 Task: Find connections with filter location Erwitte with filter topic #Venturecapitalwith filter profile language German with filter current company Pocket FM with filter school New Horizon Public School with filter industry Telecommunications with filter service category Corporate Law with filter keywords title Crane Operator
Action: Mouse moved to (617, 79)
Screenshot: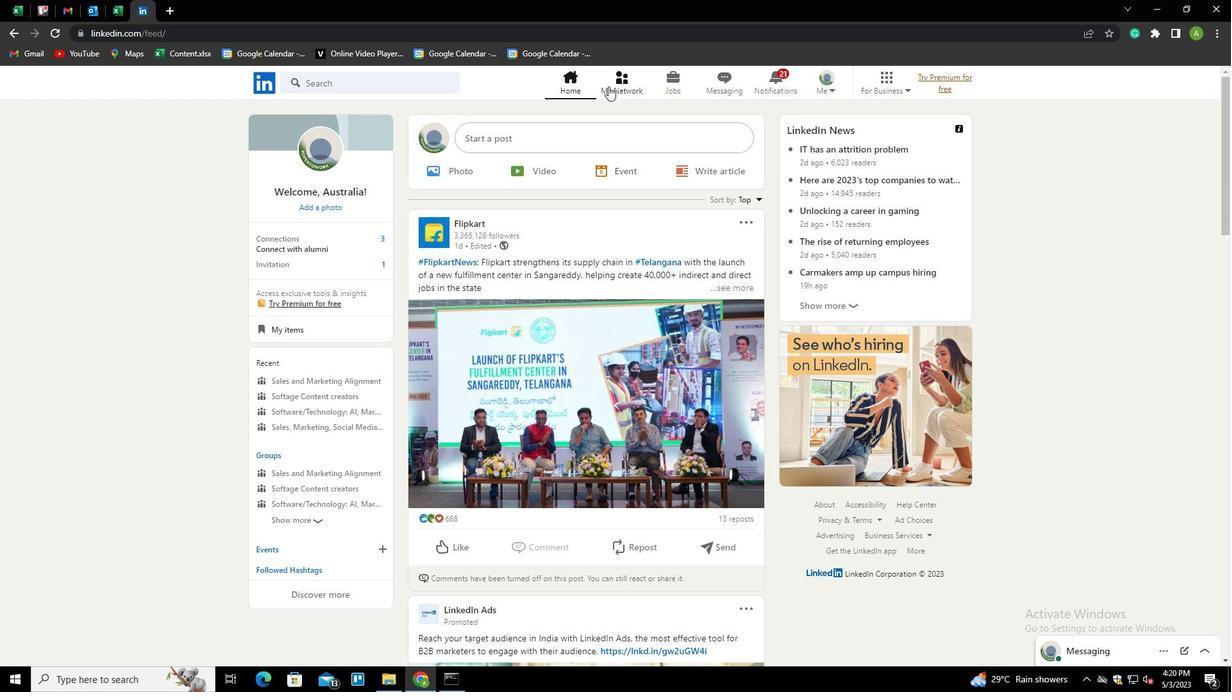 
Action: Mouse pressed left at (617, 79)
Screenshot: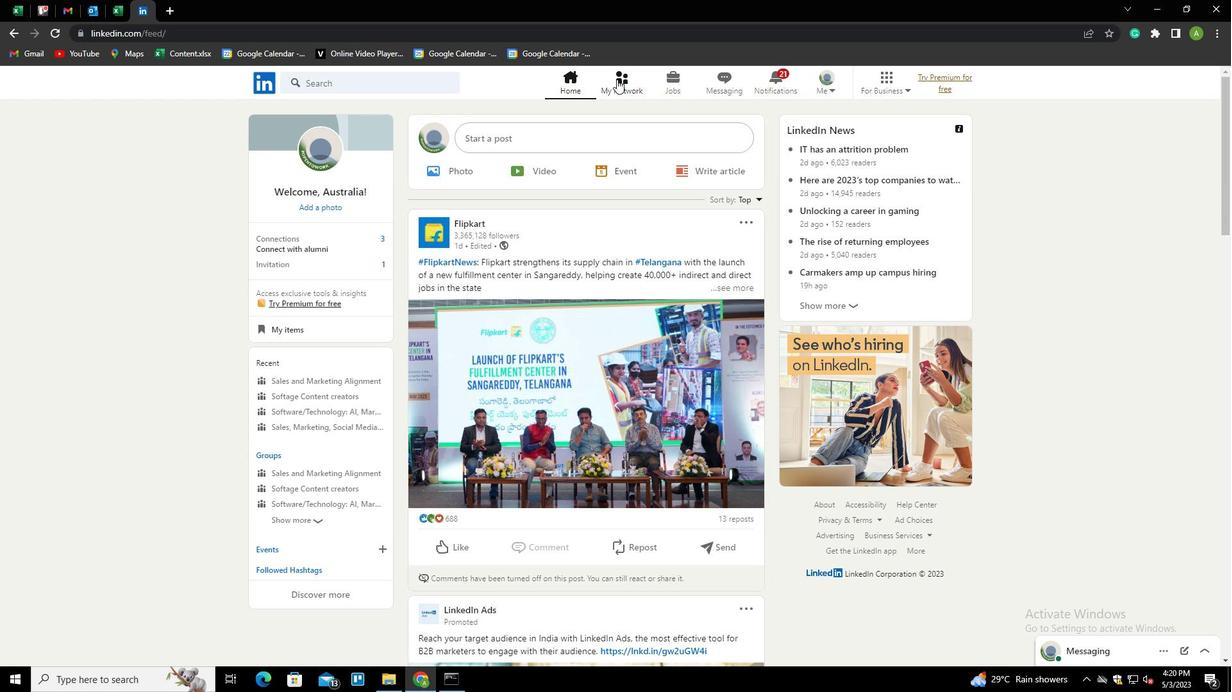 
Action: Mouse moved to (353, 152)
Screenshot: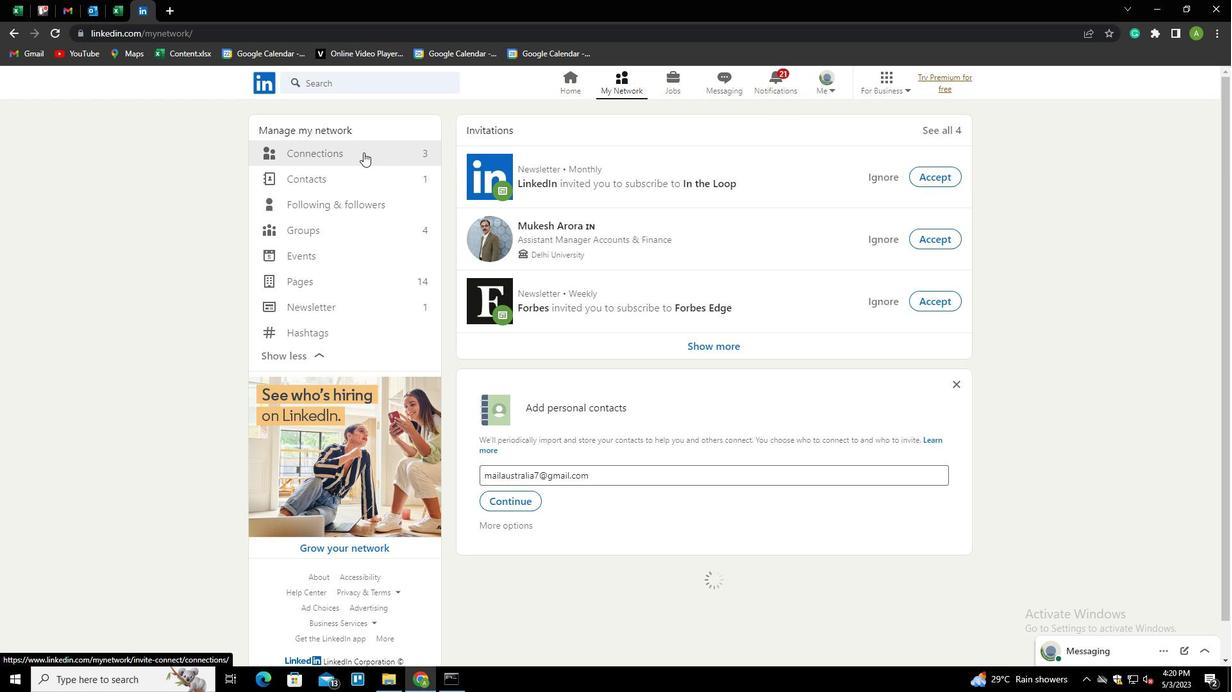 
Action: Mouse pressed left at (353, 152)
Screenshot: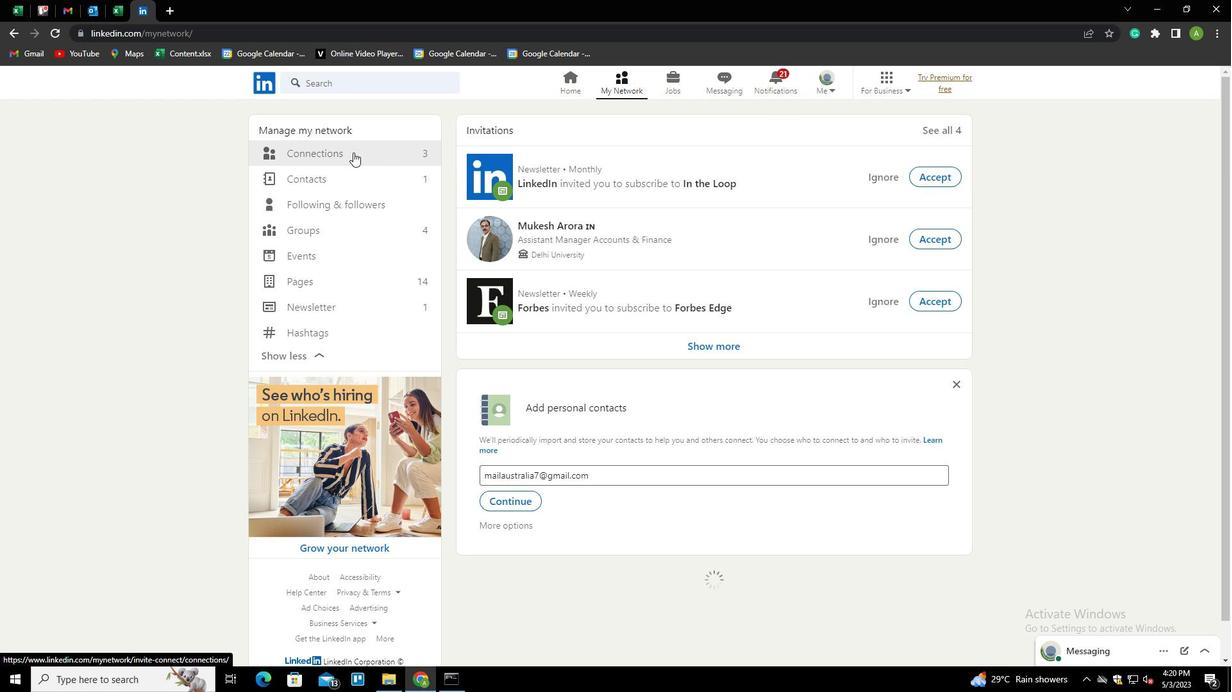 
Action: Mouse moved to (685, 154)
Screenshot: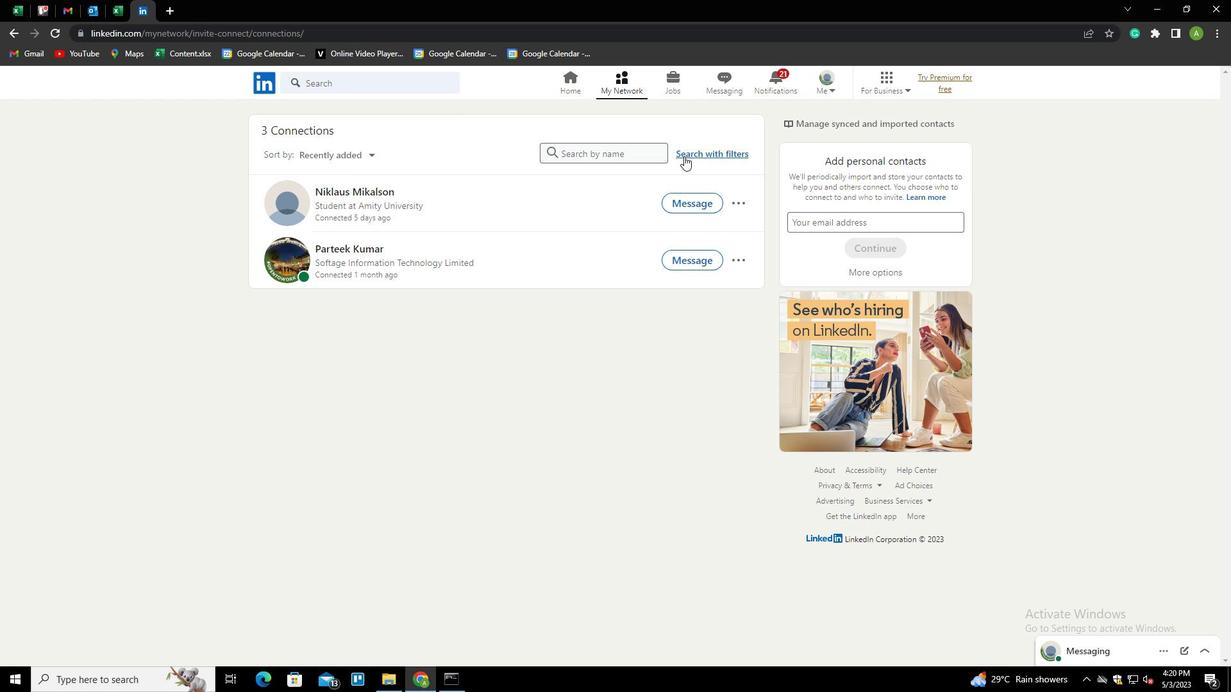 
Action: Mouse pressed left at (685, 154)
Screenshot: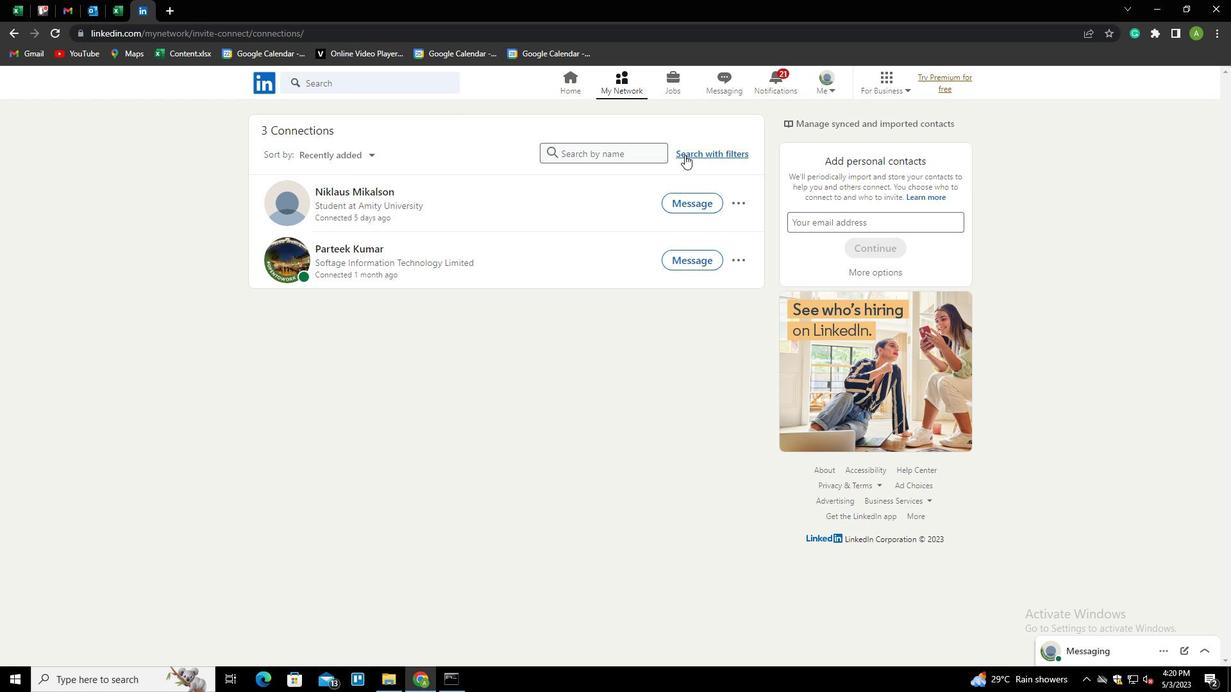 
Action: Mouse moved to (655, 119)
Screenshot: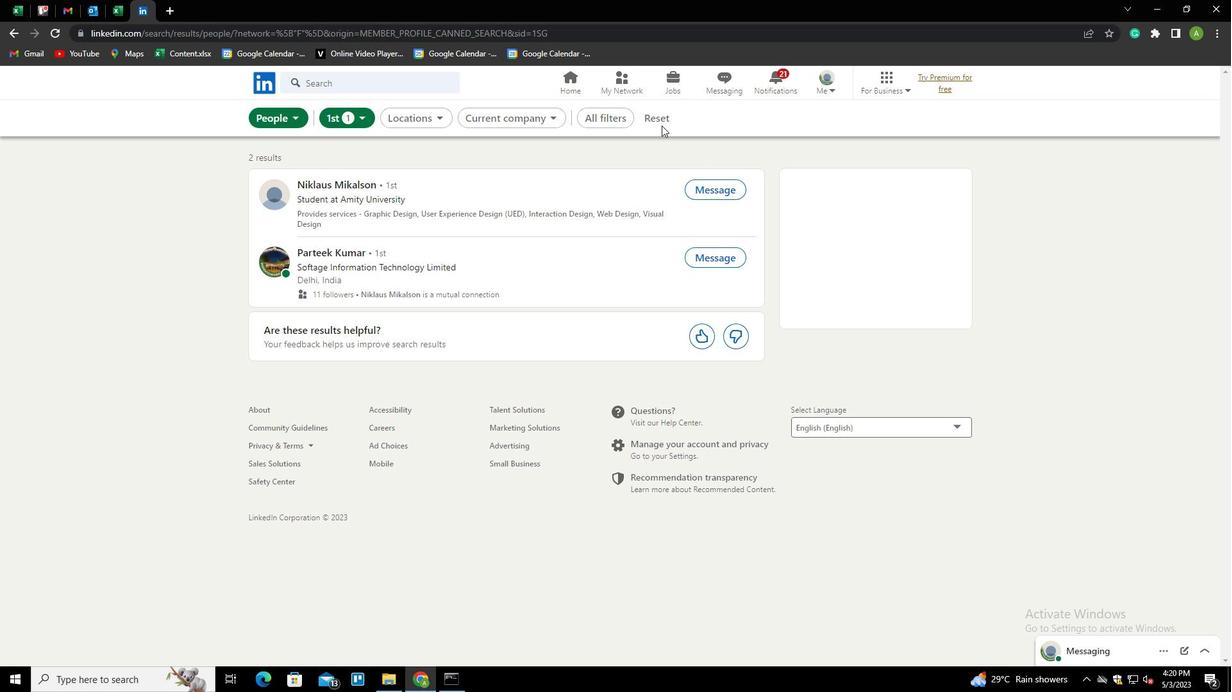 
Action: Mouse pressed left at (655, 119)
Screenshot: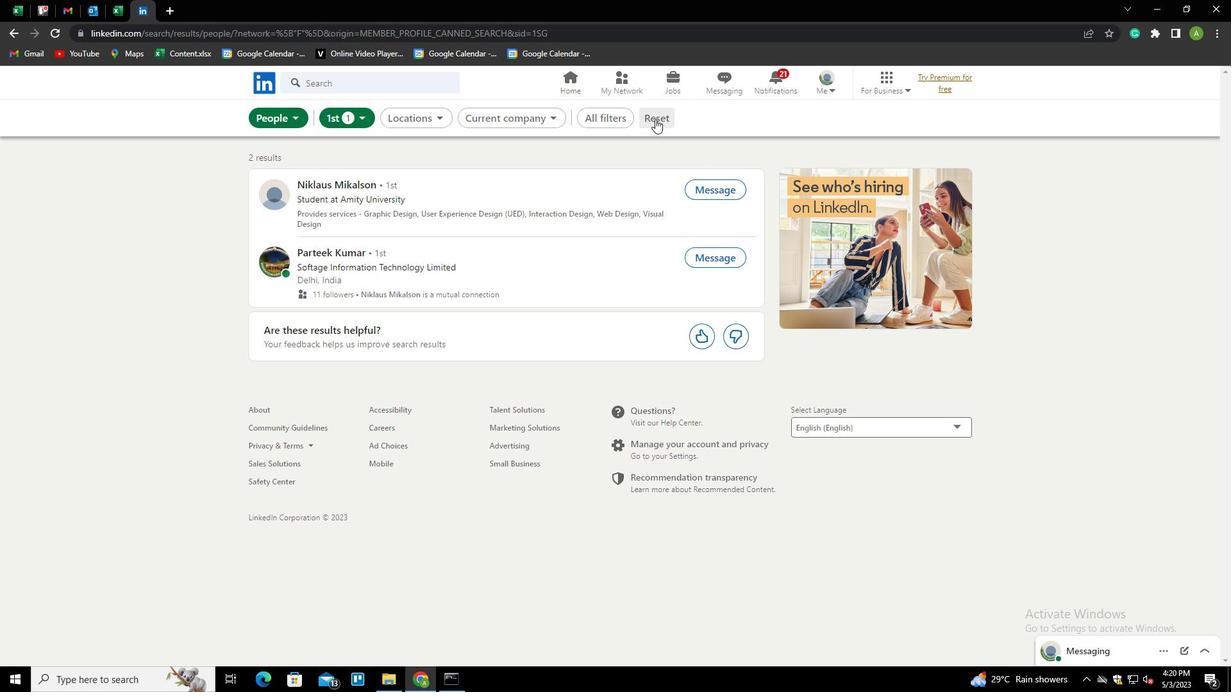 
Action: Mouse moved to (644, 118)
Screenshot: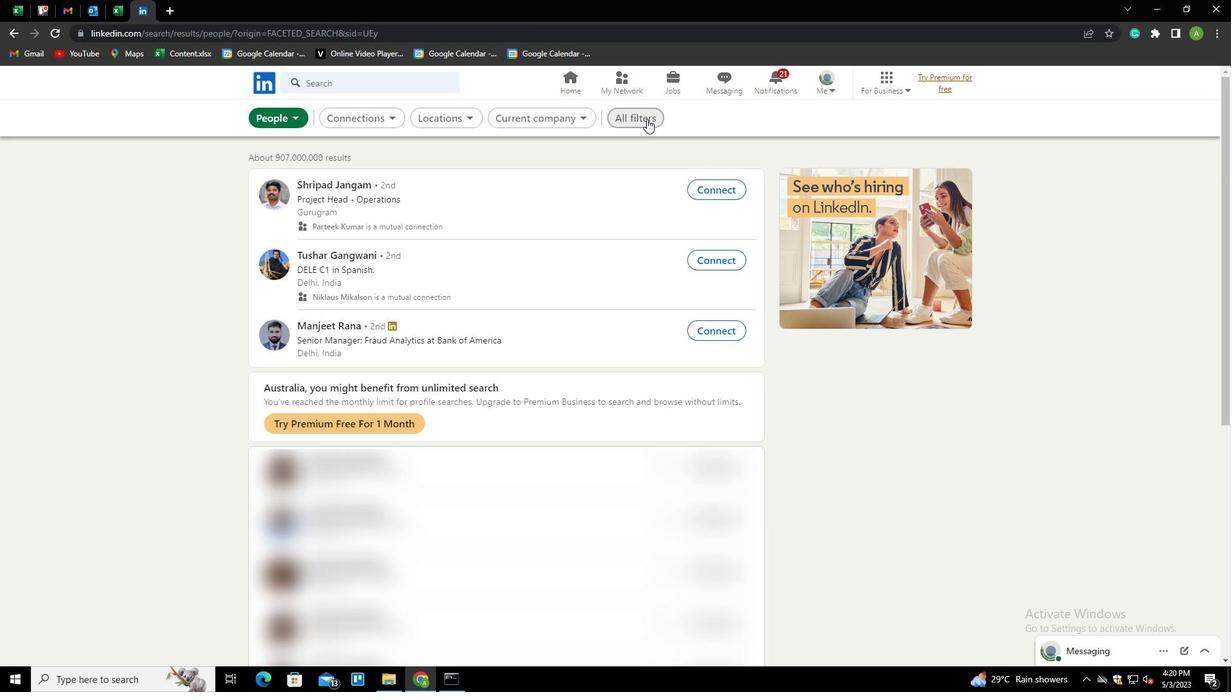 
Action: Mouse pressed left at (644, 118)
Screenshot: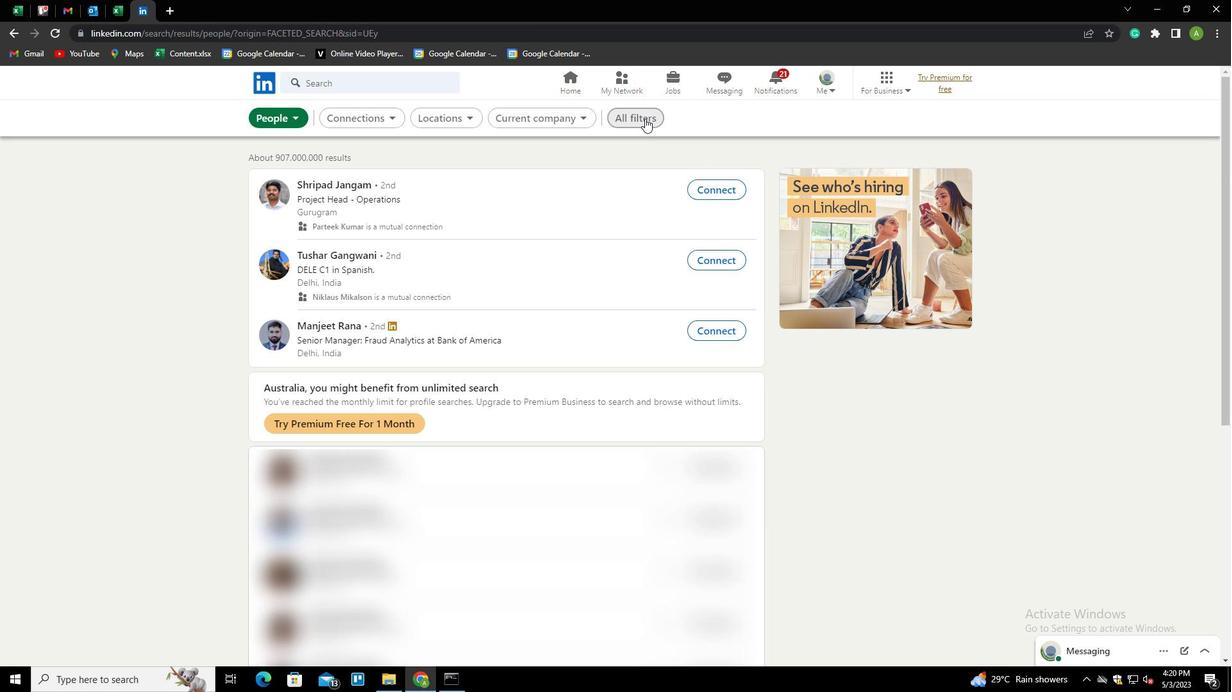 
Action: Mouse moved to (944, 315)
Screenshot: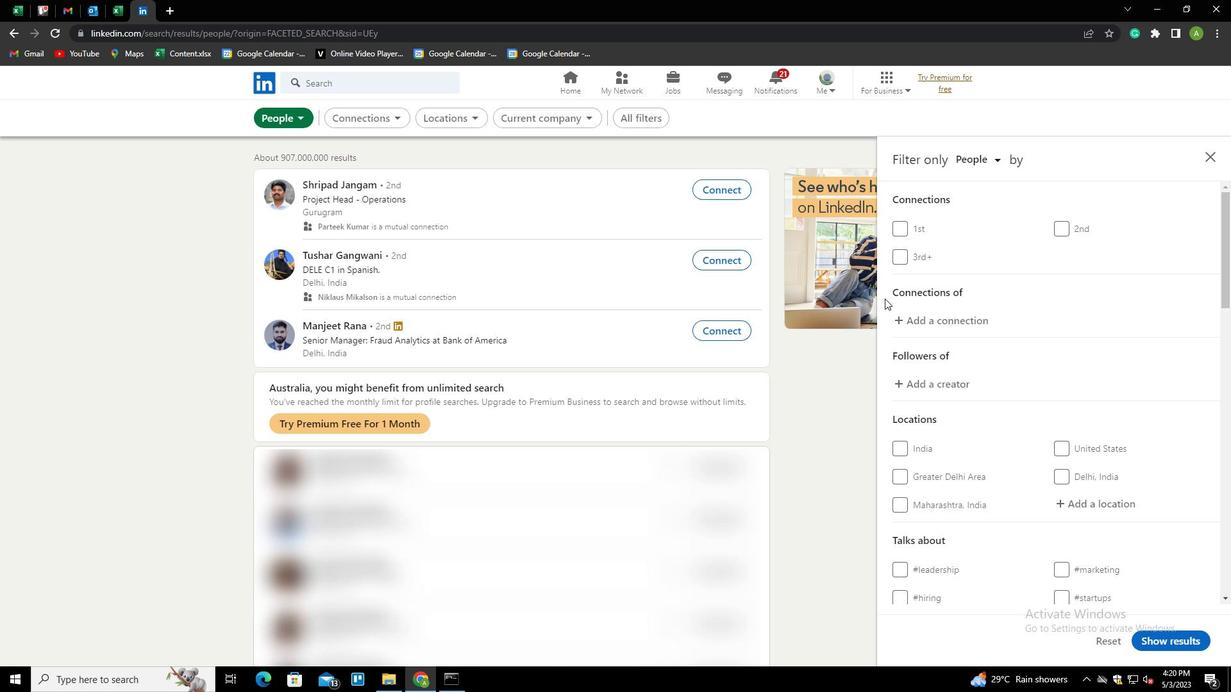 
Action: Mouse scrolled (944, 314) with delta (0, 0)
Screenshot: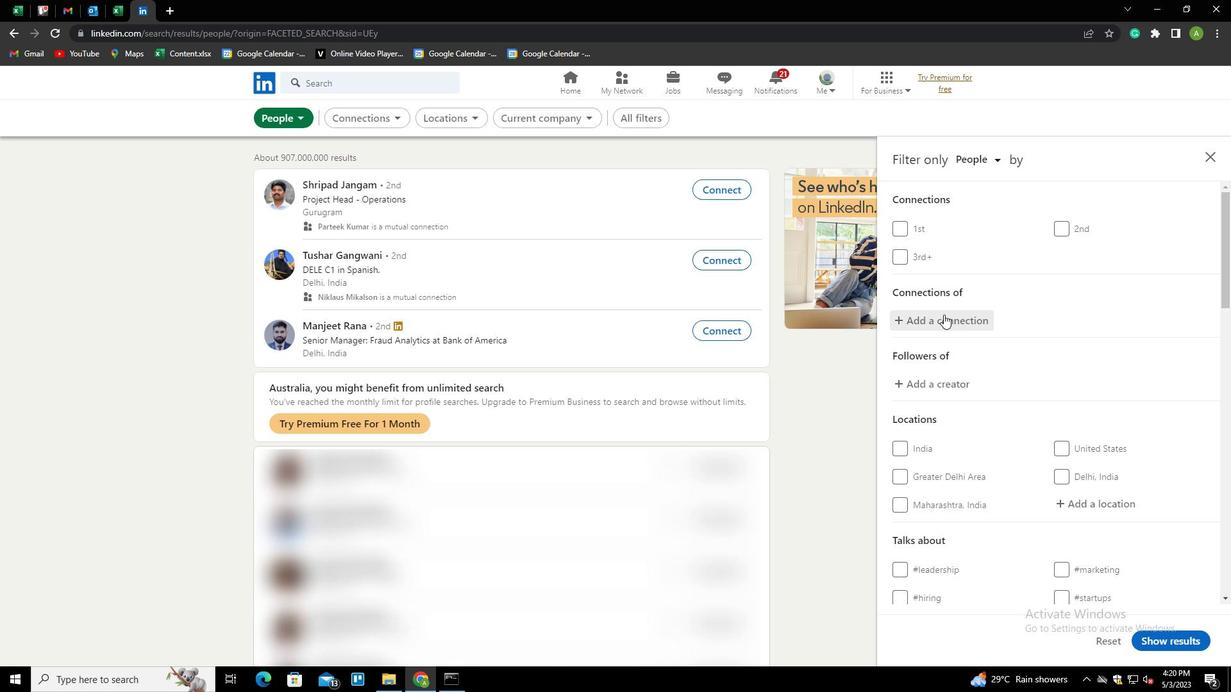
Action: Mouse scrolled (944, 314) with delta (0, 0)
Screenshot: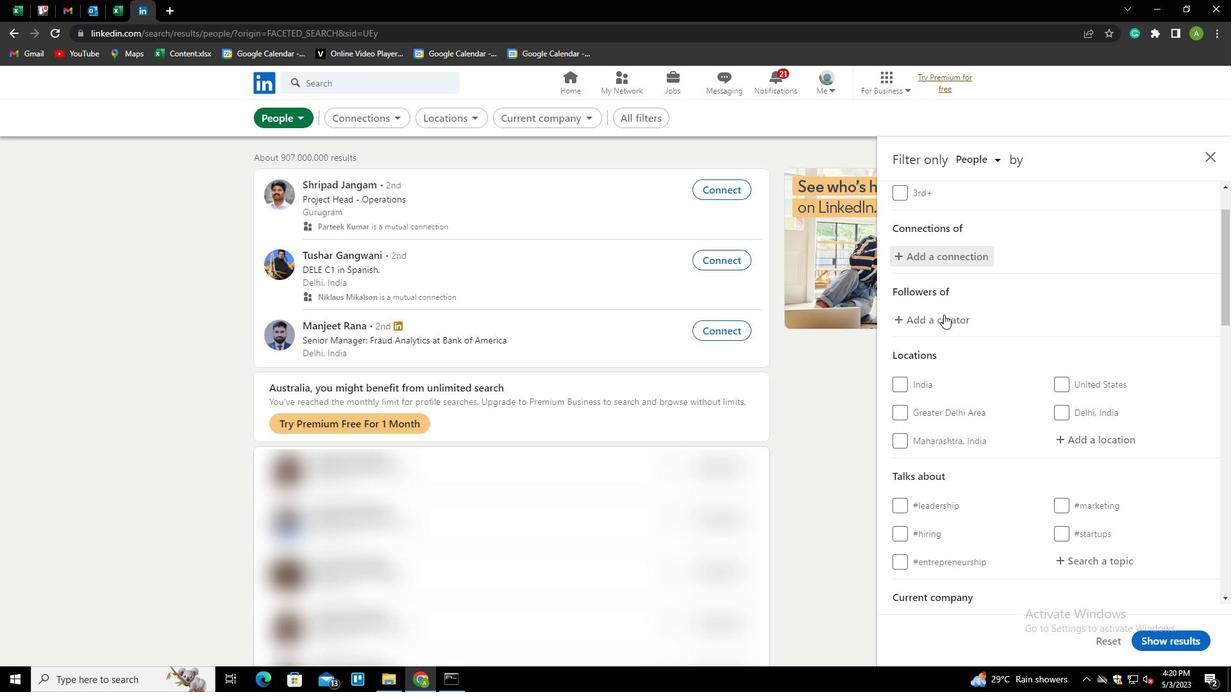 
Action: Mouse scrolled (944, 314) with delta (0, 0)
Screenshot: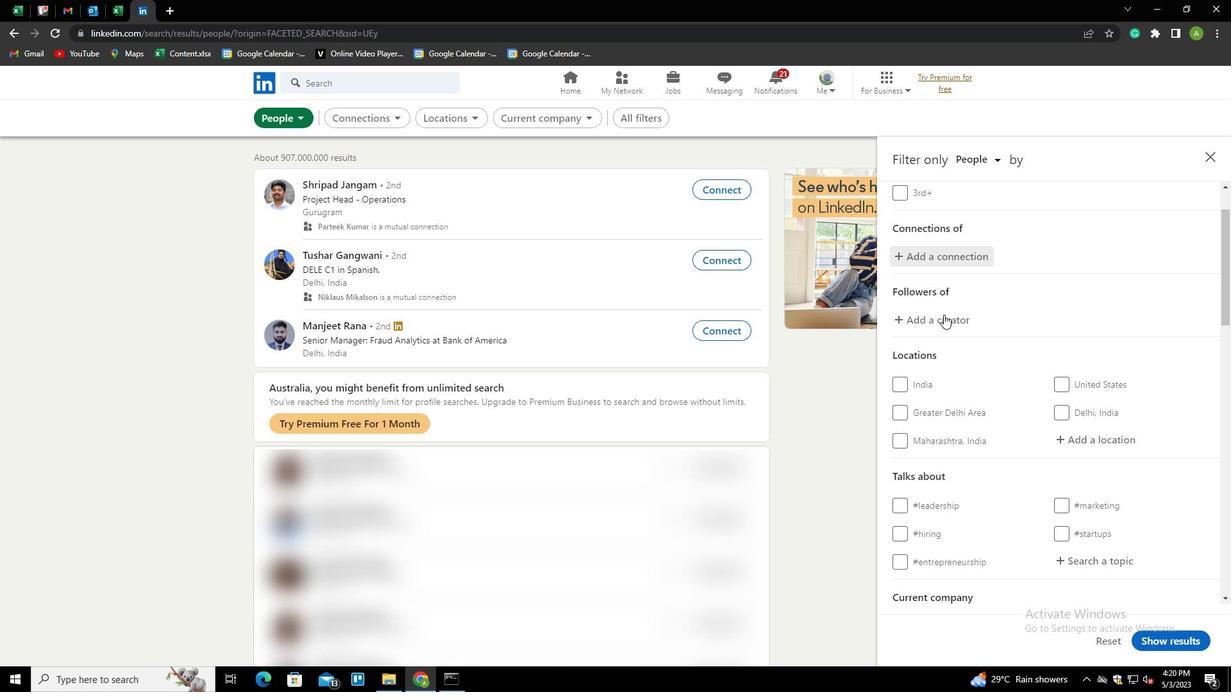 
Action: Mouse moved to (1092, 315)
Screenshot: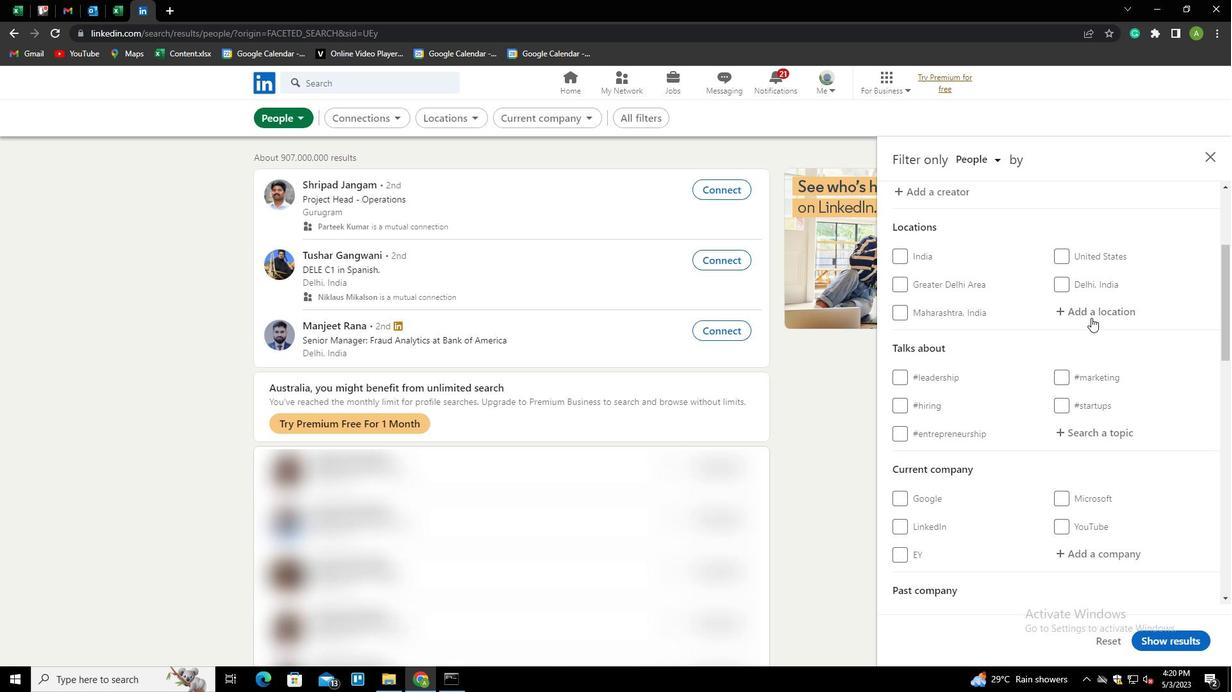 
Action: Mouse pressed left at (1092, 315)
Screenshot: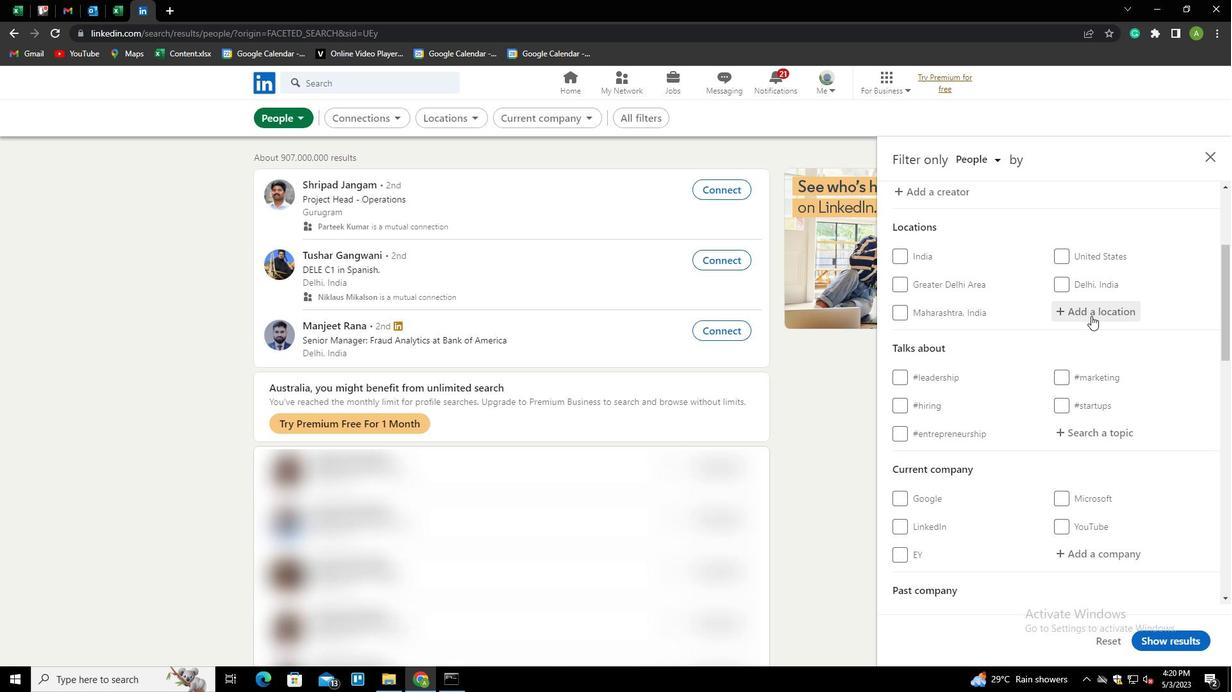 
Action: Key pressed <Key.shift>E
Screenshot: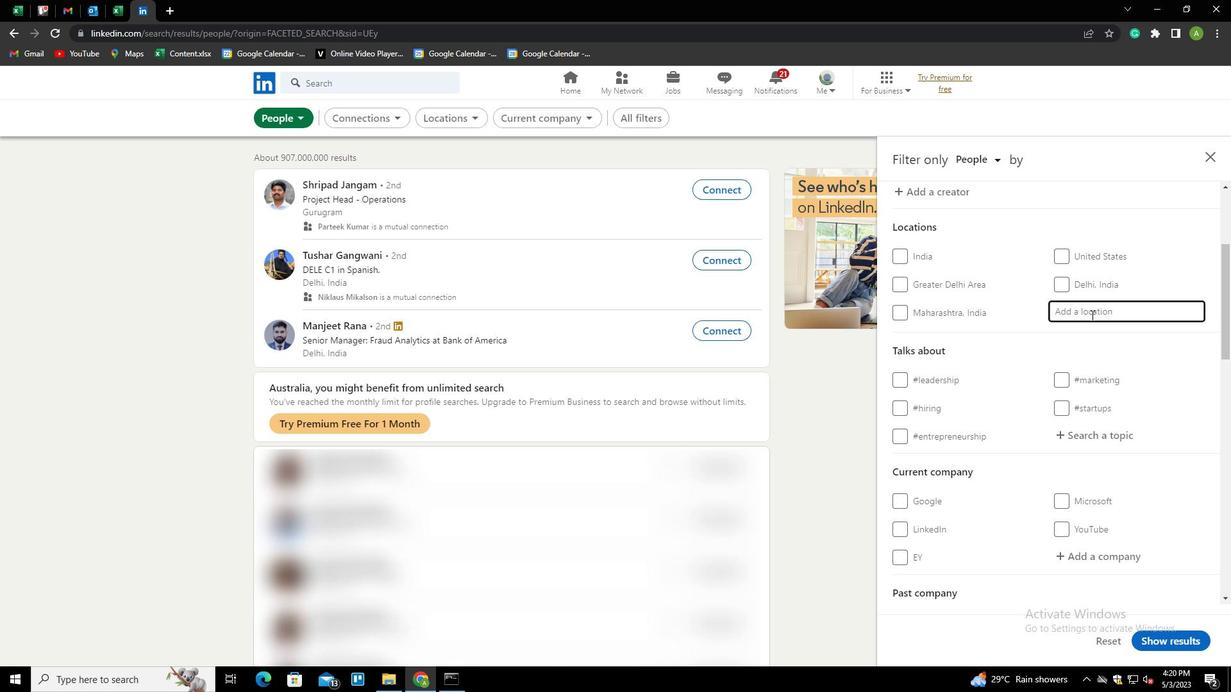 
Action: Mouse moved to (1004, 257)
Screenshot: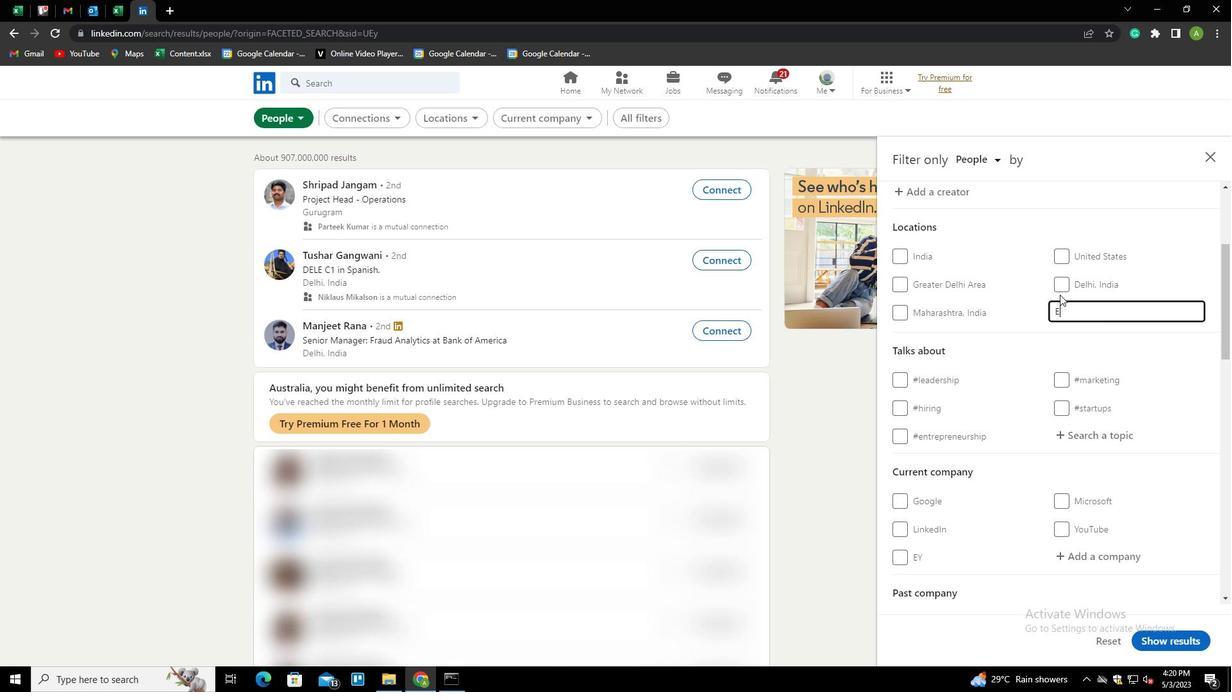 
Action: Key pressed RWITTE<Key.down><Key.enter>
Screenshot: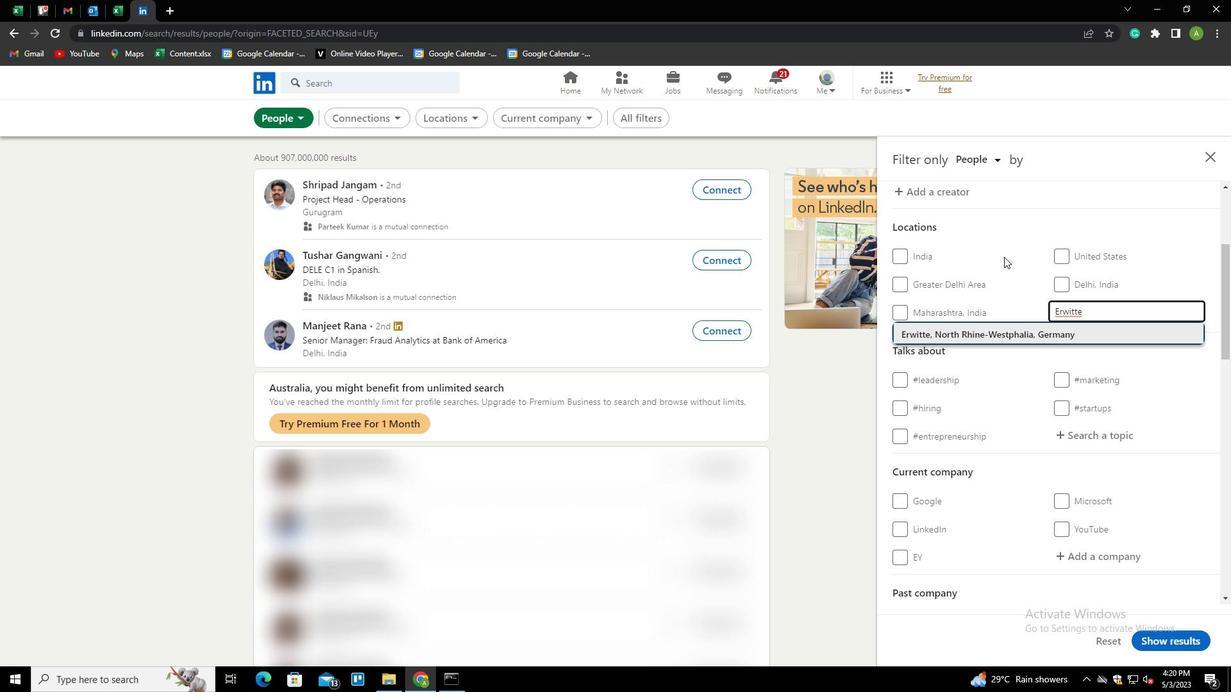 
Action: Mouse scrolled (1004, 256) with delta (0, 0)
Screenshot: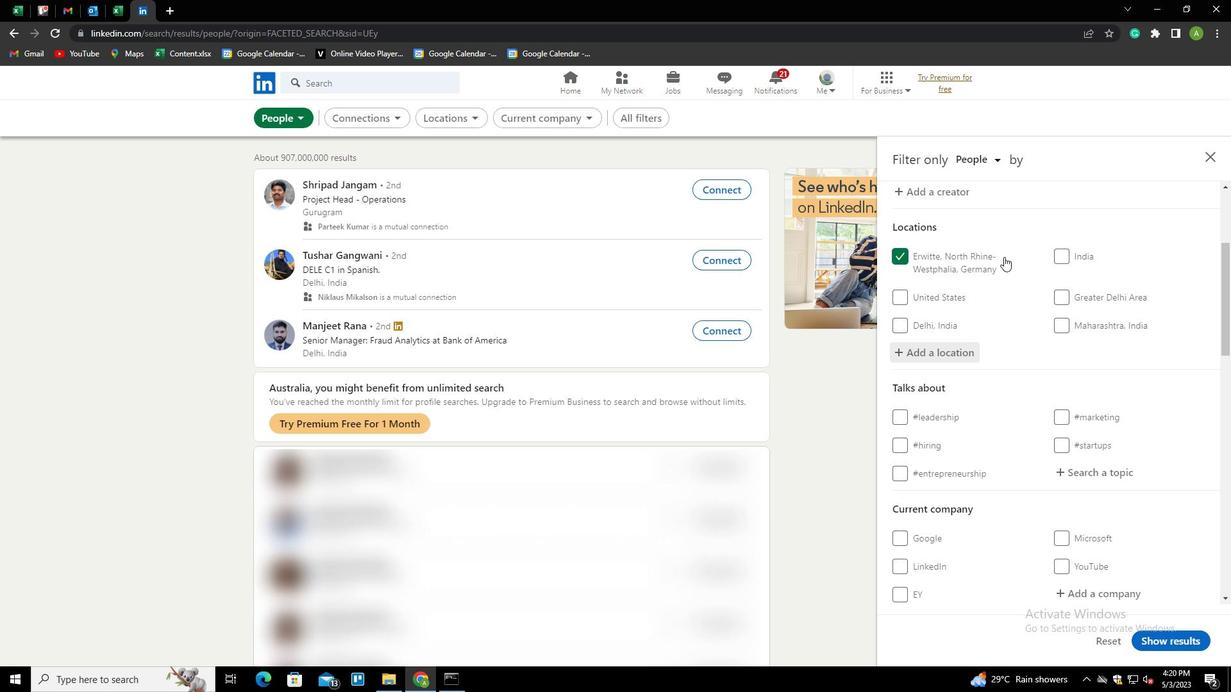 
Action: Mouse scrolled (1004, 256) with delta (0, 0)
Screenshot: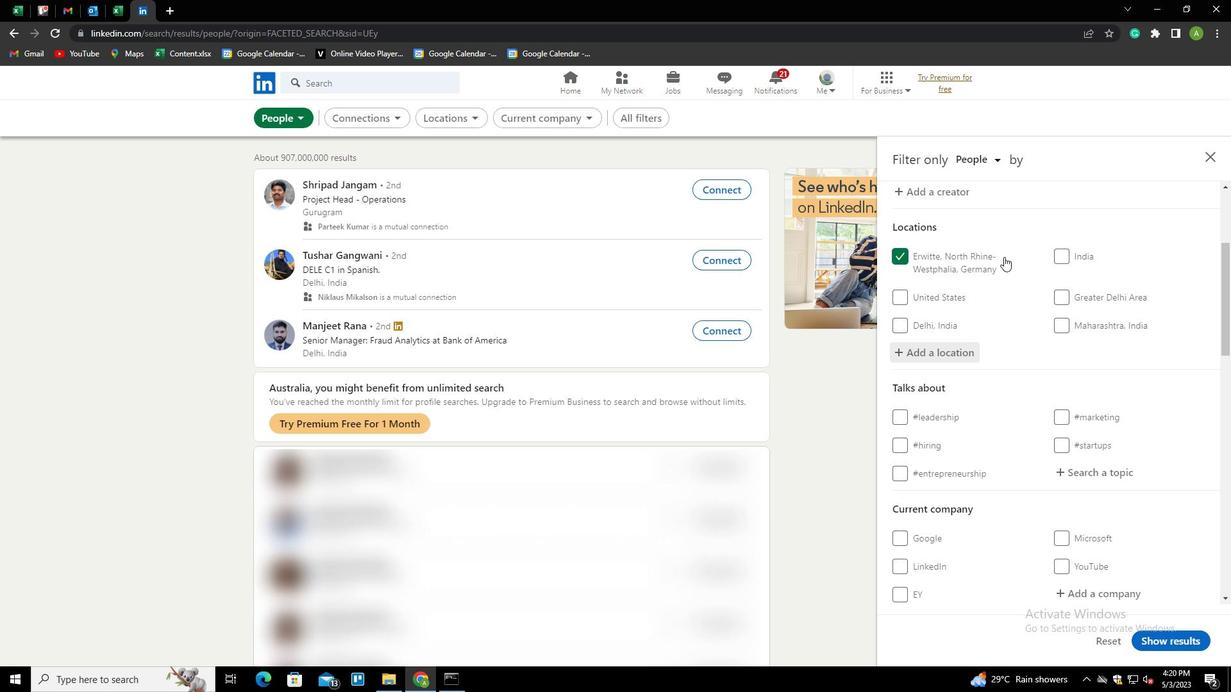 
Action: Mouse moved to (1079, 348)
Screenshot: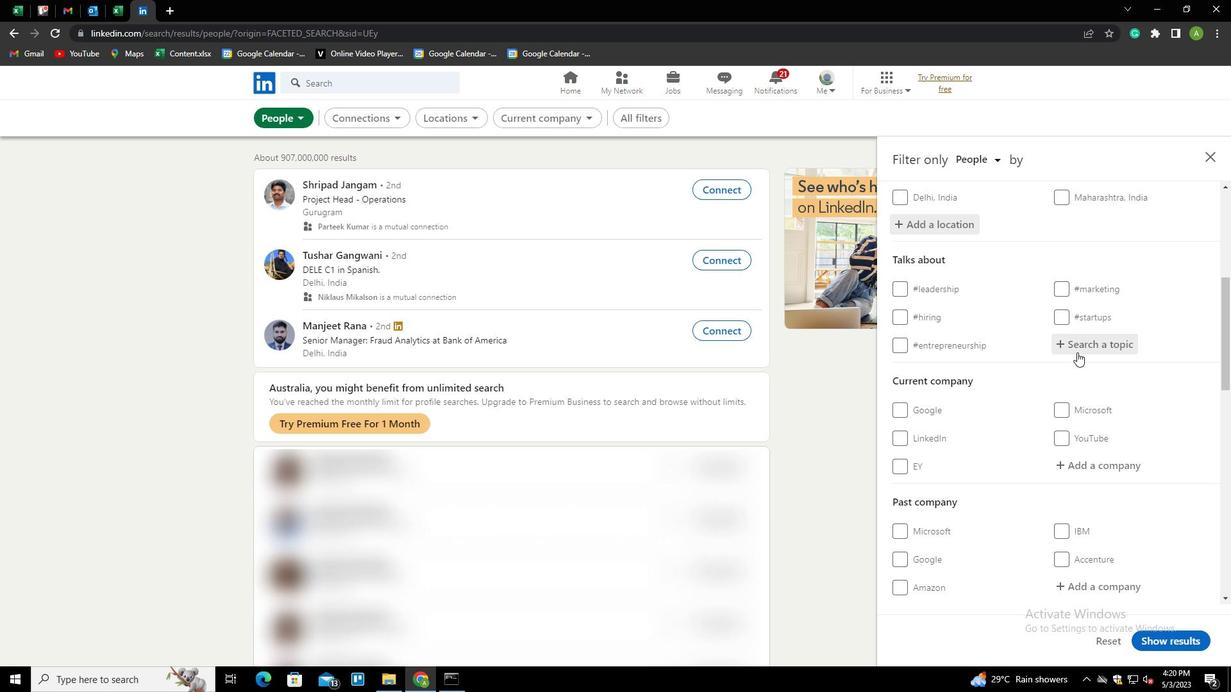 
Action: Mouse pressed left at (1079, 348)
Screenshot: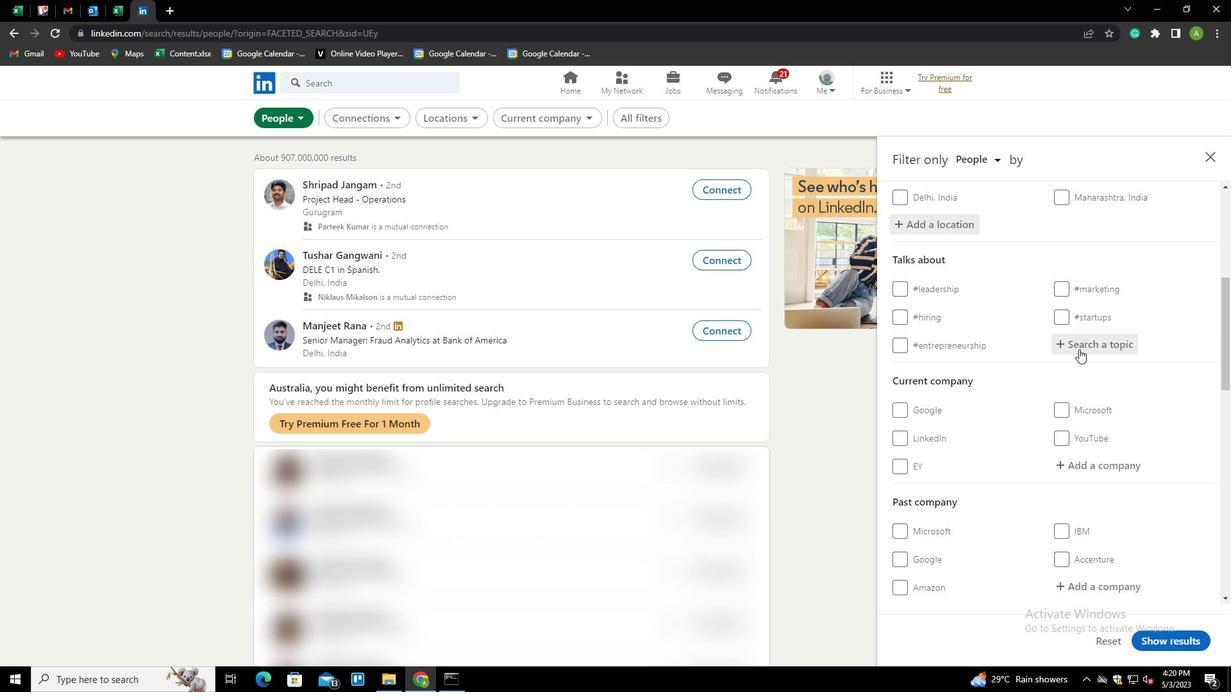 
Action: Key pressed VENTURECAPITAL<Key.down><Key.enter>
Screenshot: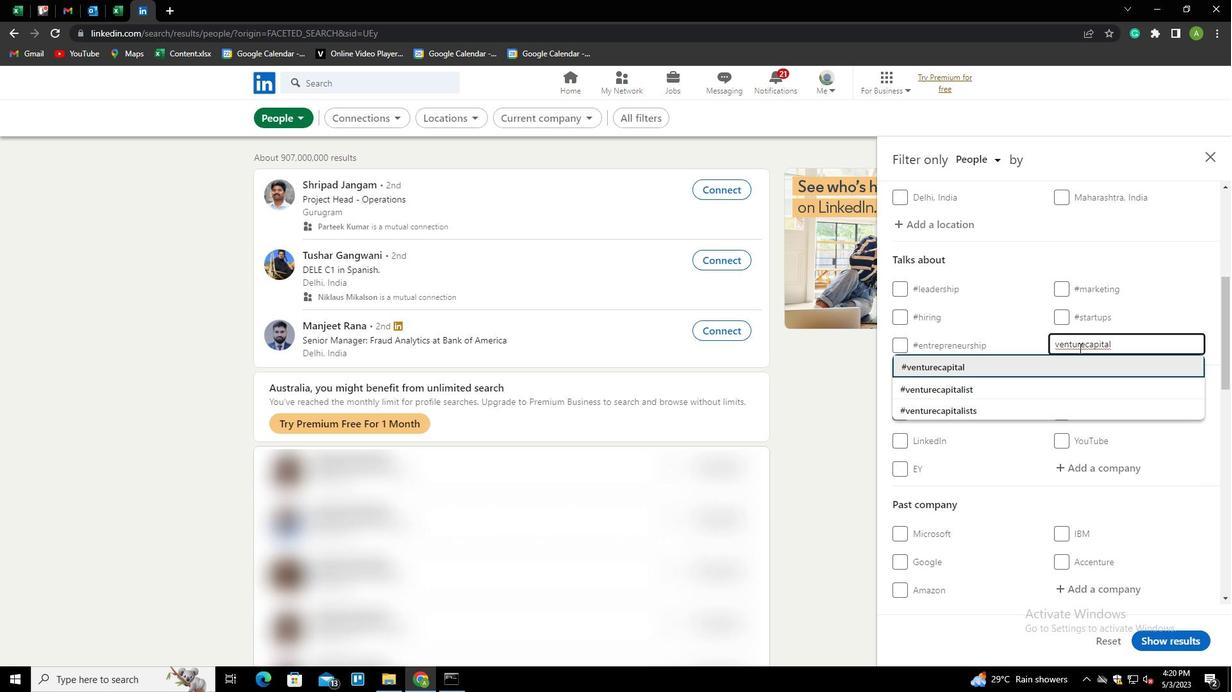 
Action: Mouse scrolled (1079, 347) with delta (0, 0)
Screenshot: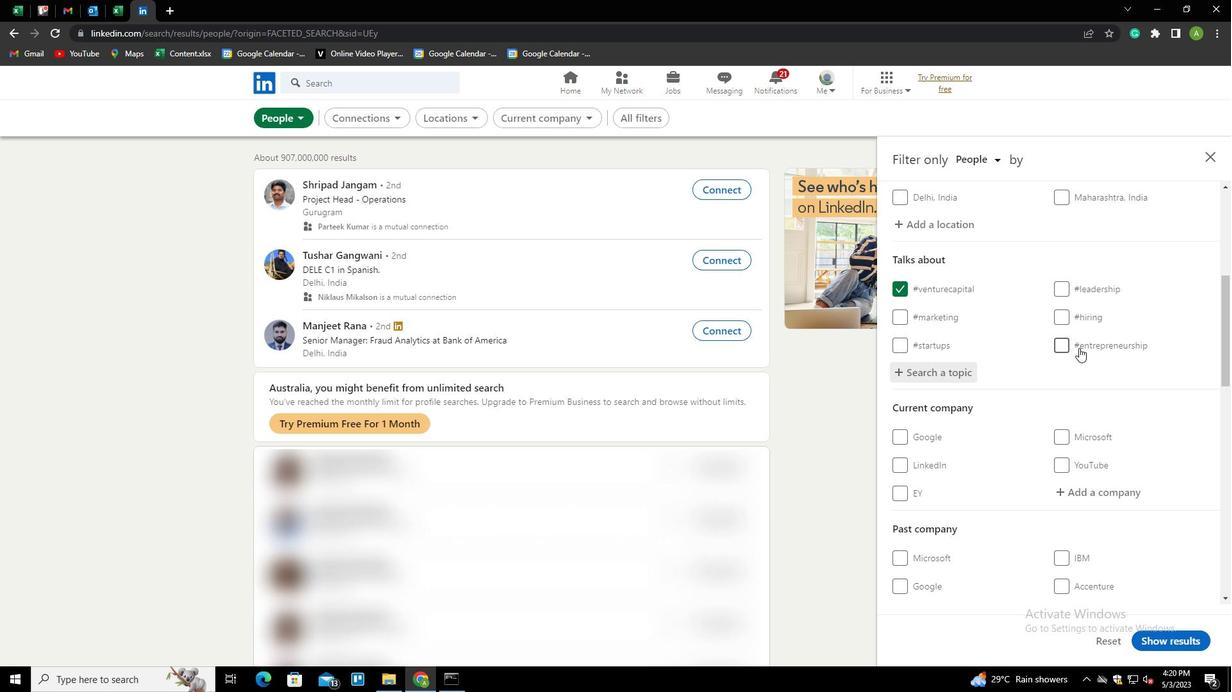 
Action: Mouse scrolled (1079, 347) with delta (0, 0)
Screenshot: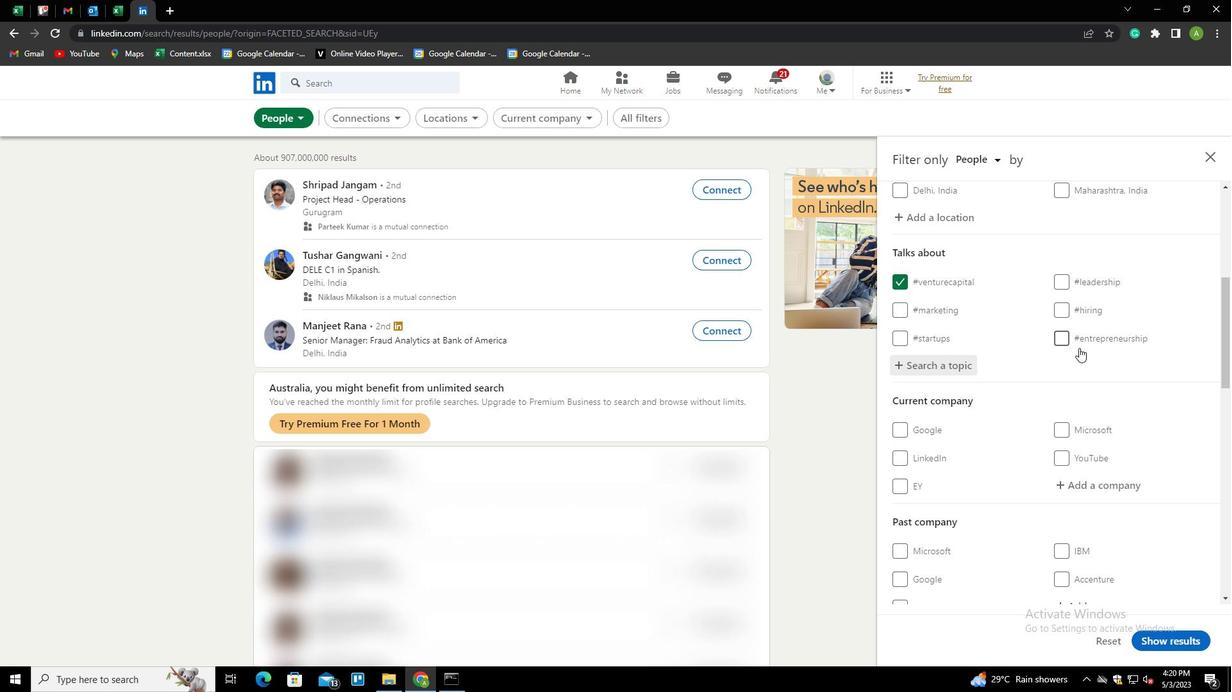 
Action: Mouse scrolled (1079, 347) with delta (0, 0)
Screenshot: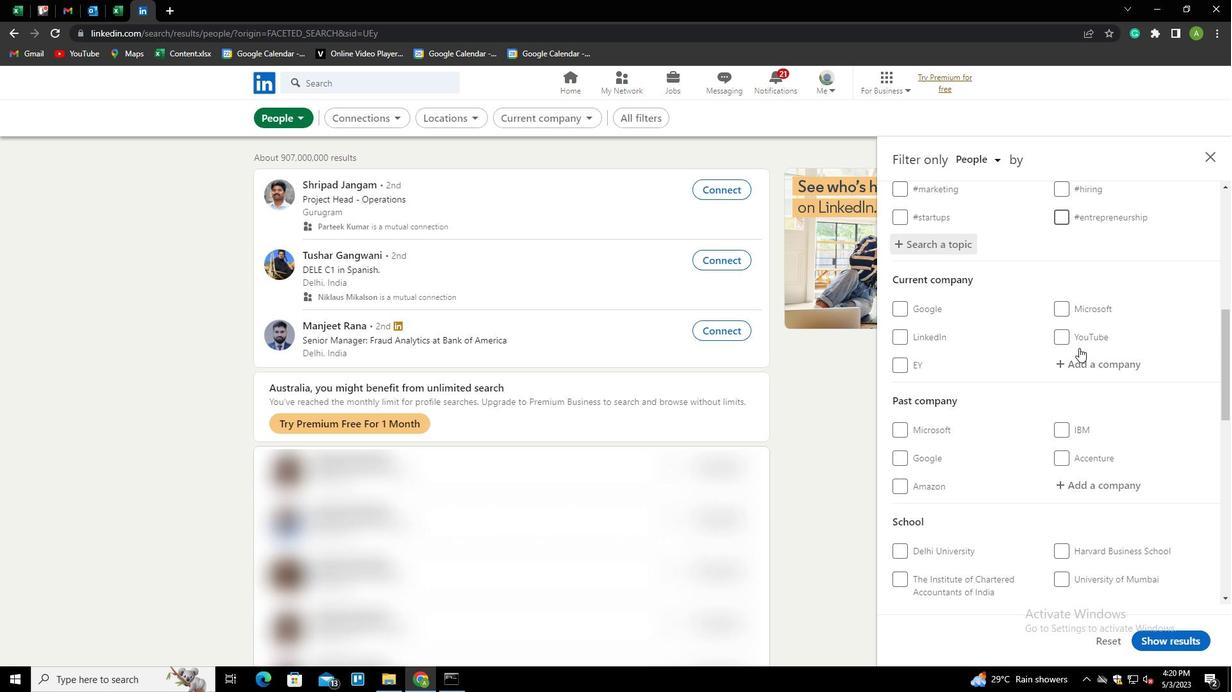 
Action: Mouse scrolled (1079, 347) with delta (0, 0)
Screenshot: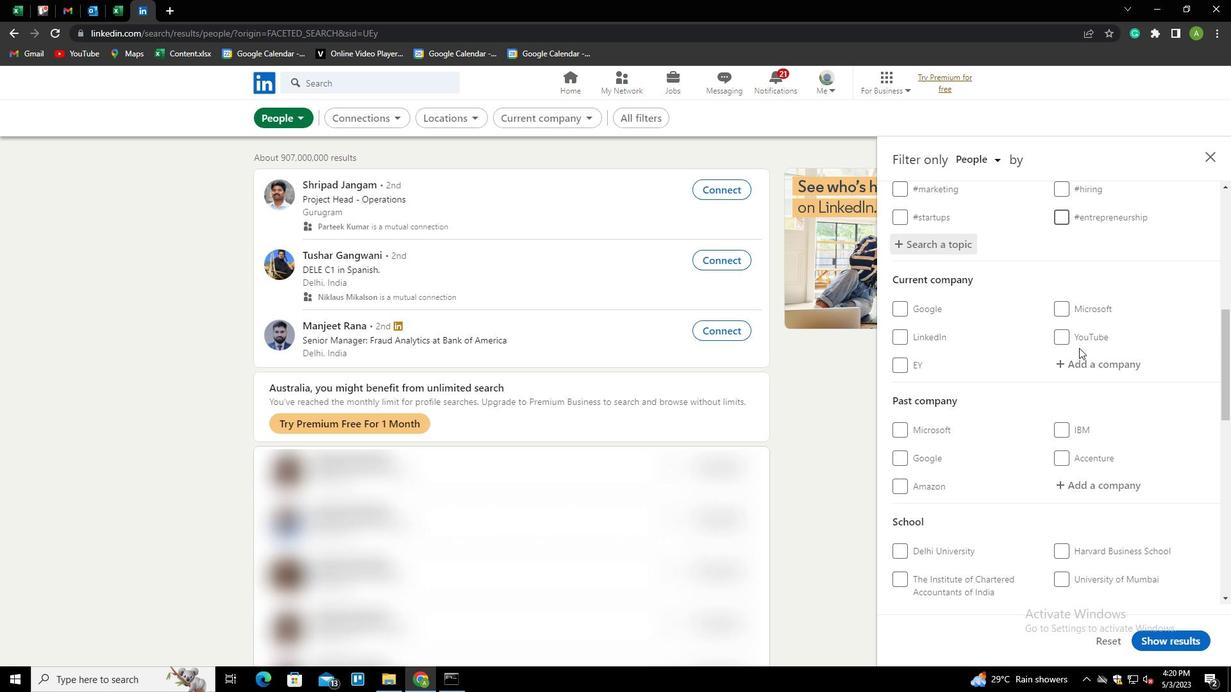 
Action: Mouse scrolled (1079, 347) with delta (0, 0)
Screenshot: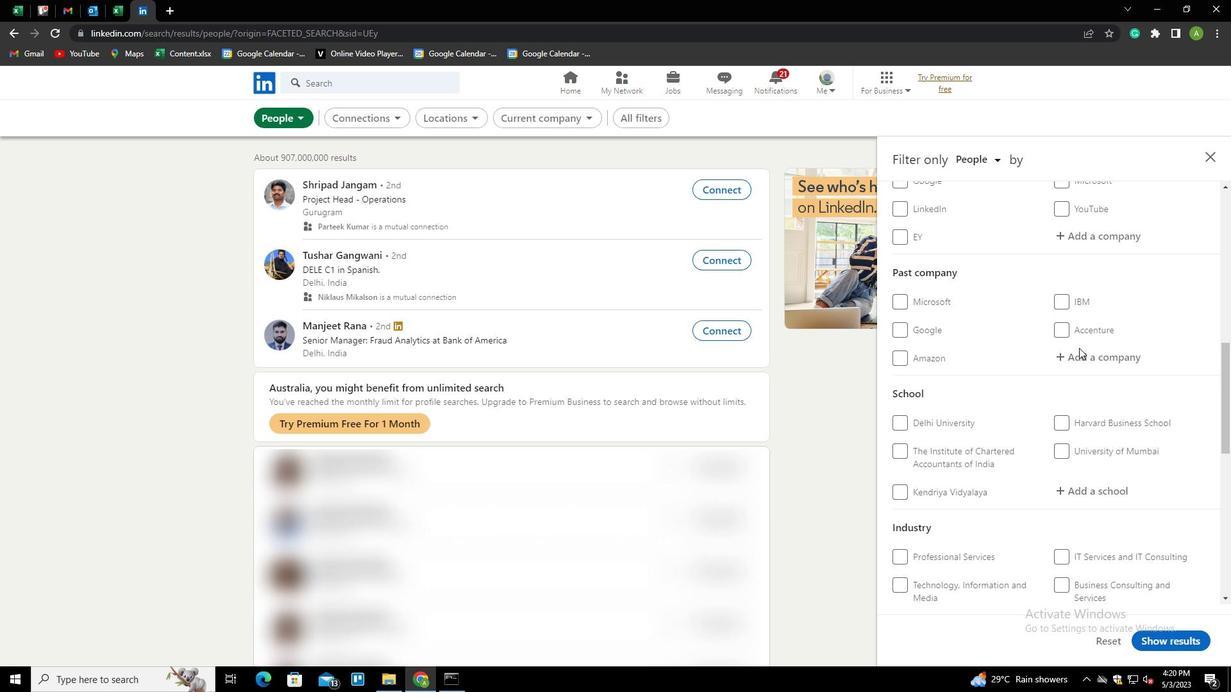 
Action: Mouse scrolled (1079, 347) with delta (0, 0)
Screenshot: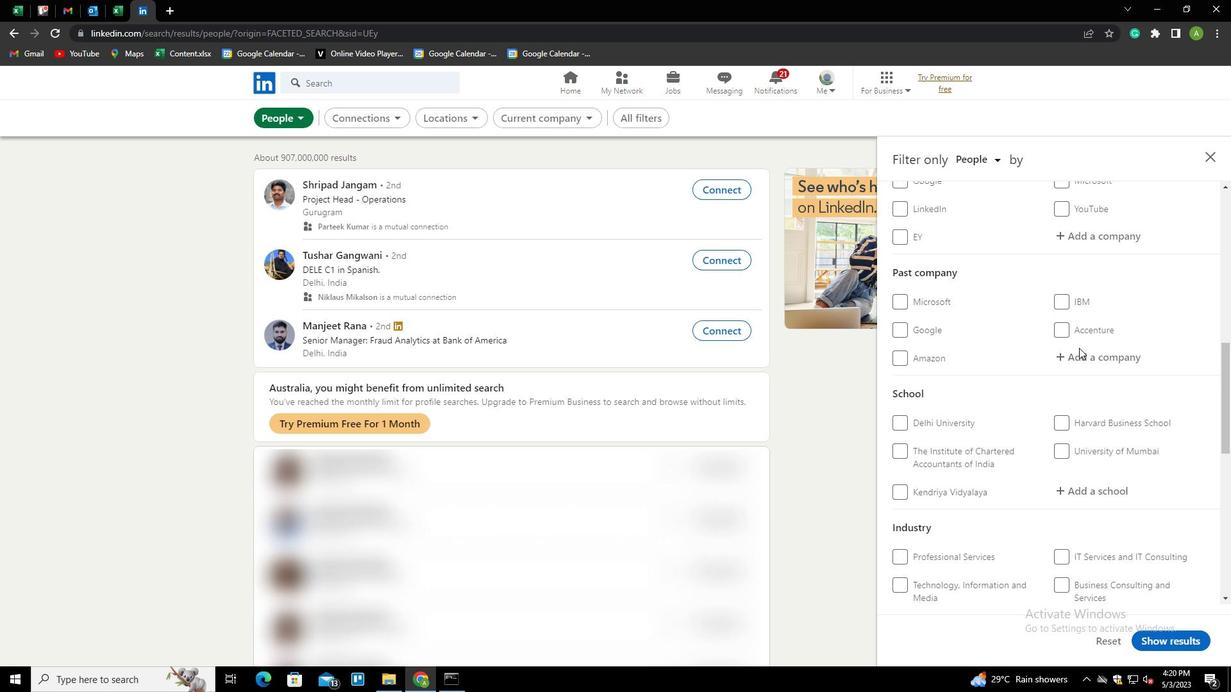 
Action: Mouse scrolled (1079, 347) with delta (0, 0)
Screenshot: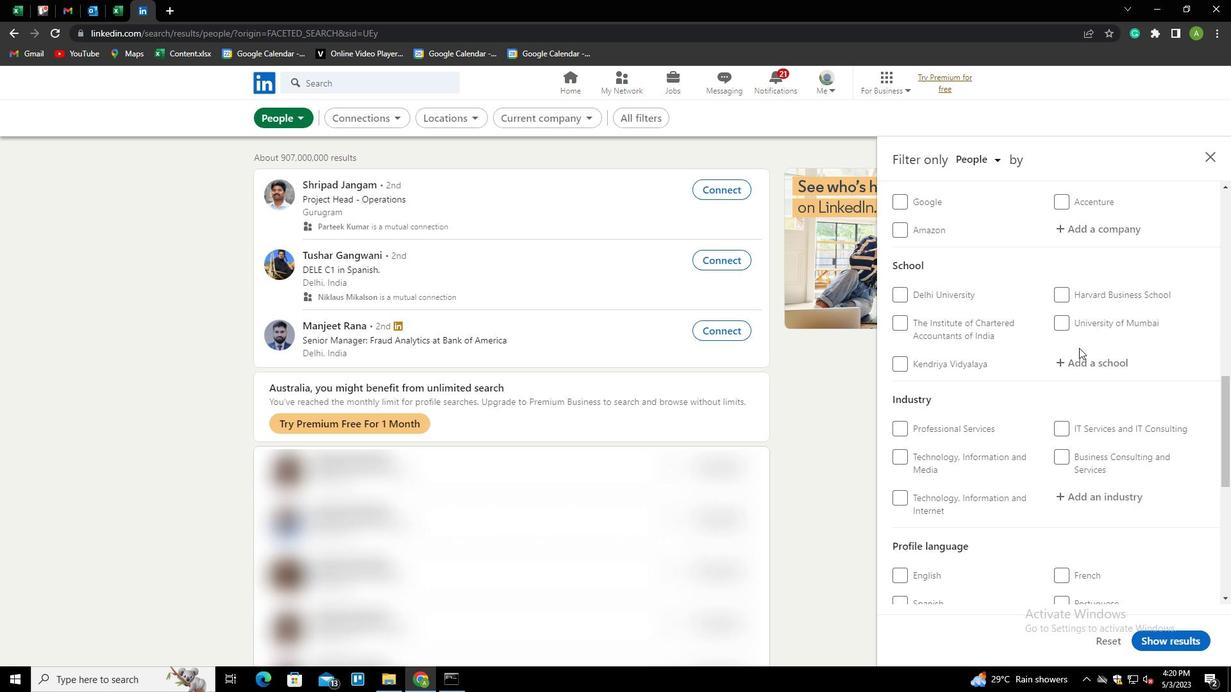 
Action: Mouse scrolled (1079, 347) with delta (0, 0)
Screenshot: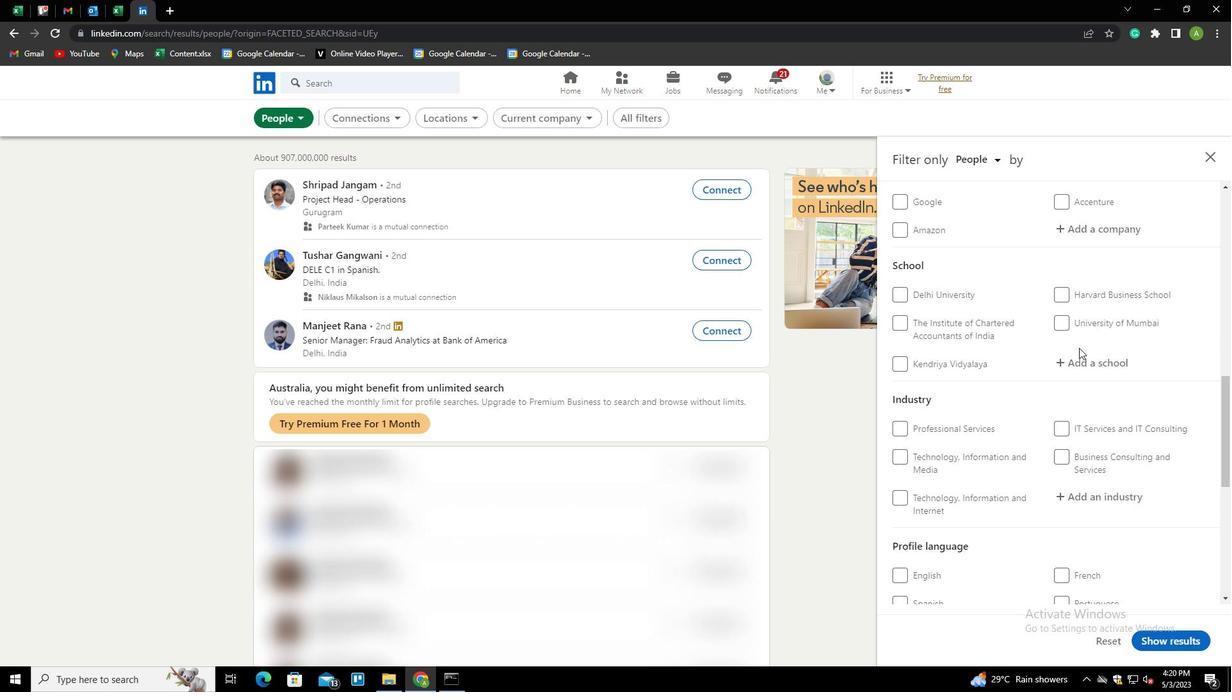 
Action: Mouse scrolled (1079, 347) with delta (0, 0)
Screenshot: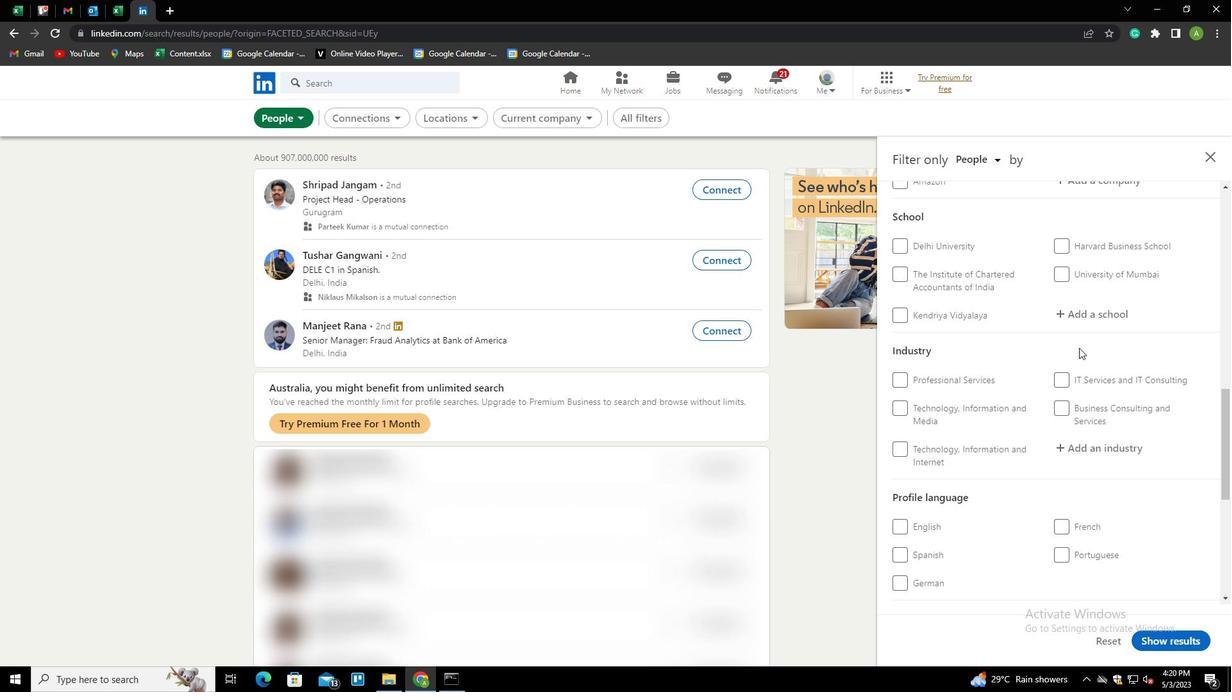
Action: Mouse moved to (899, 434)
Screenshot: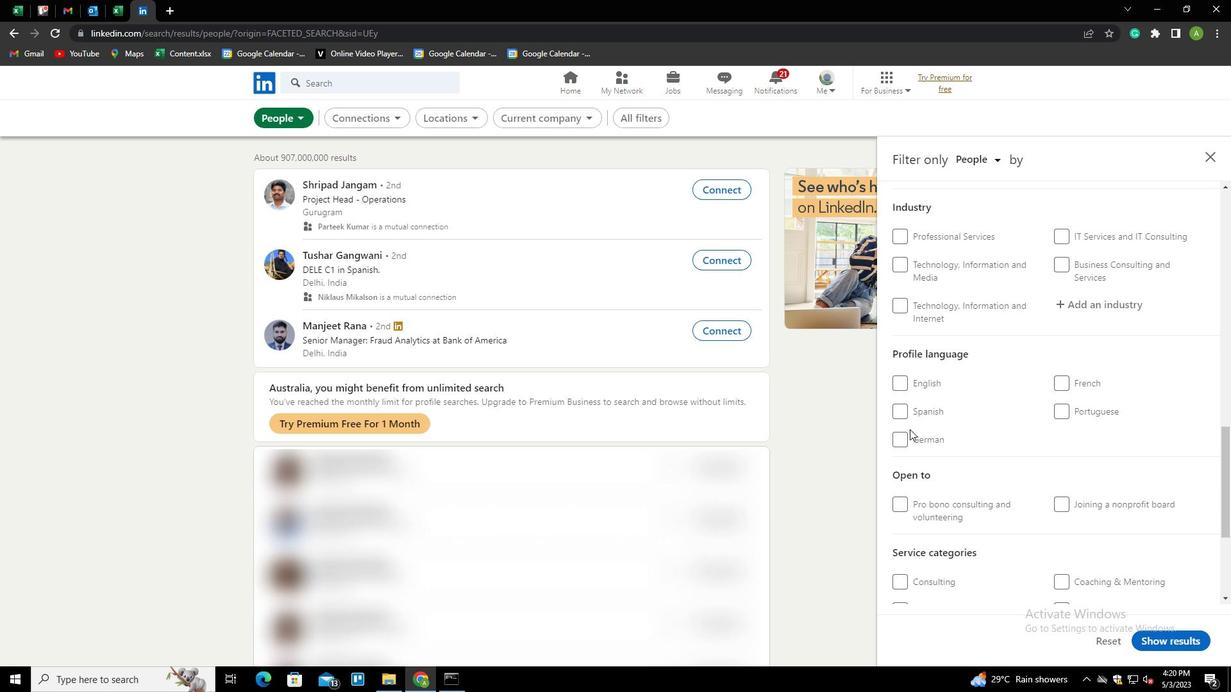 
Action: Mouse pressed left at (899, 434)
Screenshot: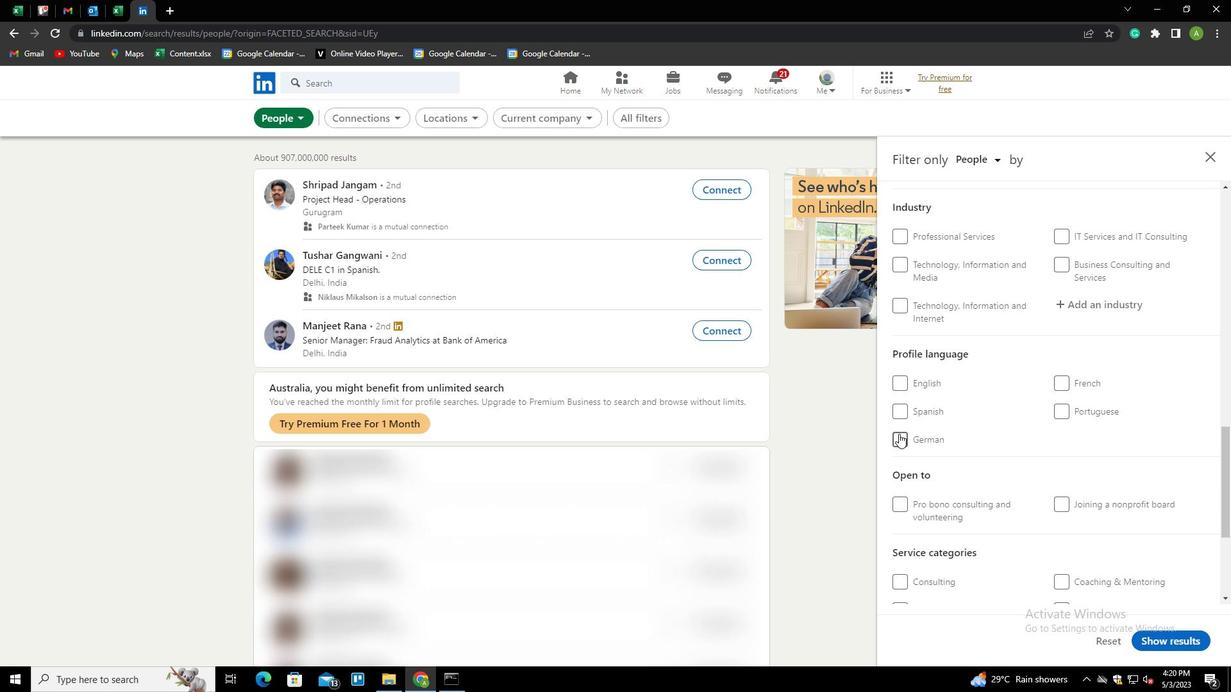 
Action: Mouse moved to (1015, 406)
Screenshot: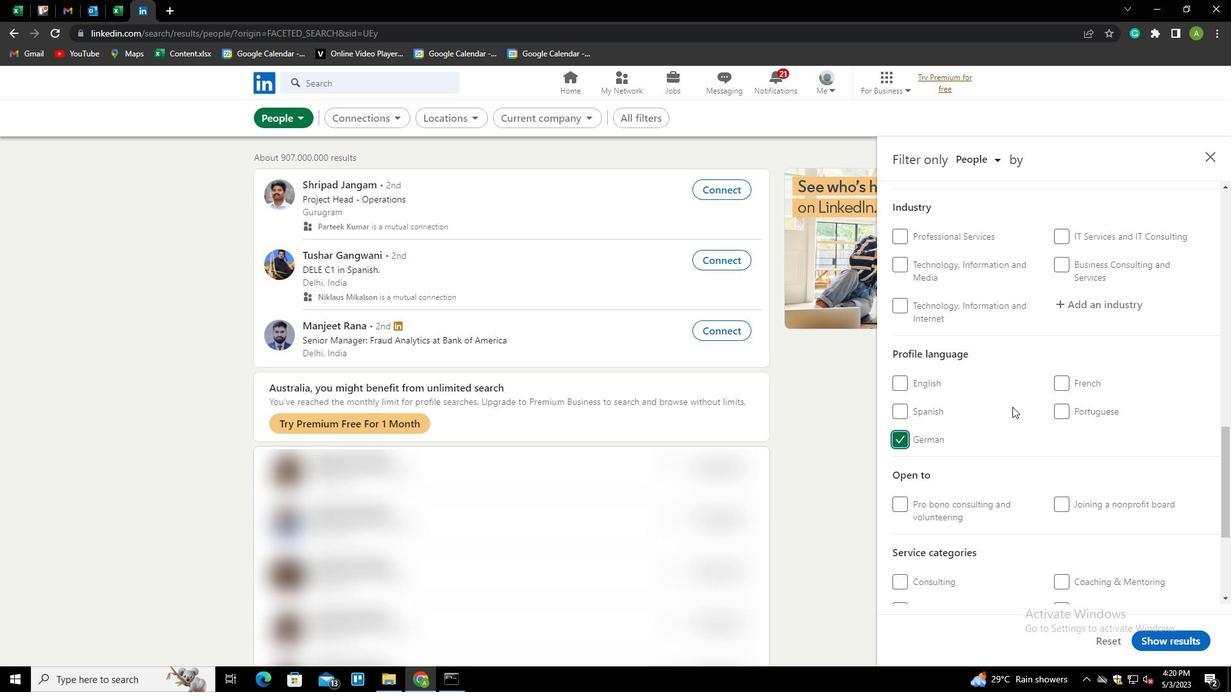 
Action: Mouse scrolled (1015, 406) with delta (0, 0)
Screenshot: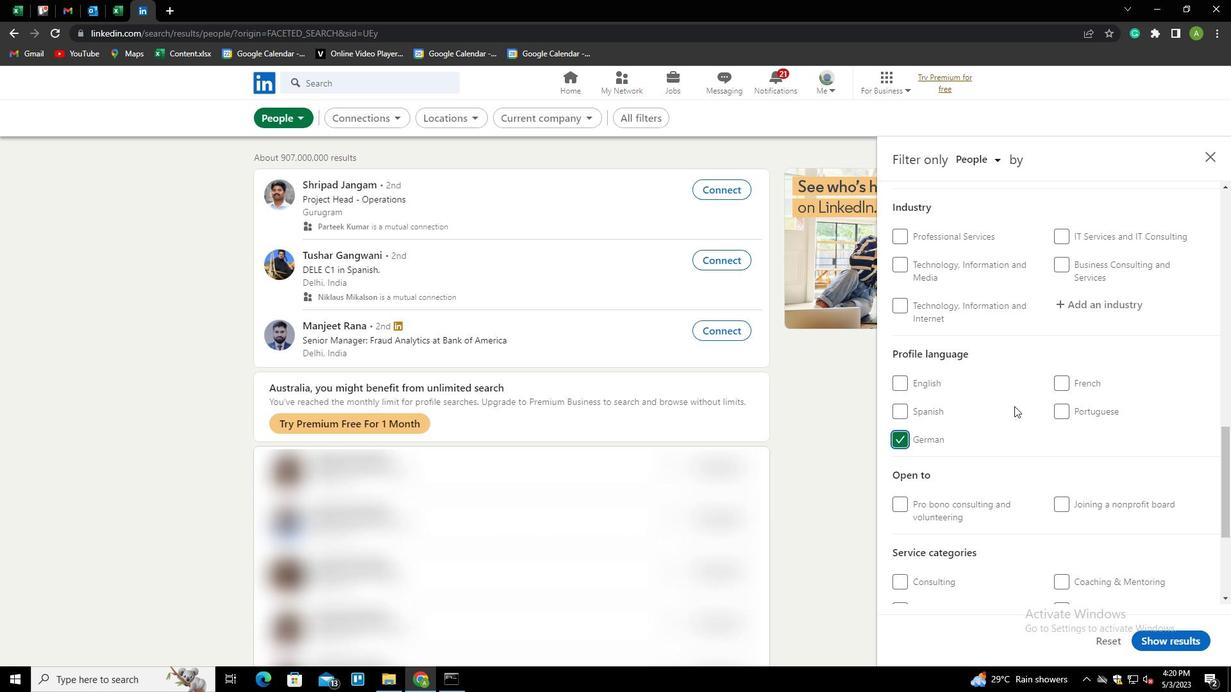 
Action: Mouse scrolled (1015, 406) with delta (0, 0)
Screenshot: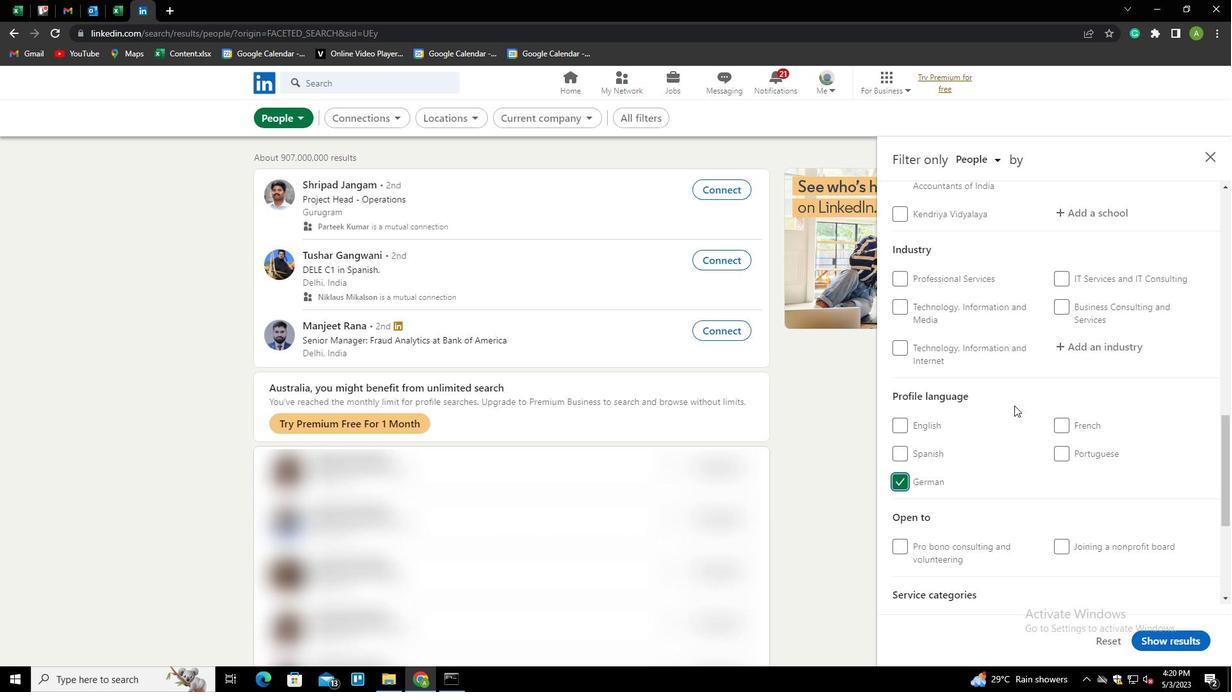 
Action: Mouse scrolled (1015, 406) with delta (0, 0)
Screenshot: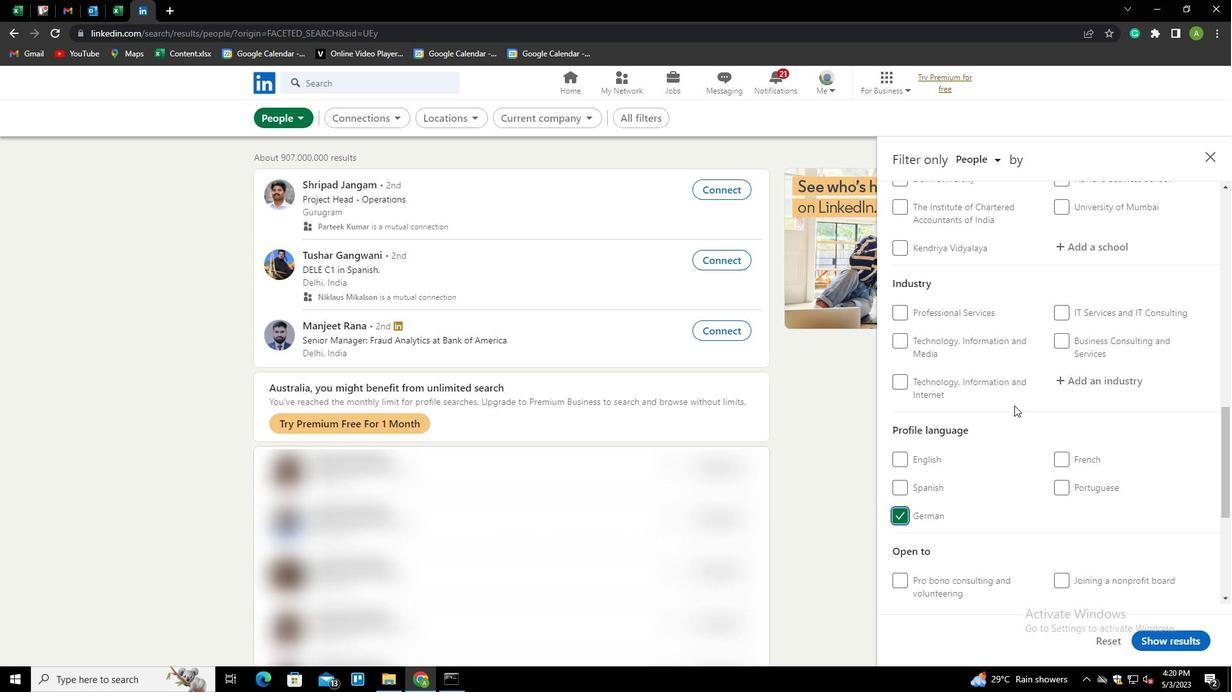 
Action: Mouse scrolled (1015, 406) with delta (0, 0)
Screenshot: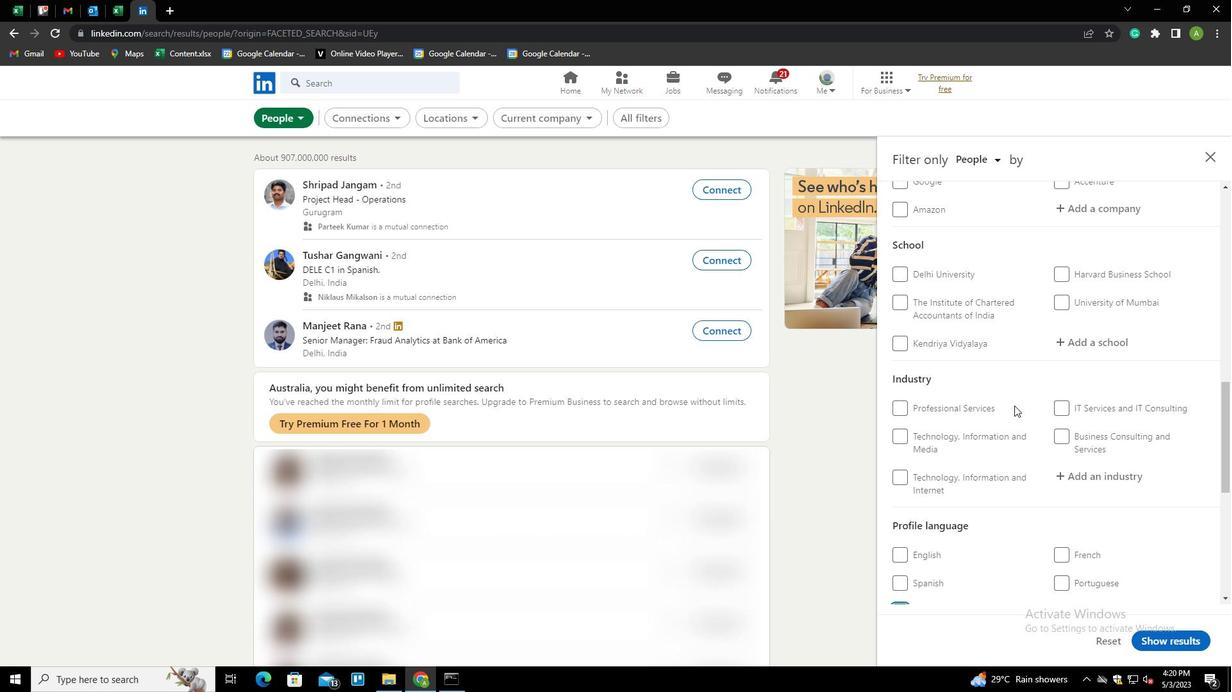 
Action: Mouse scrolled (1015, 406) with delta (0, 0)
Screenshot: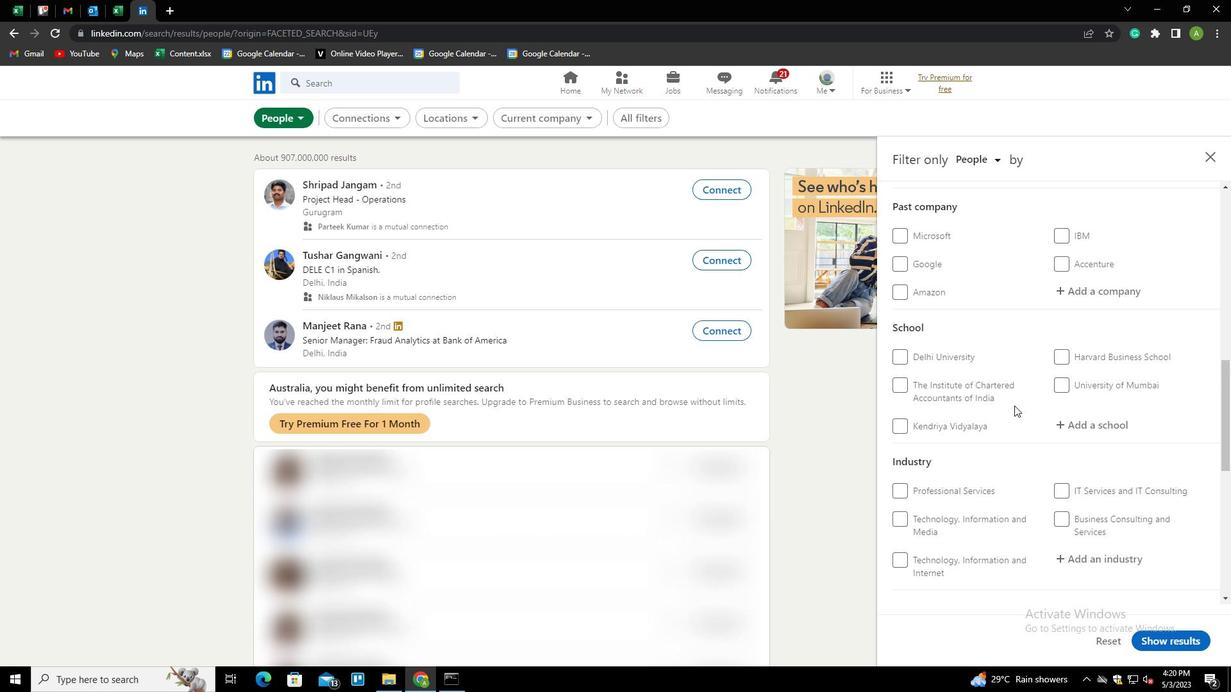 
Action: Mouse scrolled (1015, 406) with delta (0, 0)
Screenshot: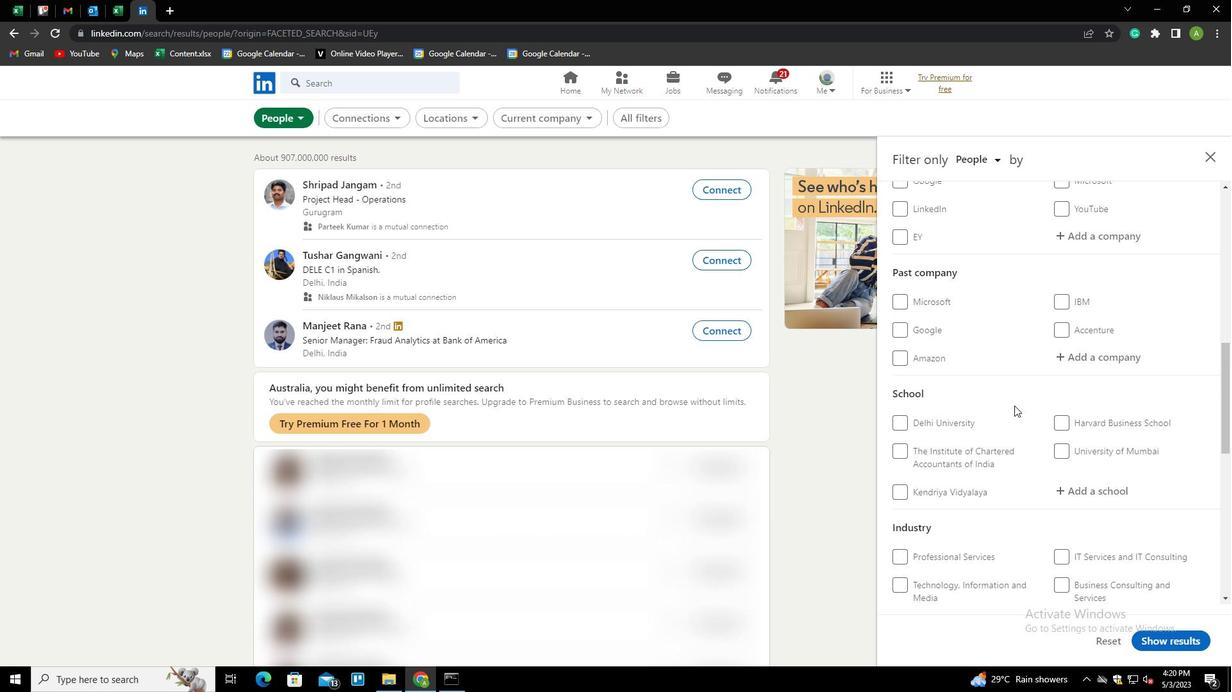 
Action: Mouse scrolled (1015, 406) with delta (0, 0)
Screenshot: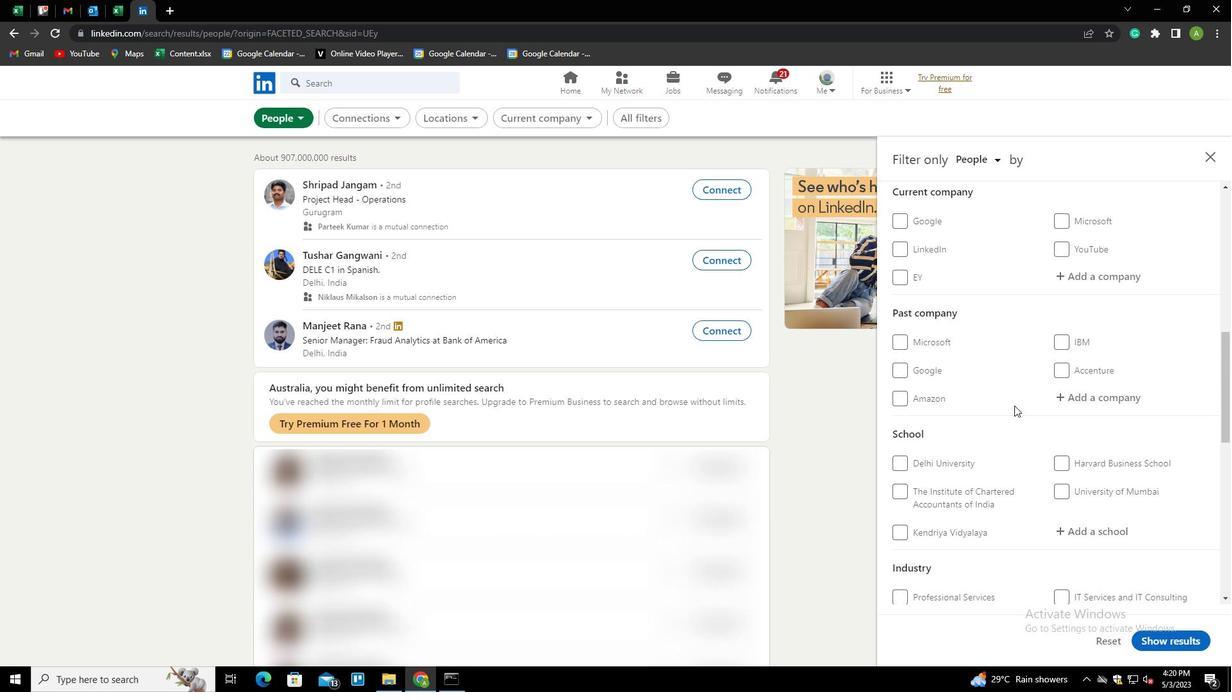 
Action: Mouse moved to (1087, 361)
Screenshot: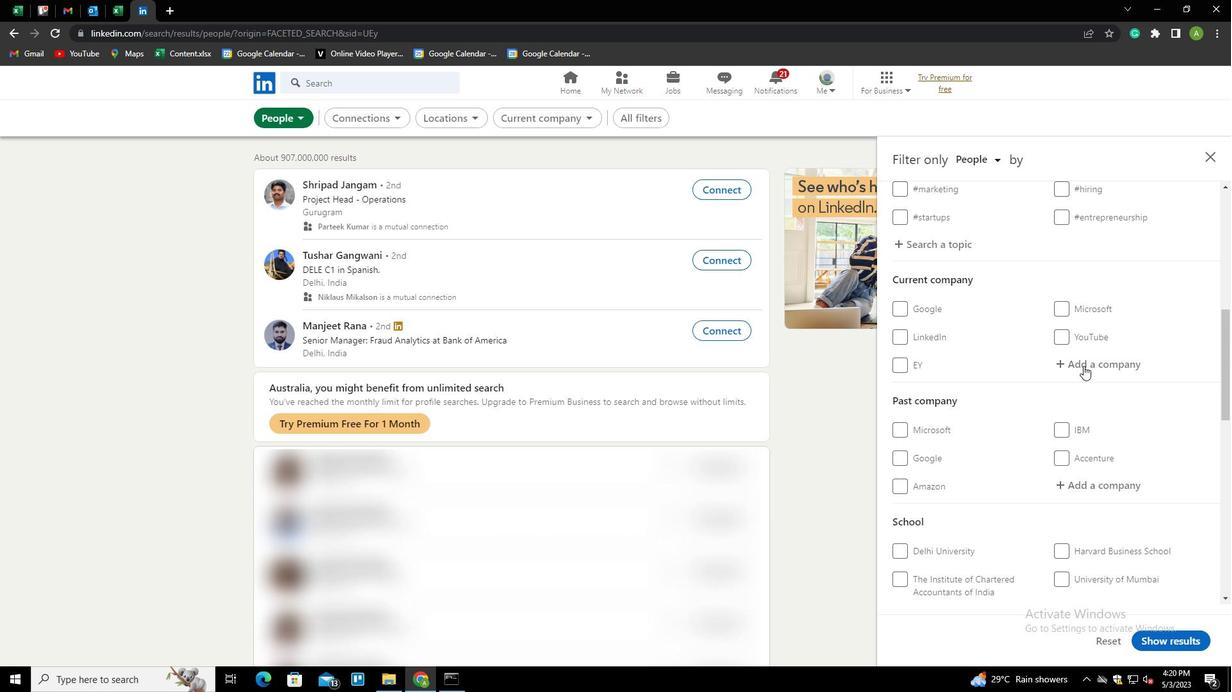 
Action: Mouse pressed left at (1087, 361)
Screenshot: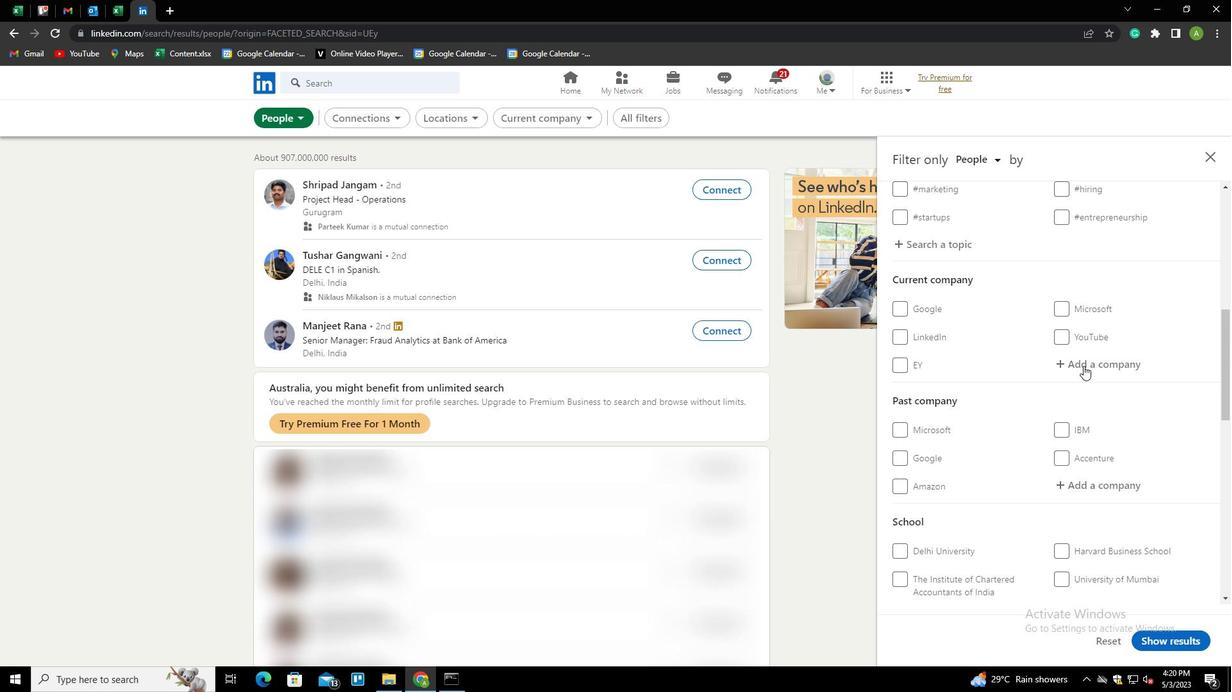 
Action: Mouse moved to (1092, 361)
Screenshot: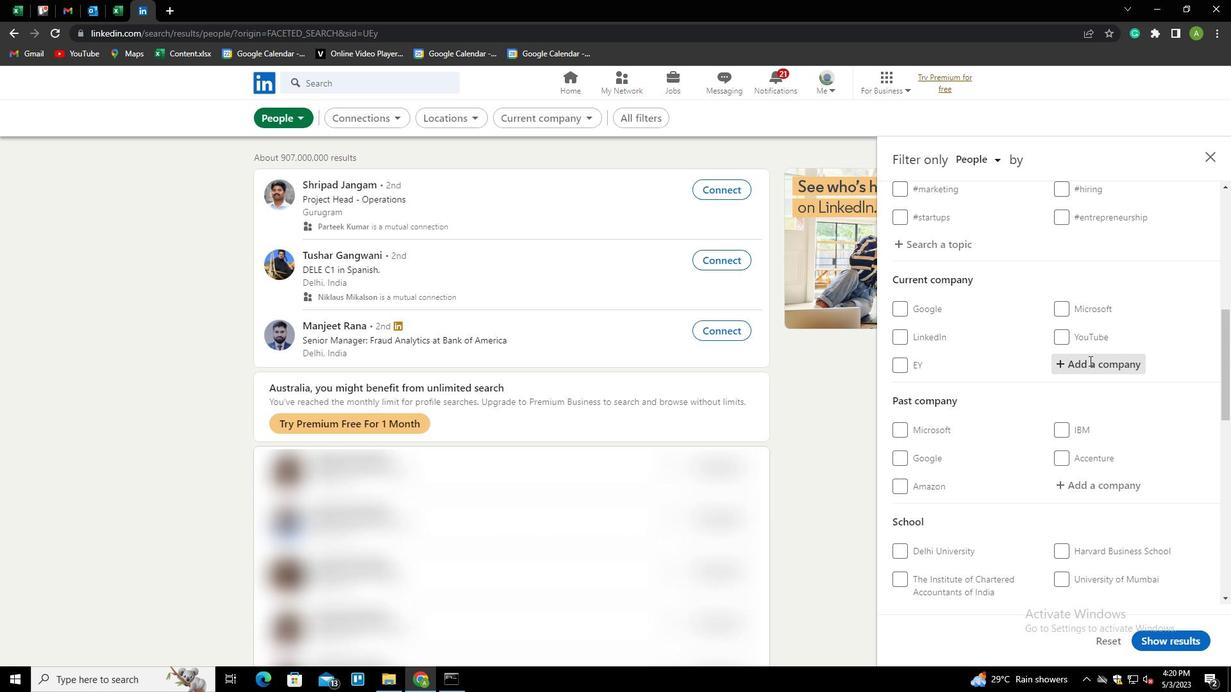 
Action: Mouse pressed left at (1092, 361)
Screenshot: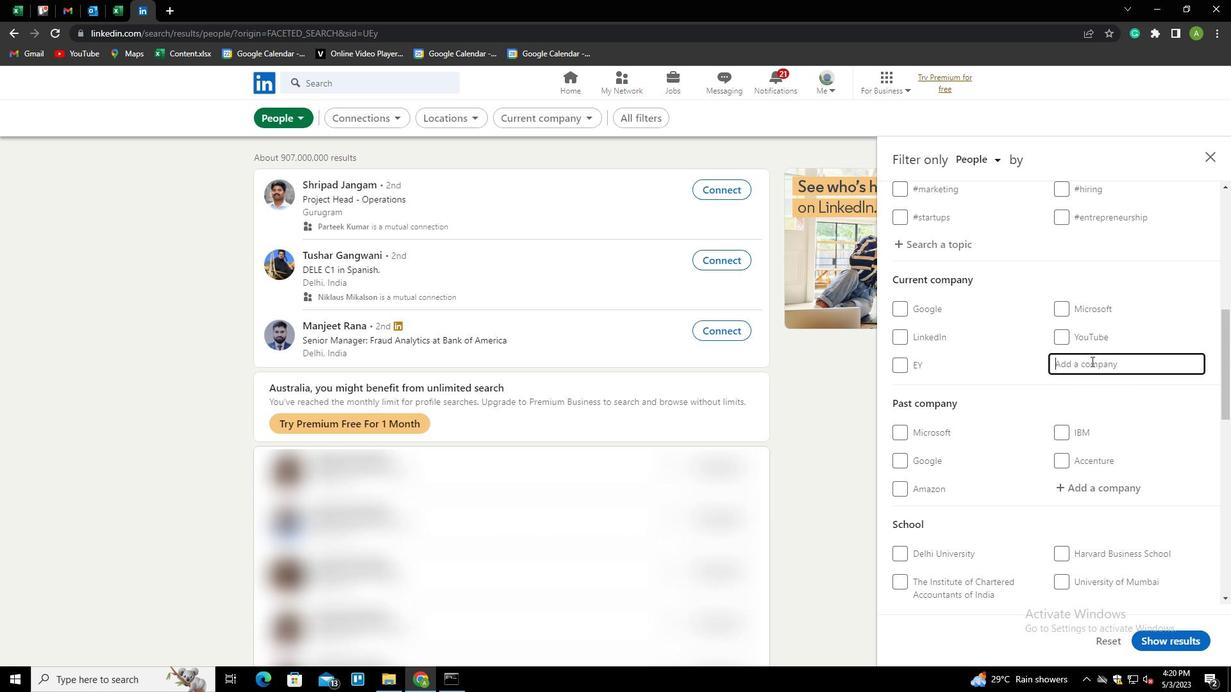 
Action: Mouse moved to (1092, 362)
Screenshot: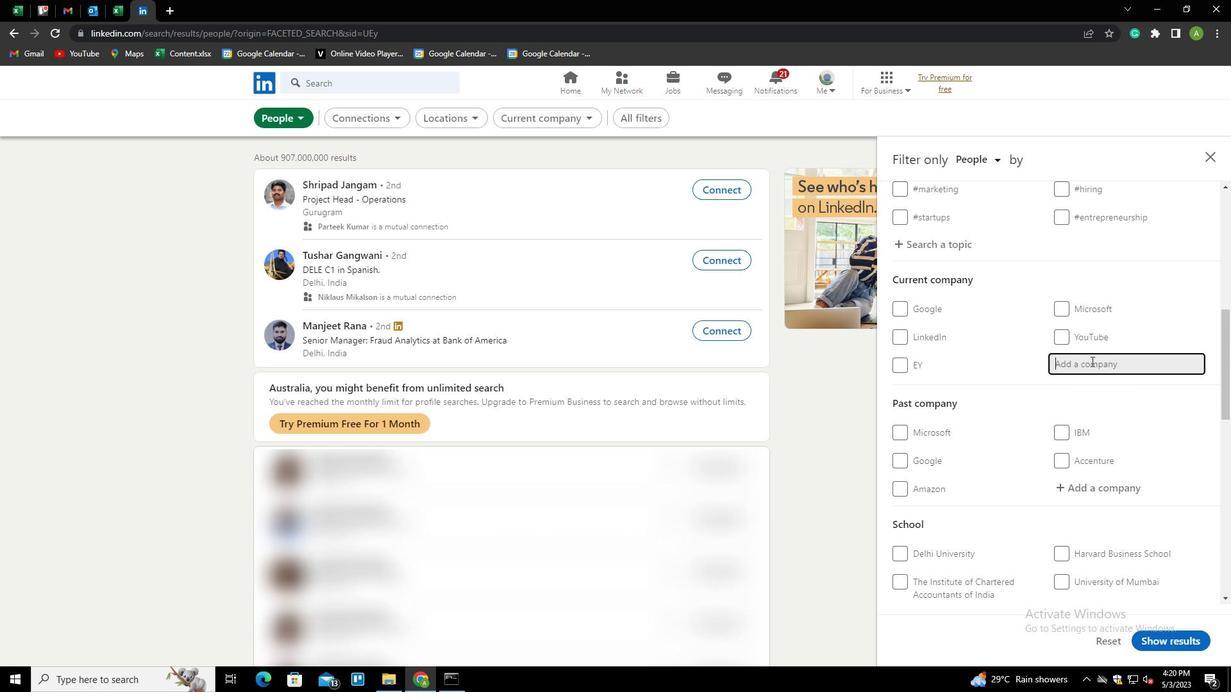 
Action: Key pressed <Key.shift>POCKET<Key.space><Key.shift>FM<Key.down><Key.enter>
Screenshot: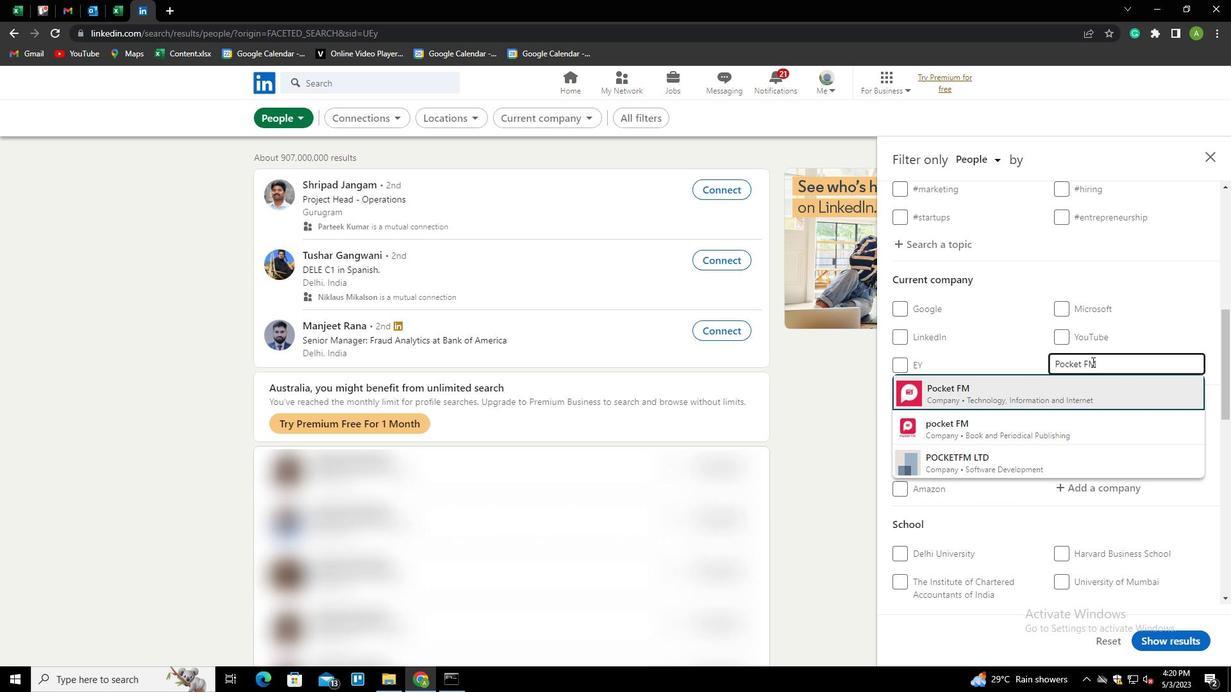
Action: Mouse scrolled (1092, 361) with delta (0, 0)
Screenshot: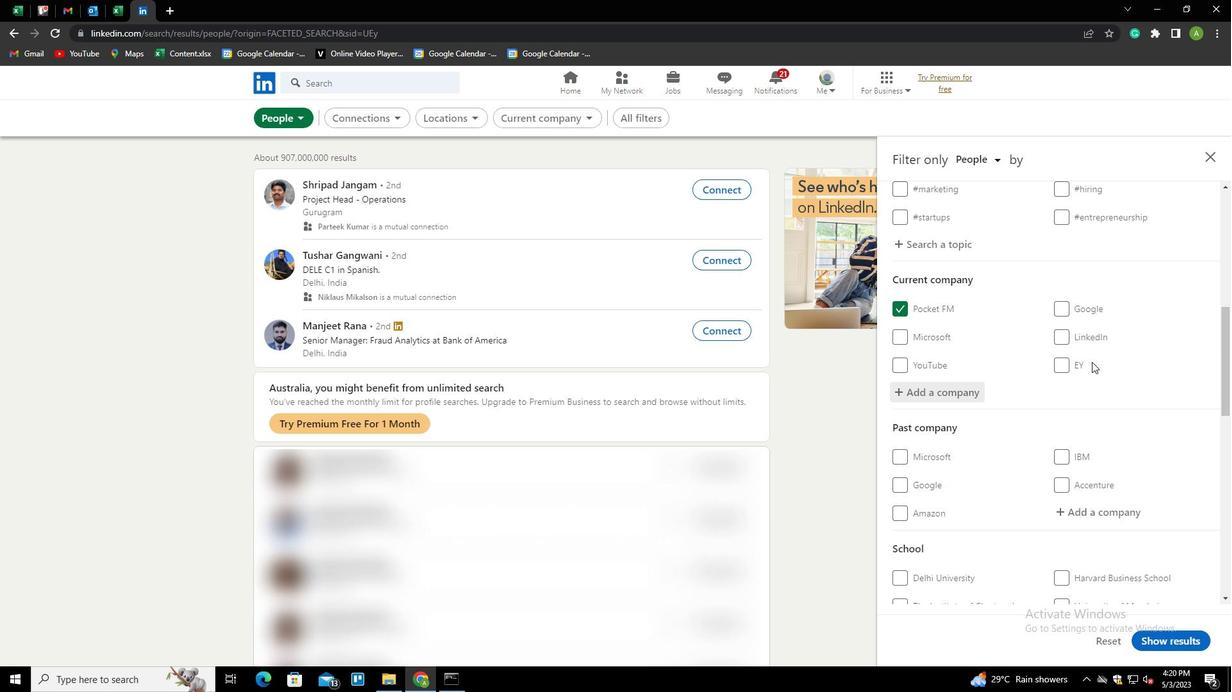 
Action: Mouse scrolled (1092, 361) with delta (0, 0)
Screenshot: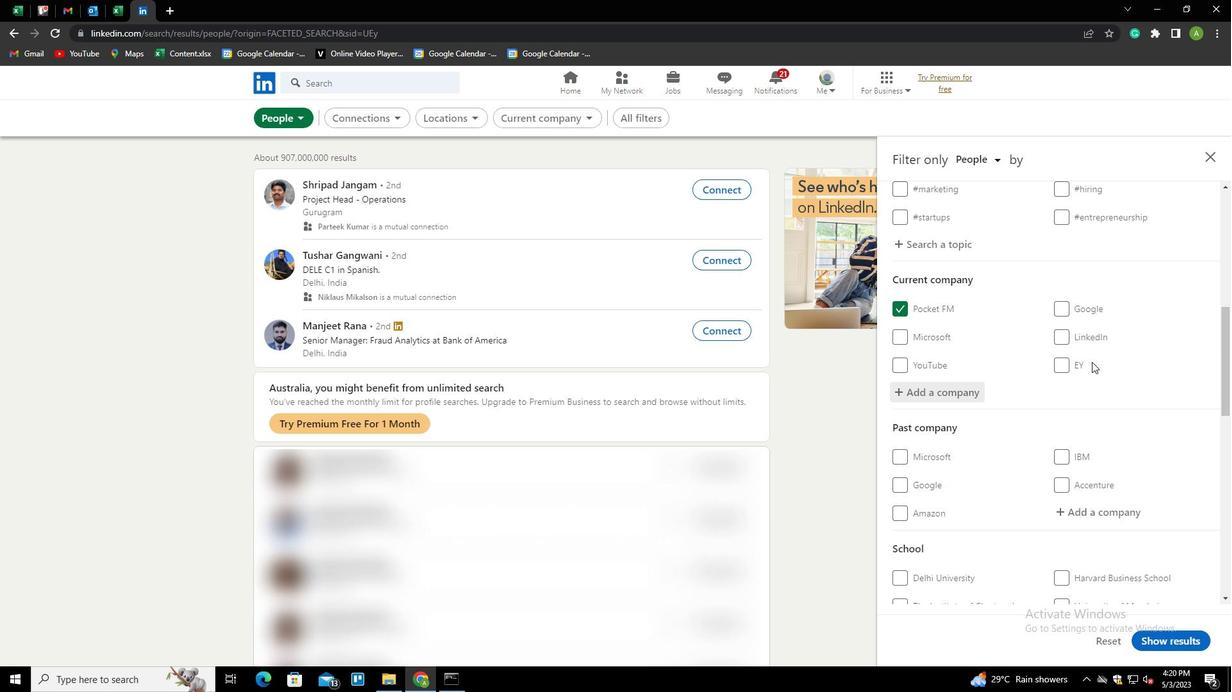 
Action: Mouse scrolled (1092, 361) with delta (0, 0)
Screenshot: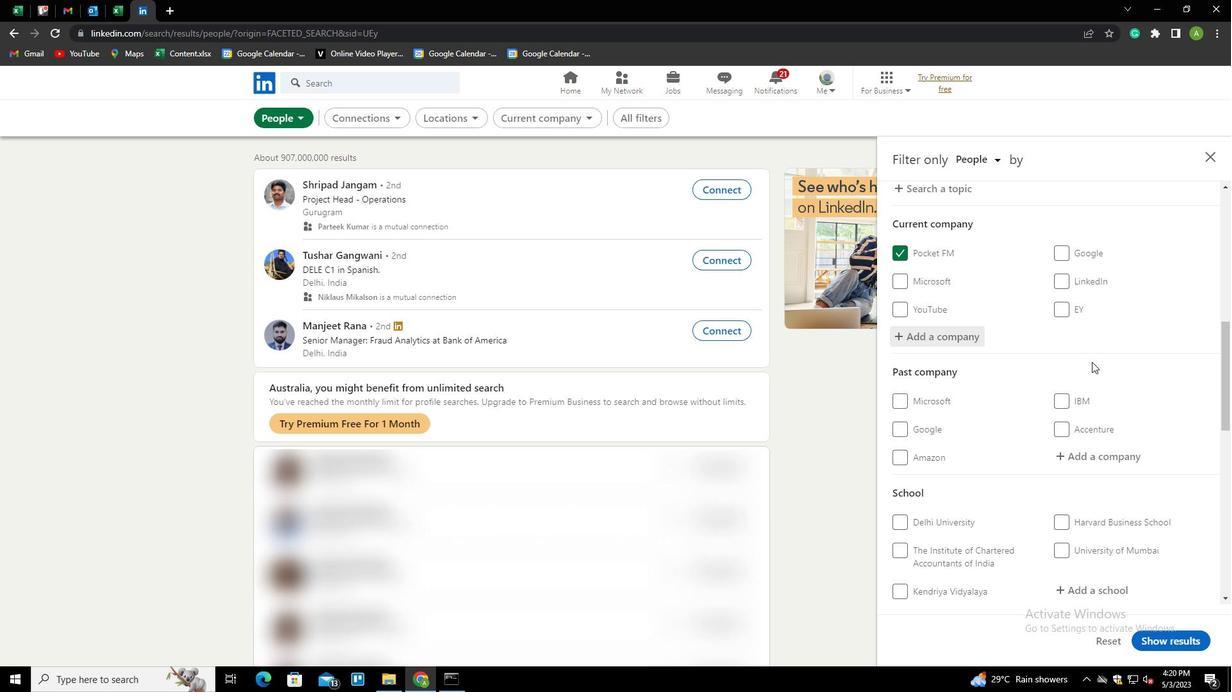 
Action: Mouse scrolled (1092, 361) with delta (0, 0)
Screenshot: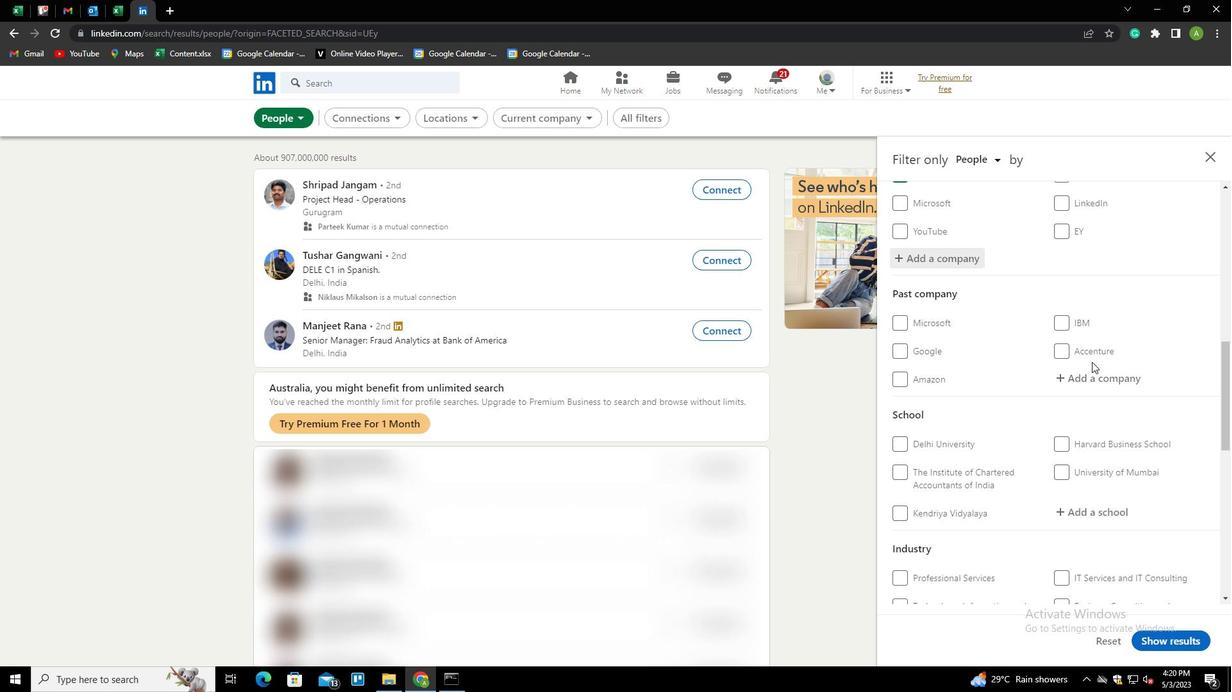 
Action: Mouse scrolled (1092, 361) with delta (0, 0)
Screenshot: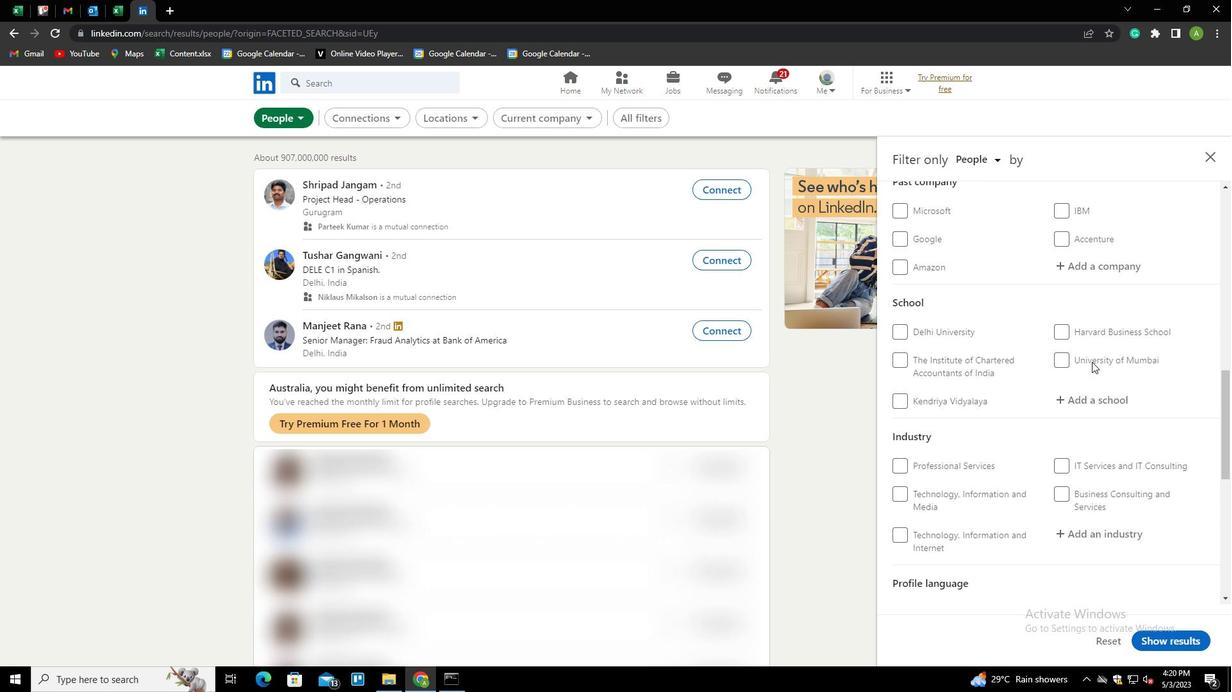 
Action: Mouse moved to (1090, 327)
Screenshot: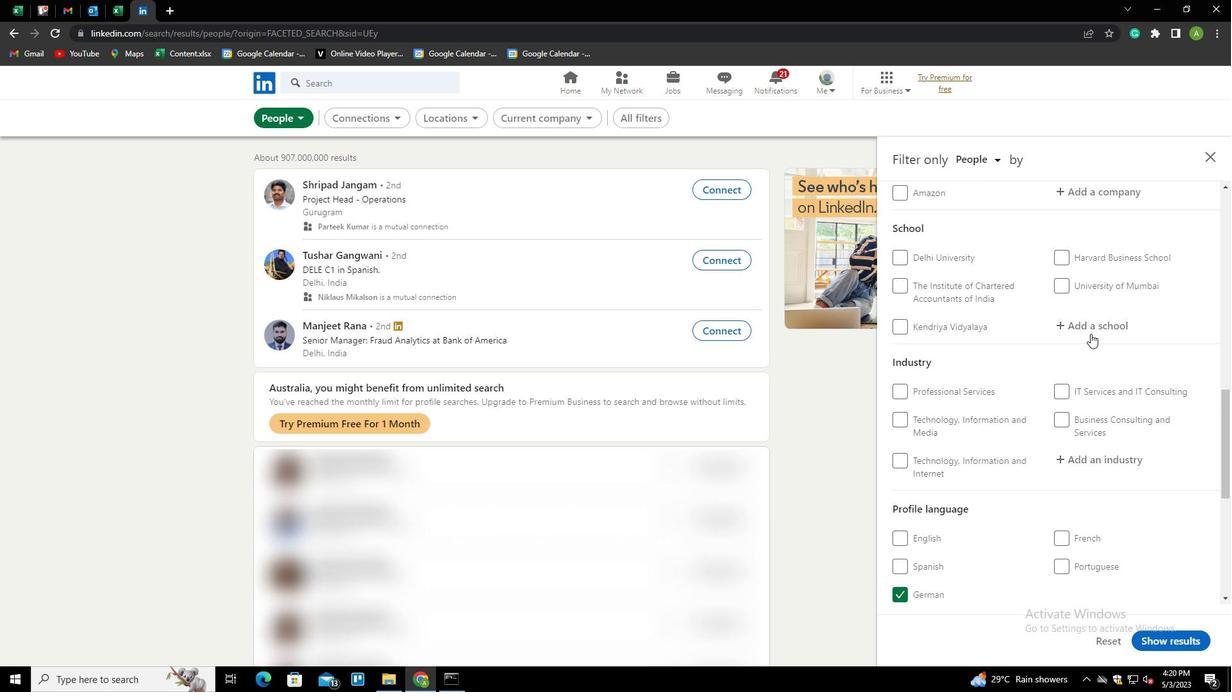 
Action: Mouse pressed left at (1090, 327)
Screenshot: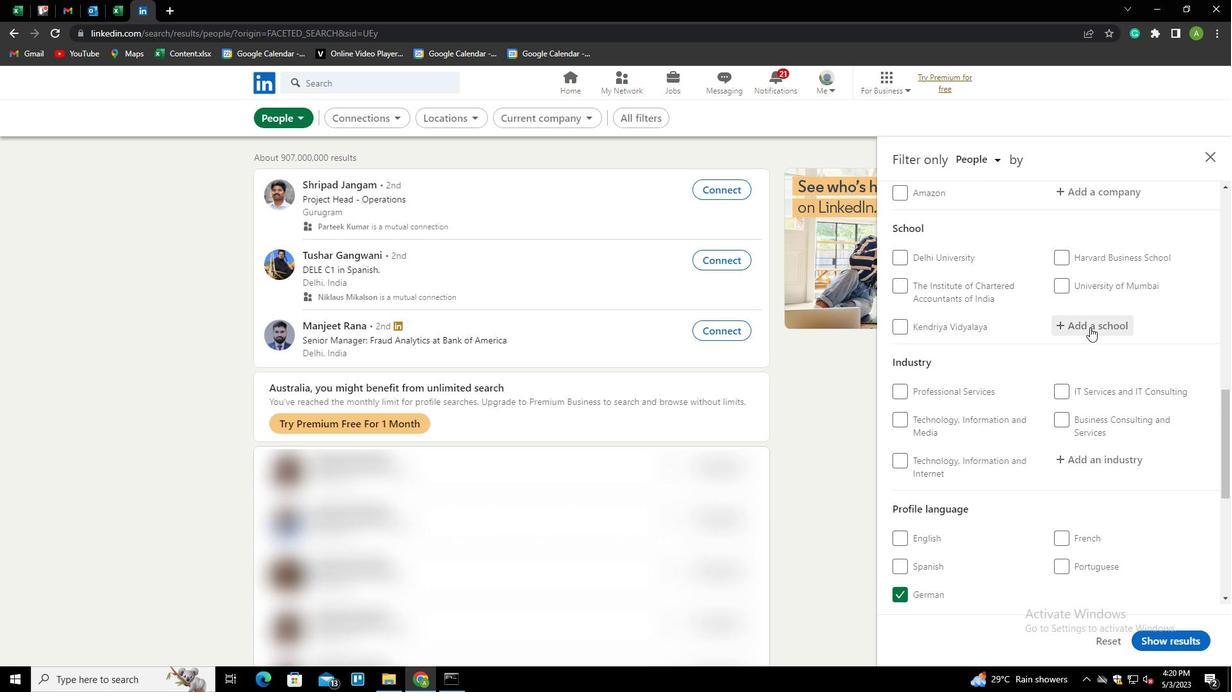 
Action: Key pressed <Key.shift><Key.shift><Key.shift><Key.shift><Key.shift><Key.shift>NEW<Key.space><Key.shift>HORIZAN<Key.space><Key.shift><Key.shift><Key.shift><Key.shift><Key.shift><Key.shift><Key.shift><Key.shift>
Screenshot: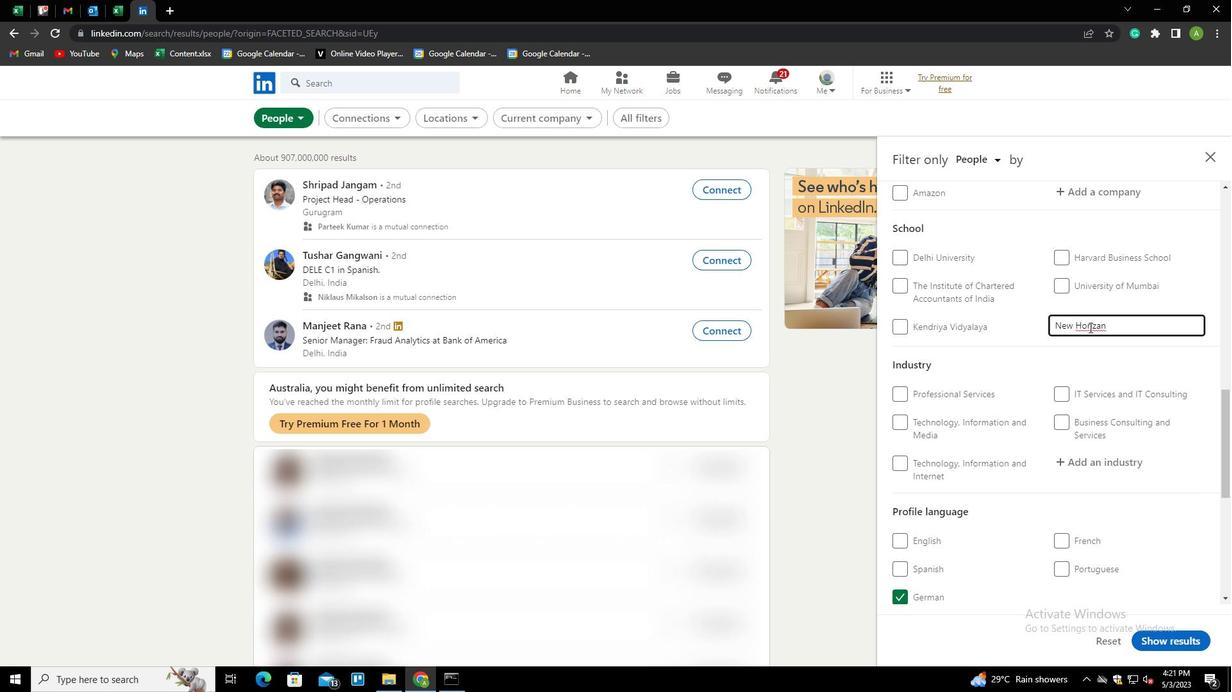 
Action: Mouse moved to (1104, 328)
Screenshot: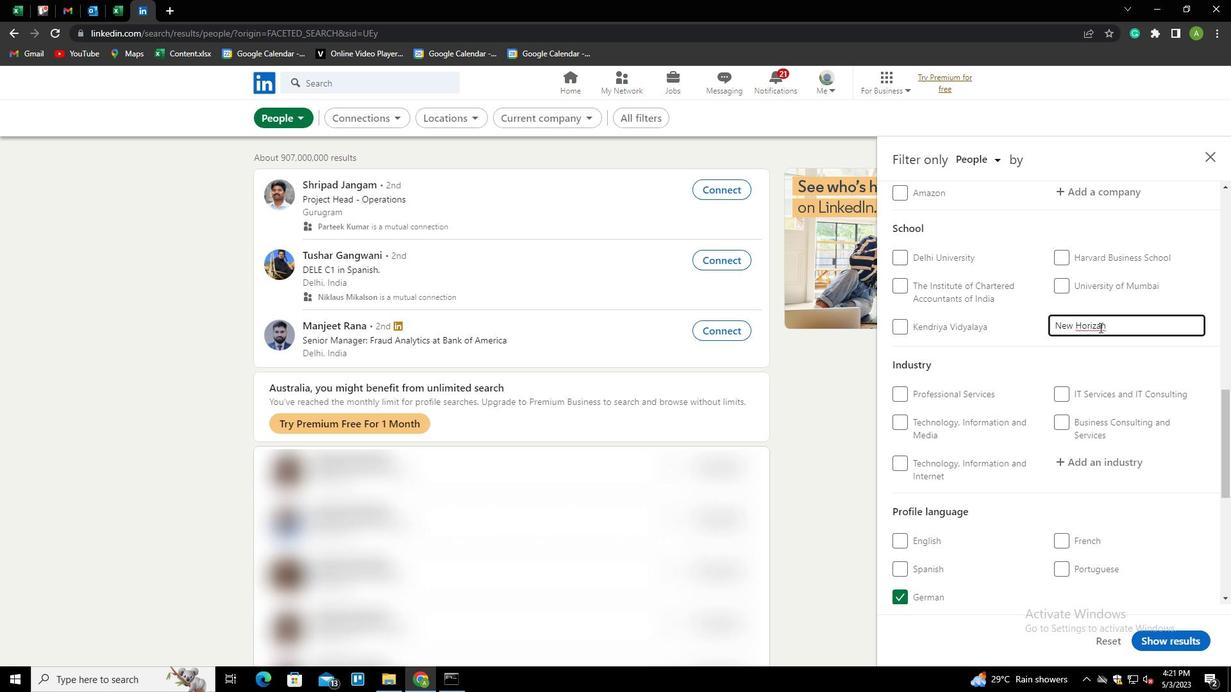 
Action: Key pressed <Key.backspace><Key.backspace><Key.backspace>ON<Key.space><Key.shift>PUBLI<Key.down><Key.enter>
Screenshot: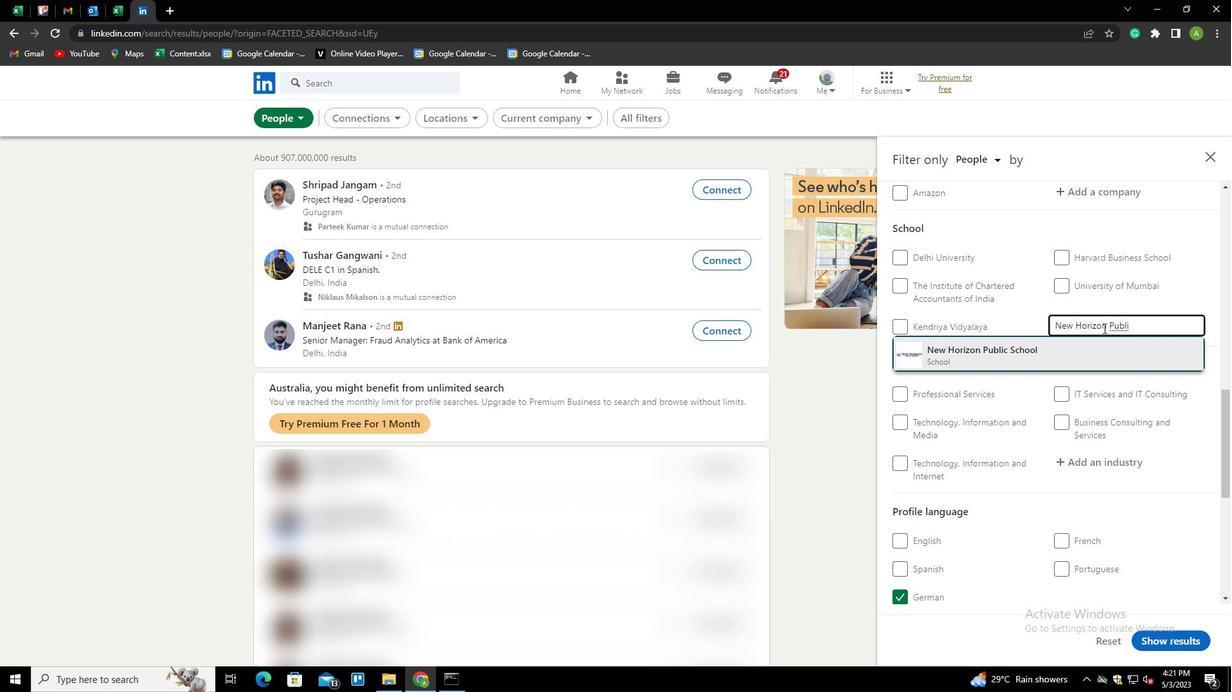 
Action: Mouse scrolled (1104, 327) with delta (0, 0)
Screenshot: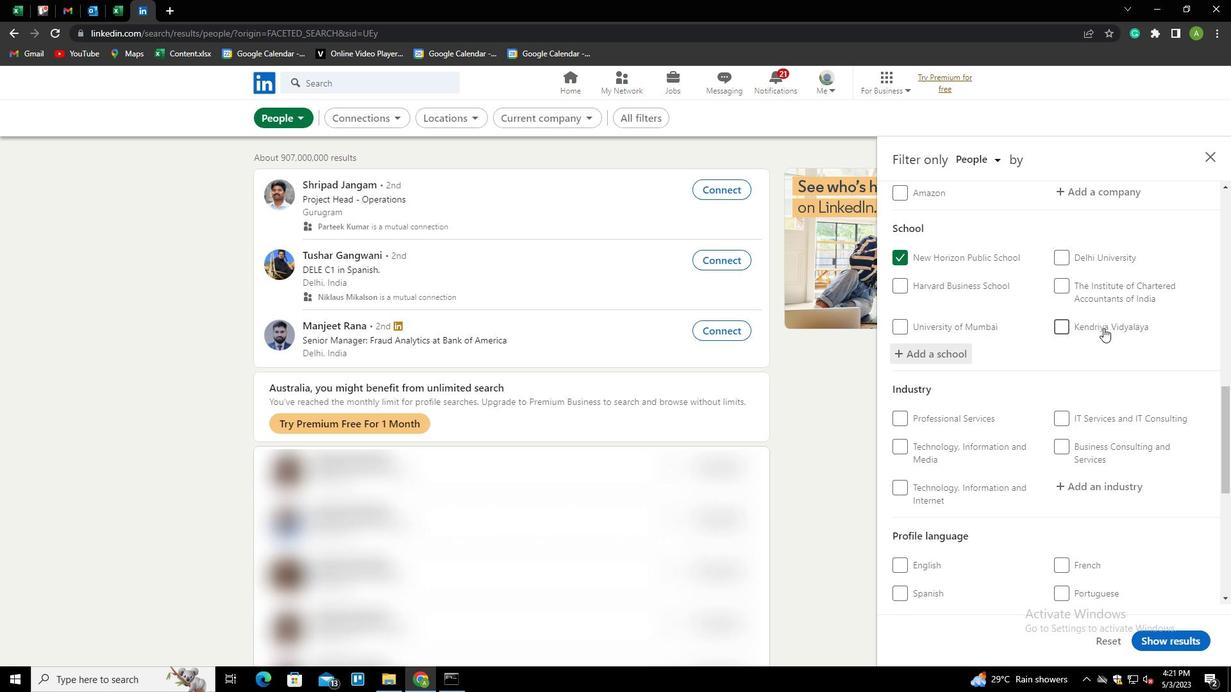 
Action: Mouse scrolled (1104, 327) with delta (0, 0)
Screenshot: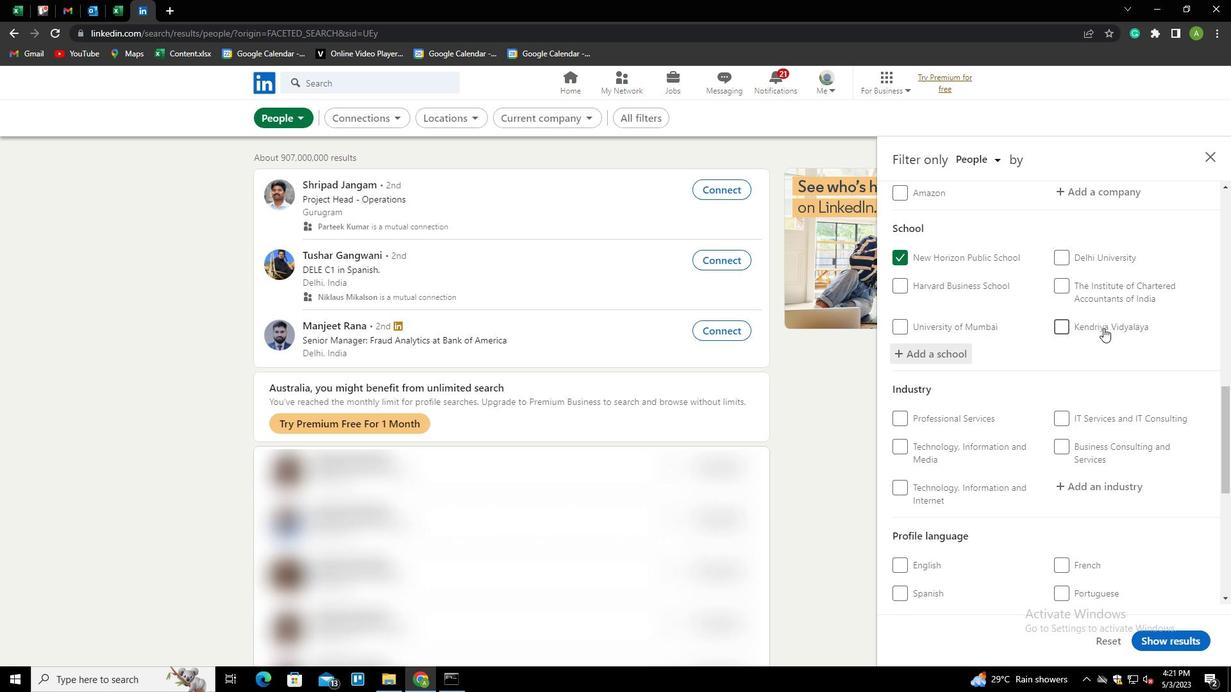 
Action: Mouse scrolled (1104, 327) with delta (0, 0)
Screenshot: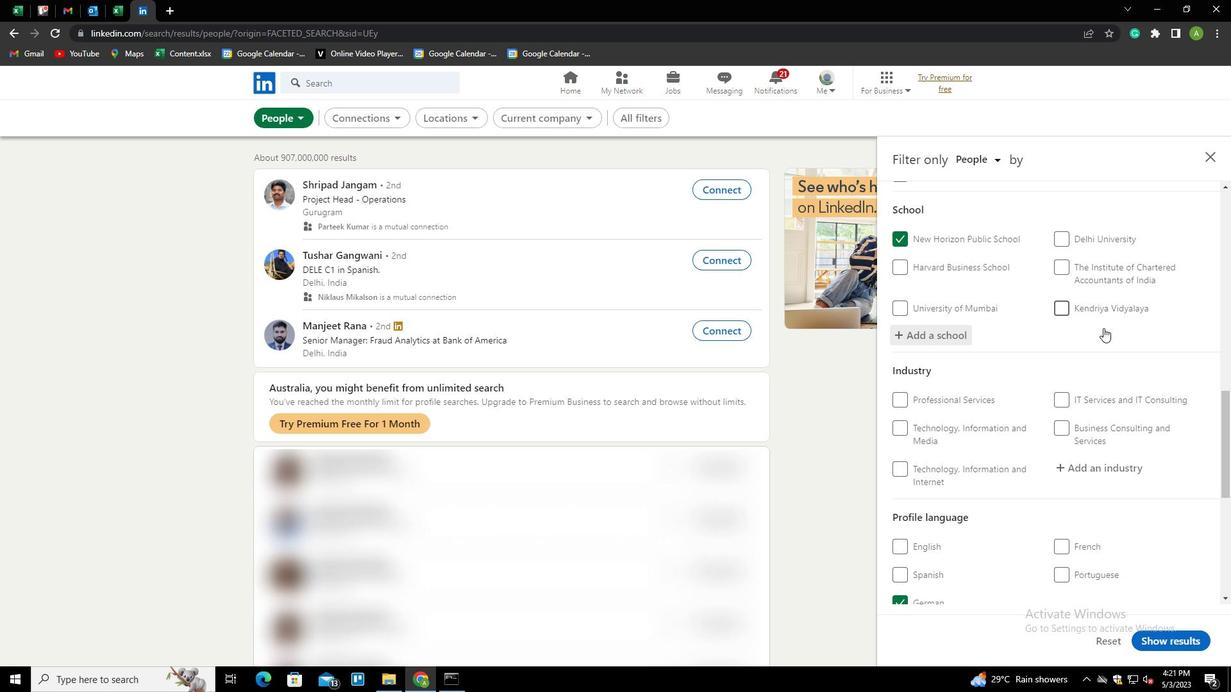 
Action: Mouse moved to (1090, 299)
Screenshot: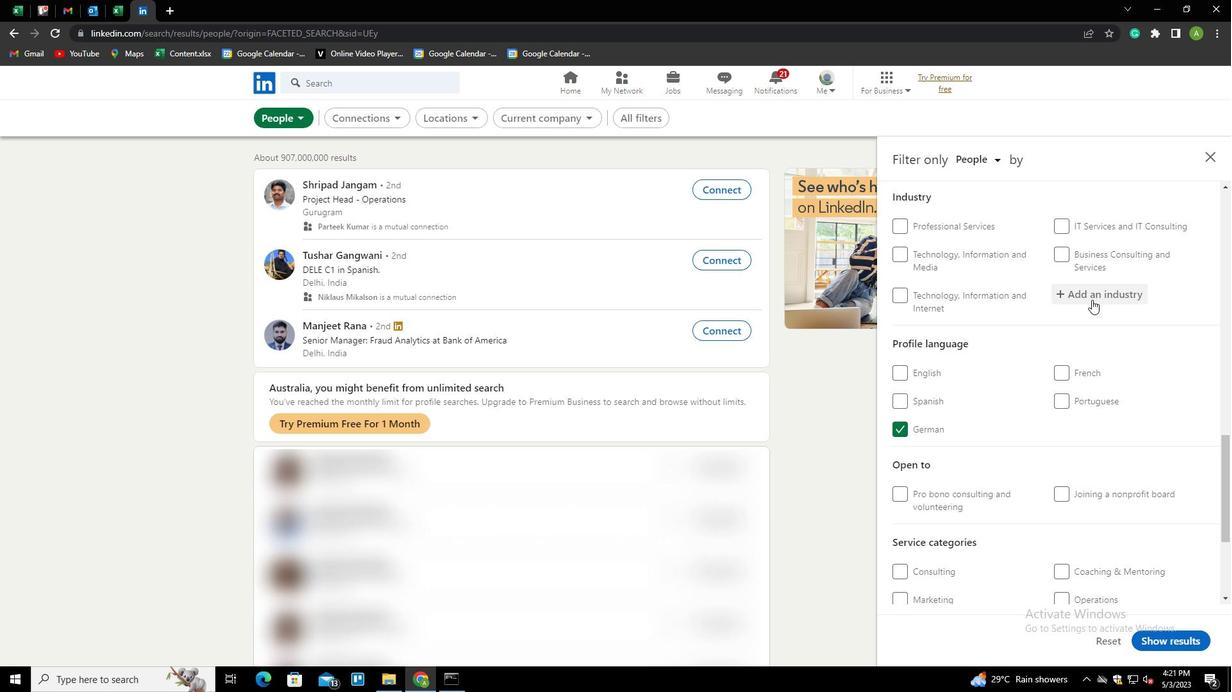 
Action: Mouse pressed left at (1090, 299)
Screenshot: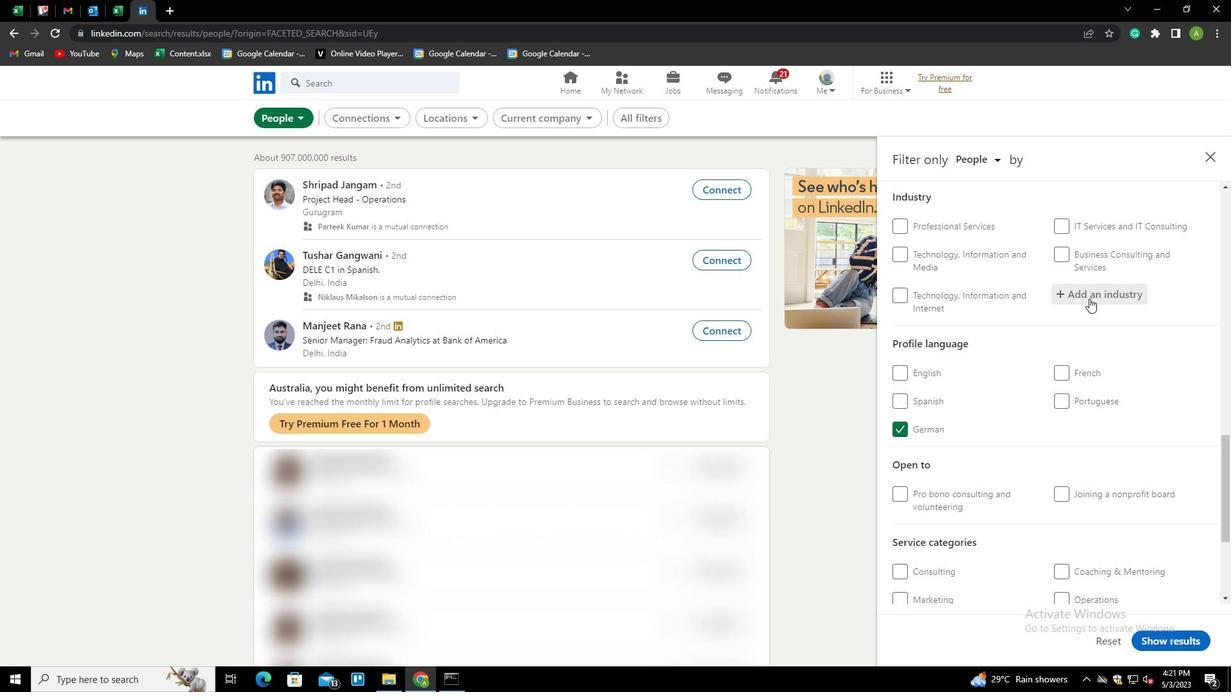 
Action: Key pressed <Key.shift>
Screenshot: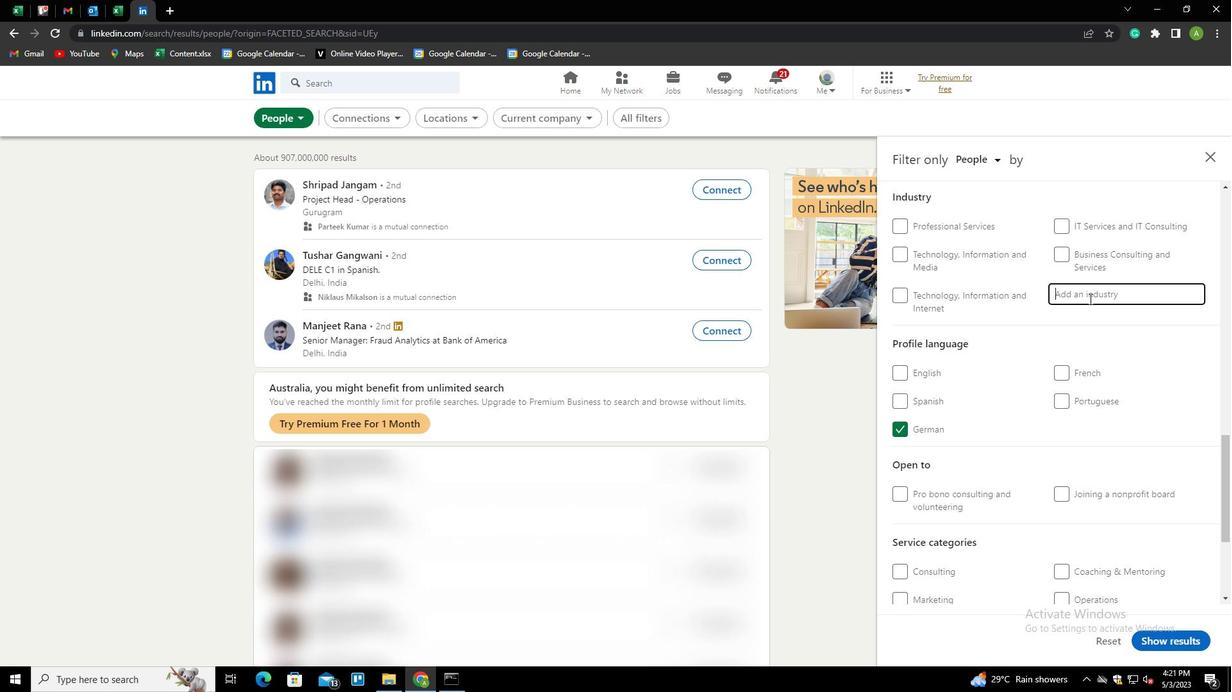 
Action: Mouse moved to (1084, 299)
Screenshot: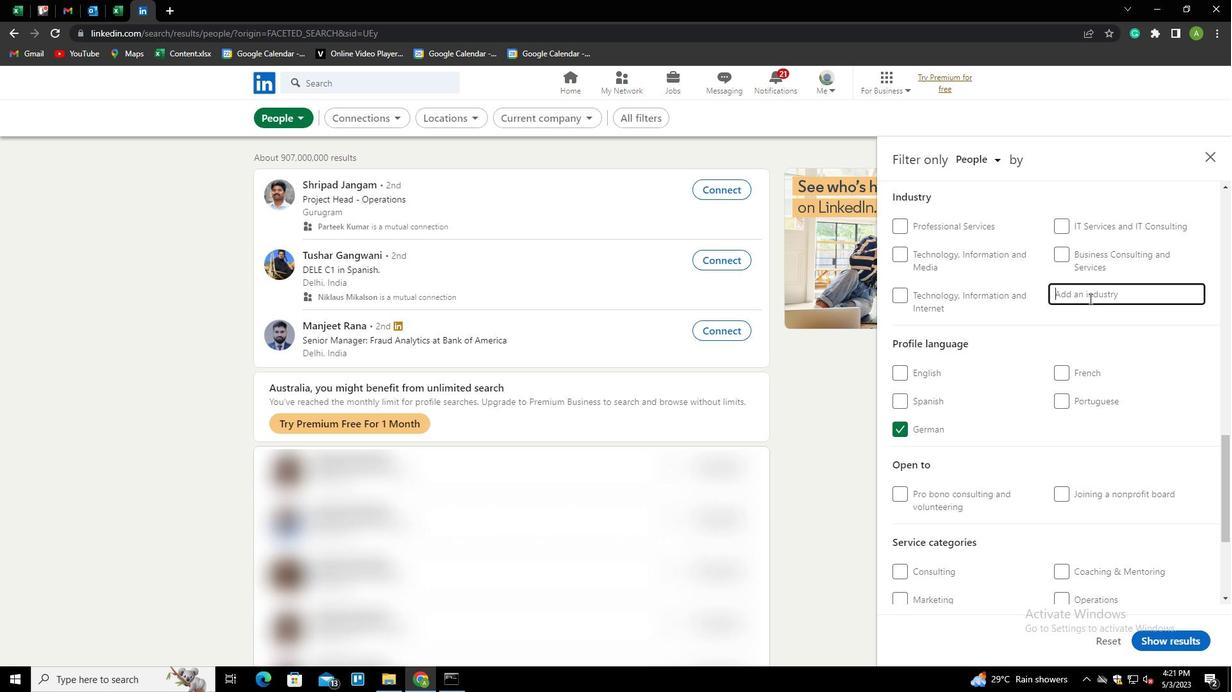 
Action: Key pressed TELECOMMUNICATION<Key.down><Key.enter>
Screenshot: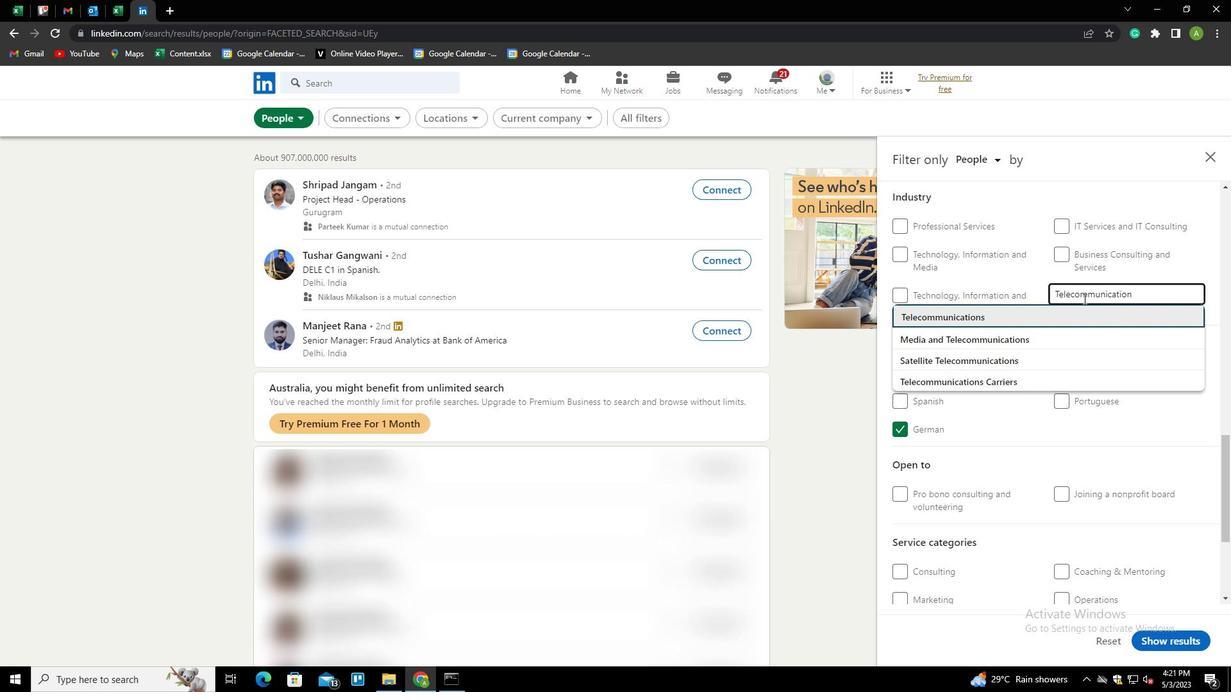 
Action: Mouse scrolled (1084, 298) with delta (0, 0)
Screenshot: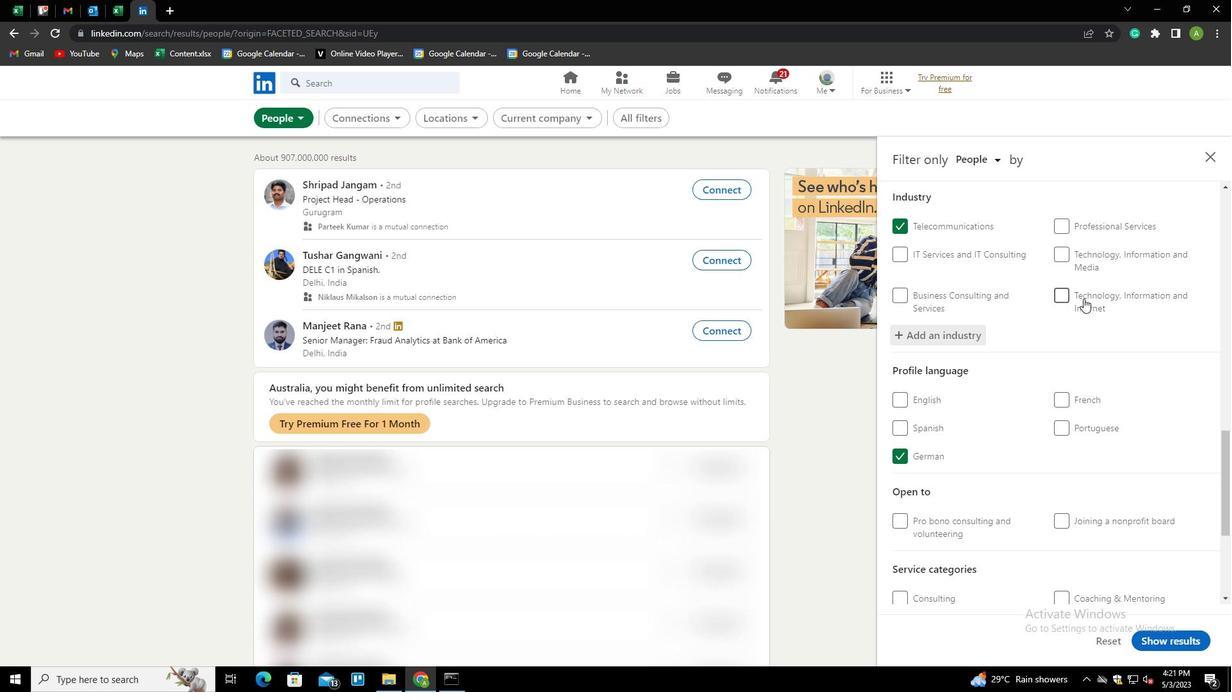 
Action: Mouse scrolled (1084, 298) with delta (0, 0)
Screenshot: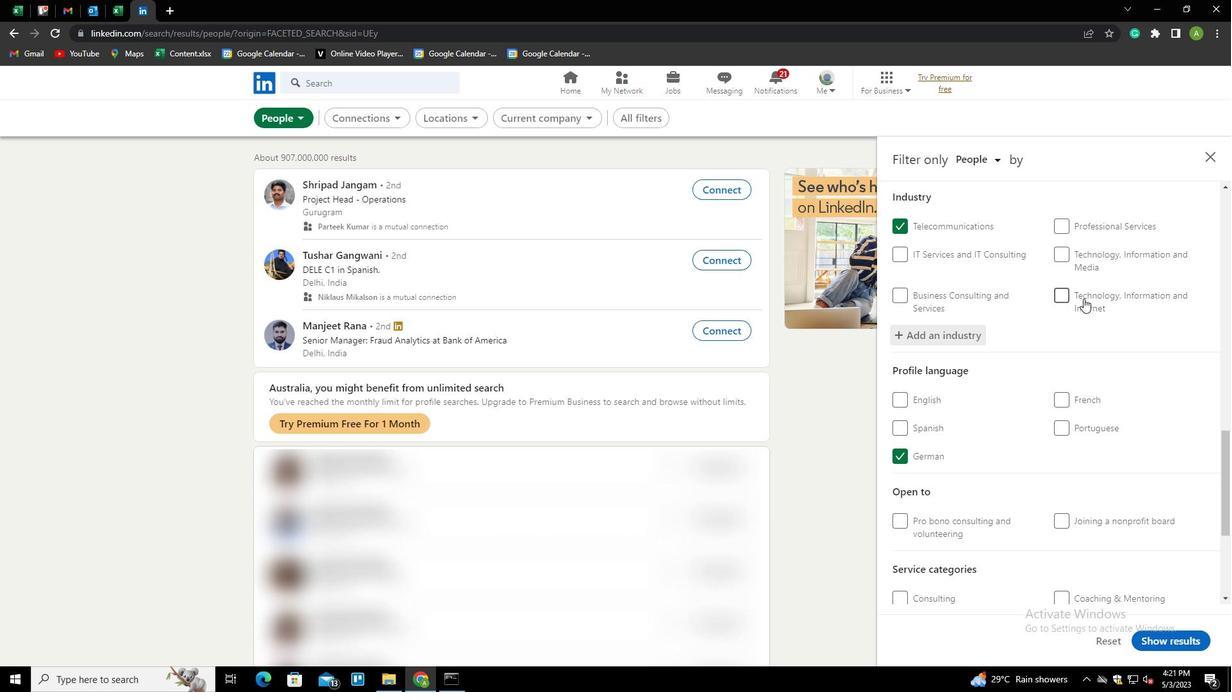
Action: Mouse scrolled (1084, 298) with delta (0, 0)
Screenshot: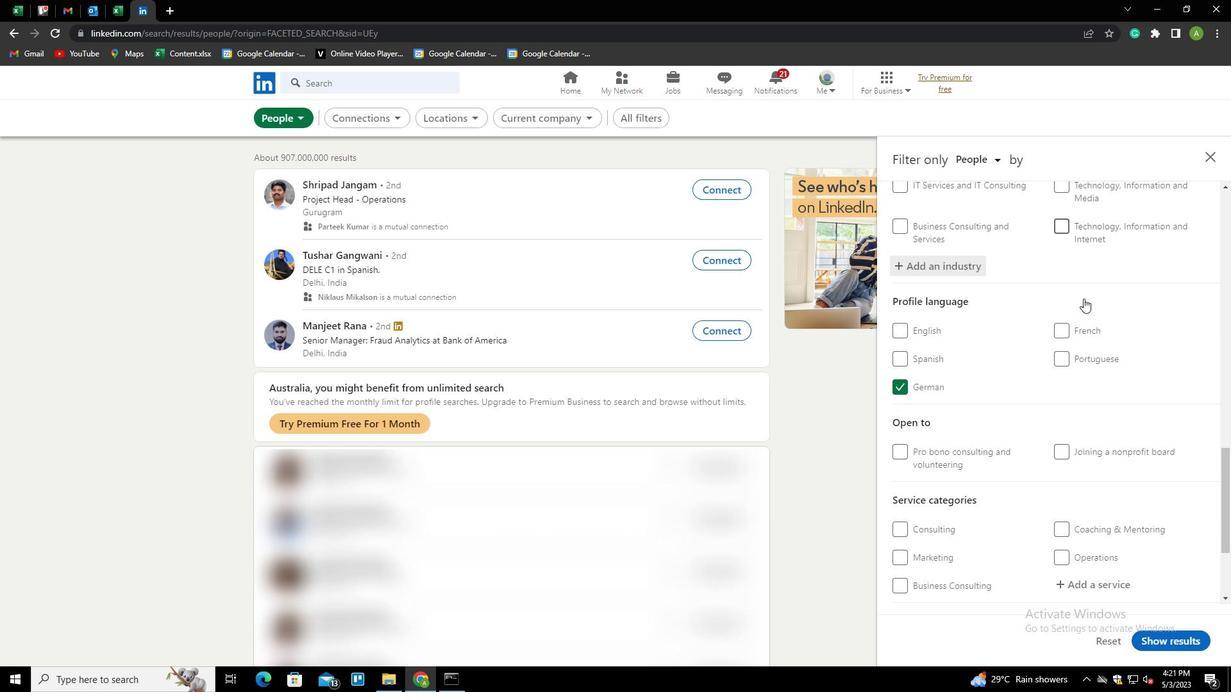 
Action: Mouse scrolled (1084, 298) with delta (0, 0)
Screenshot: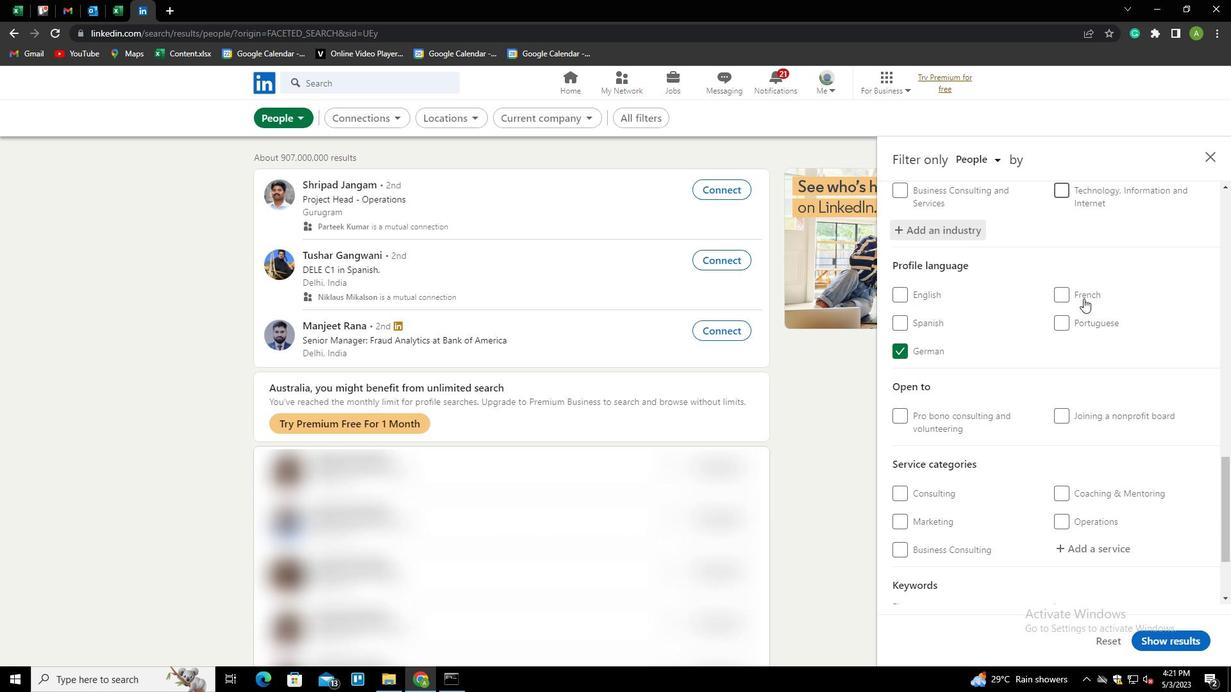 
Action: Mouse moved to (1064, 429)
Screenshot: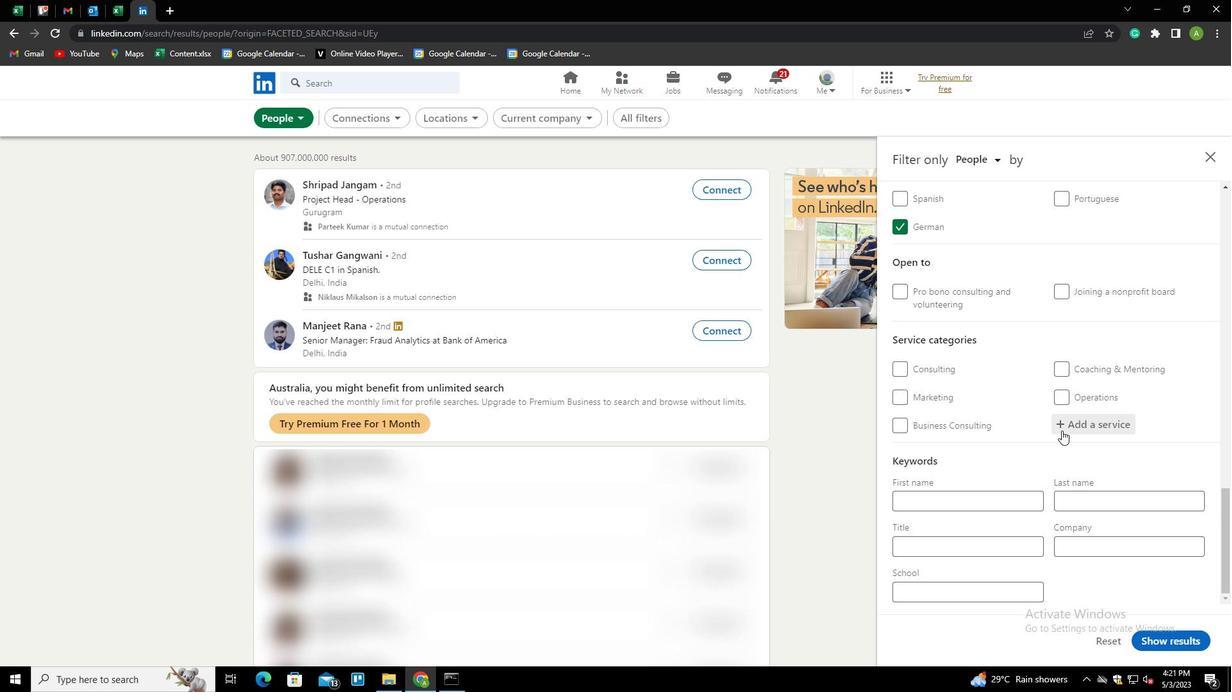 
Action: Mouse pressed left at (1064, 429)
Screenshot: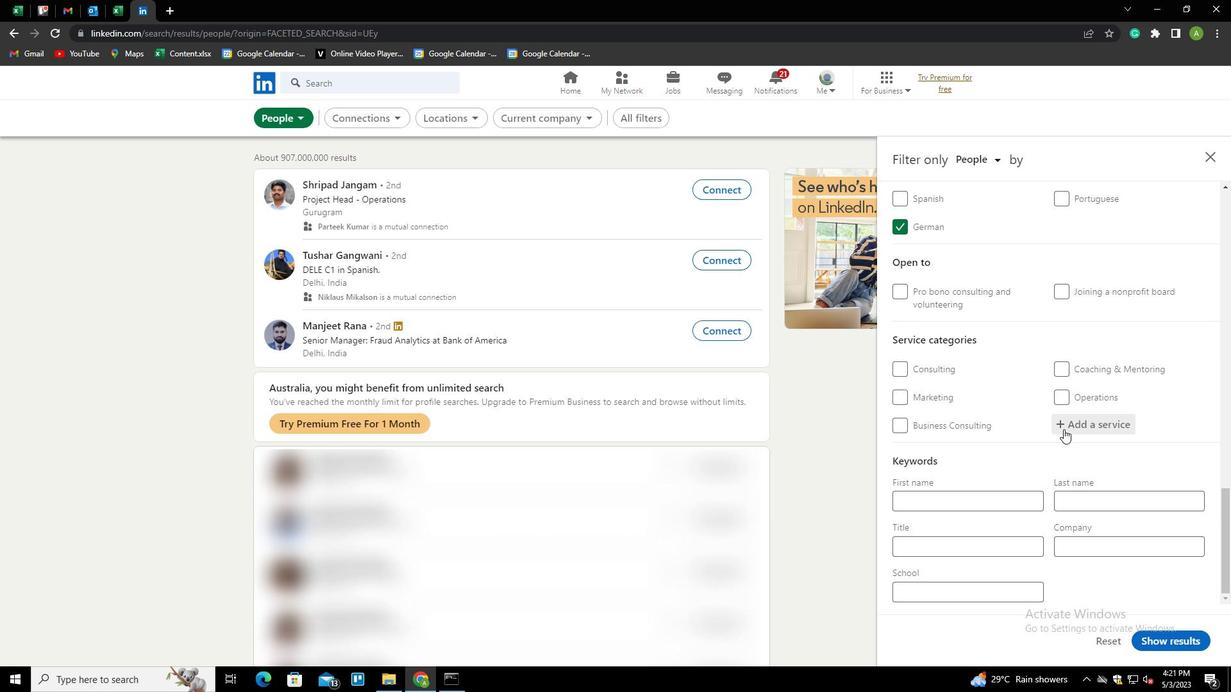 
Action: Key pressed CORPORATE<Key.down><Key.enter>
Screenshot: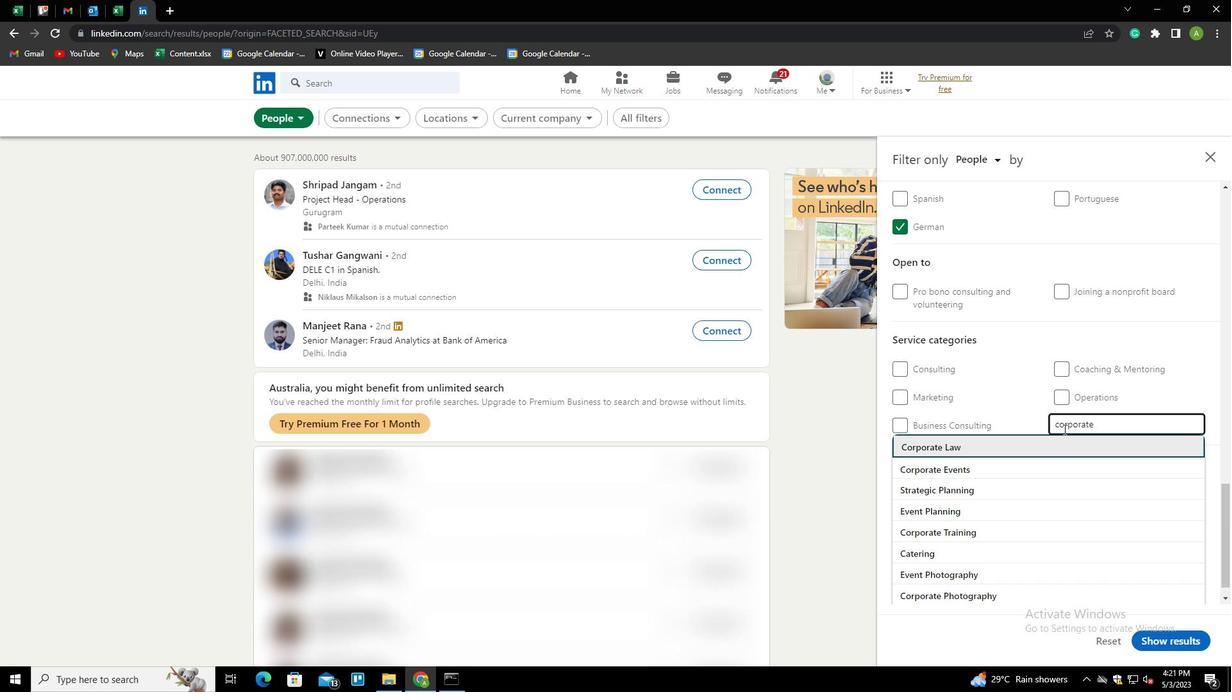 
Action: Mouse scrolled (1064, 429) with delta (0, 0)
Screenshot: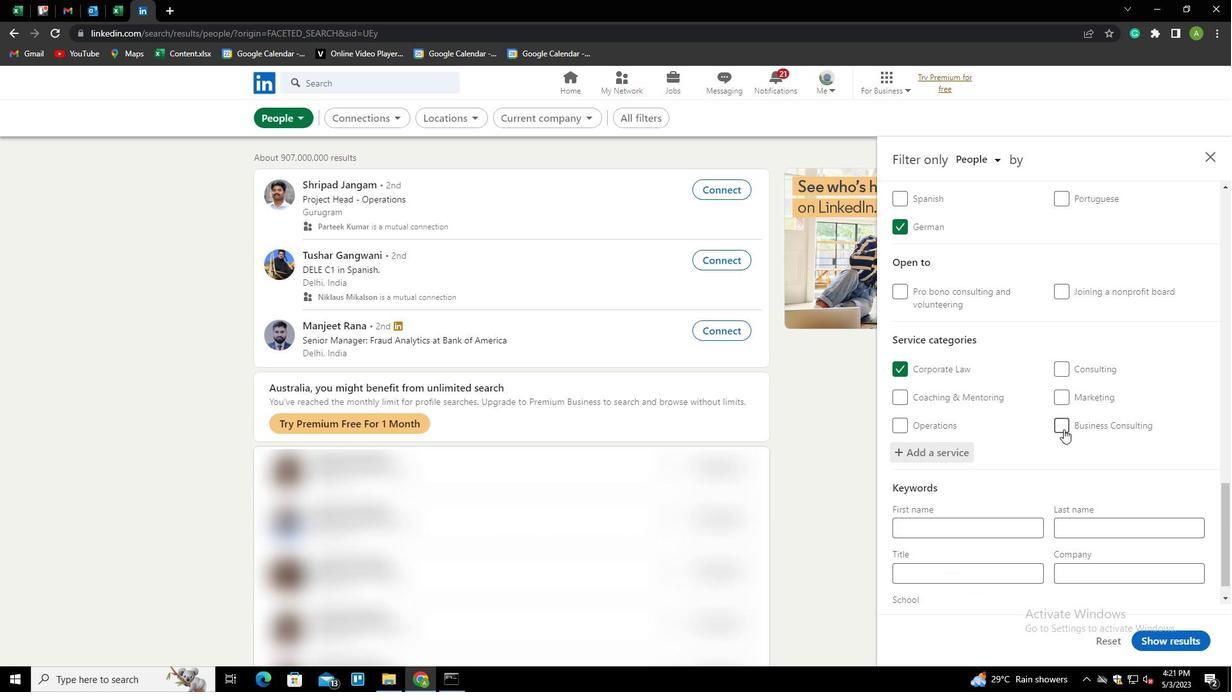 
Action: Mouse scrolled (1064, 429) with delta (0, 0)
Screenshot: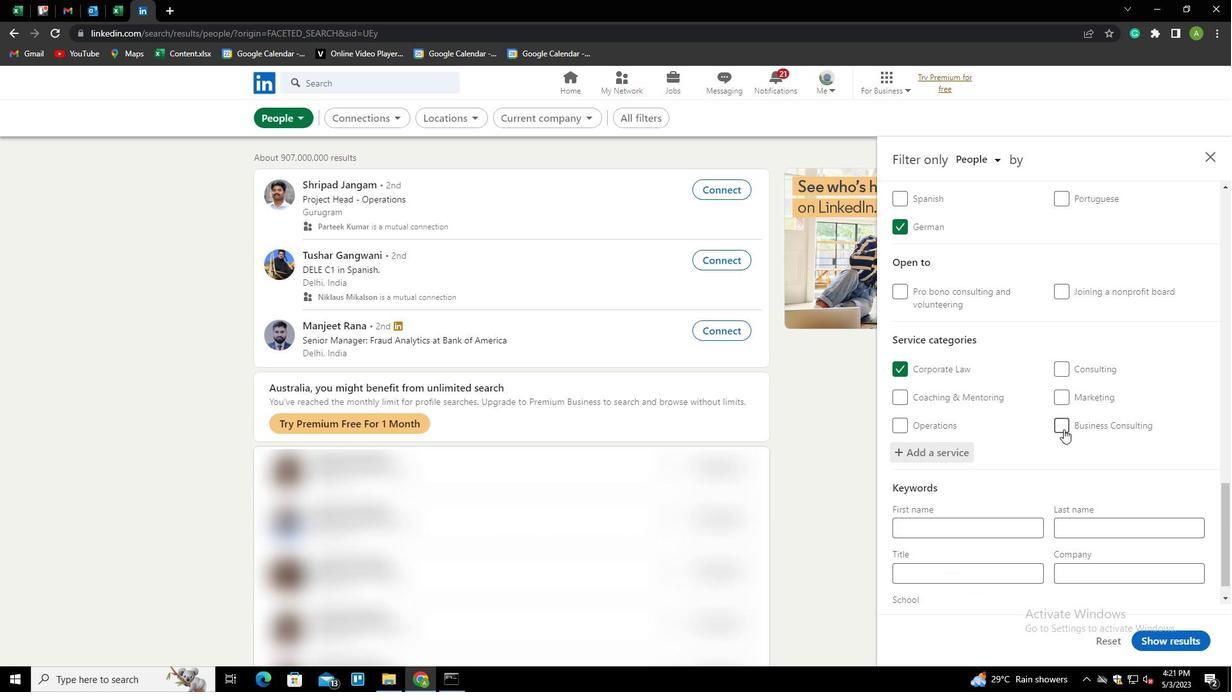 
Action: Mouse scrolled (1064, 429) with delta (0, 0)
Screenshot: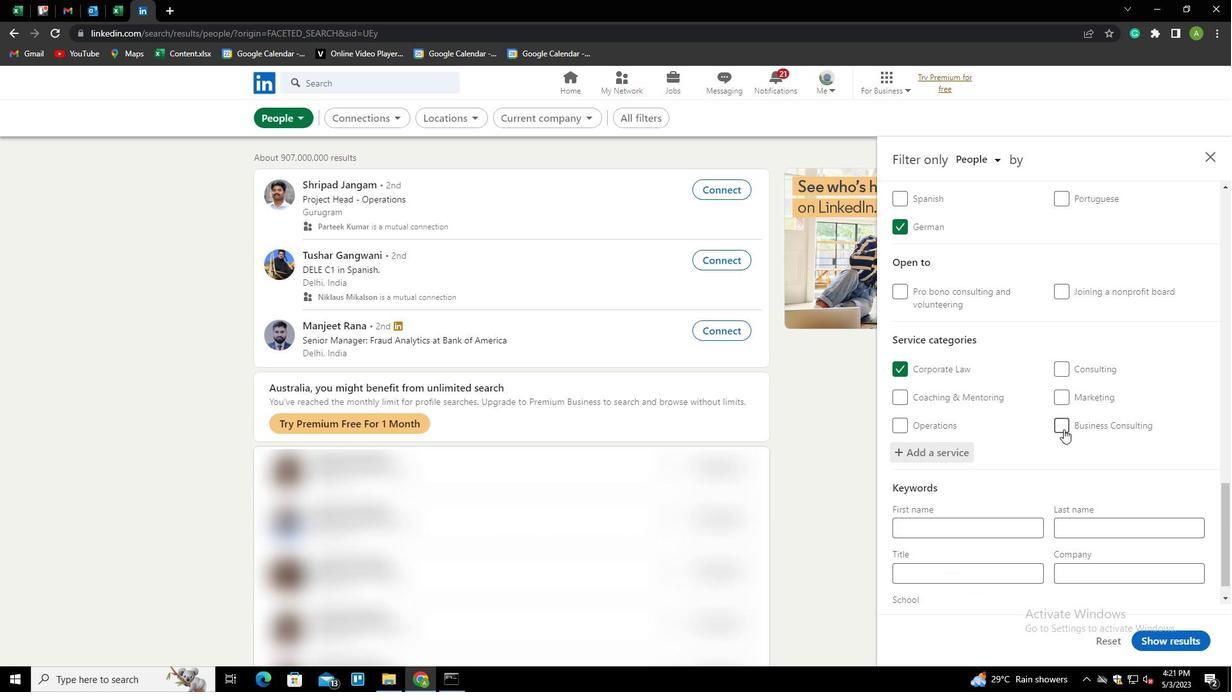 
Action: Mouse scrolled (1064, 429) with delta (0, 0)
Screenshot: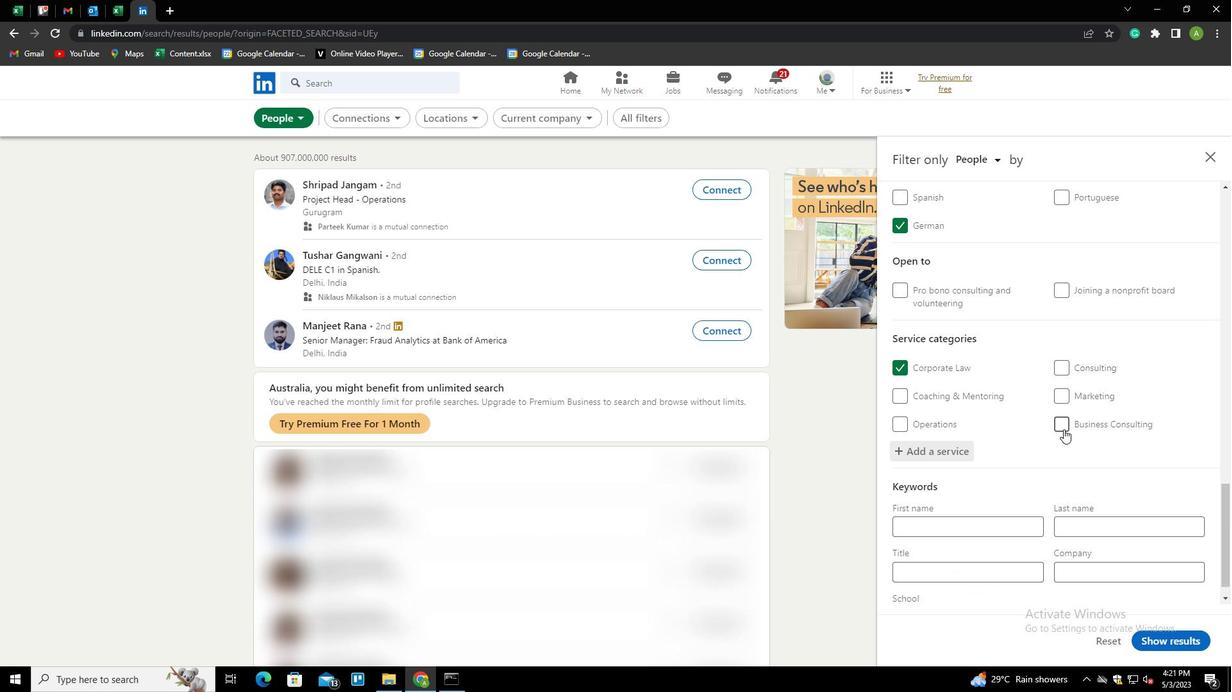 
Action: Mouse moved to (1008, 551)
Screenshot: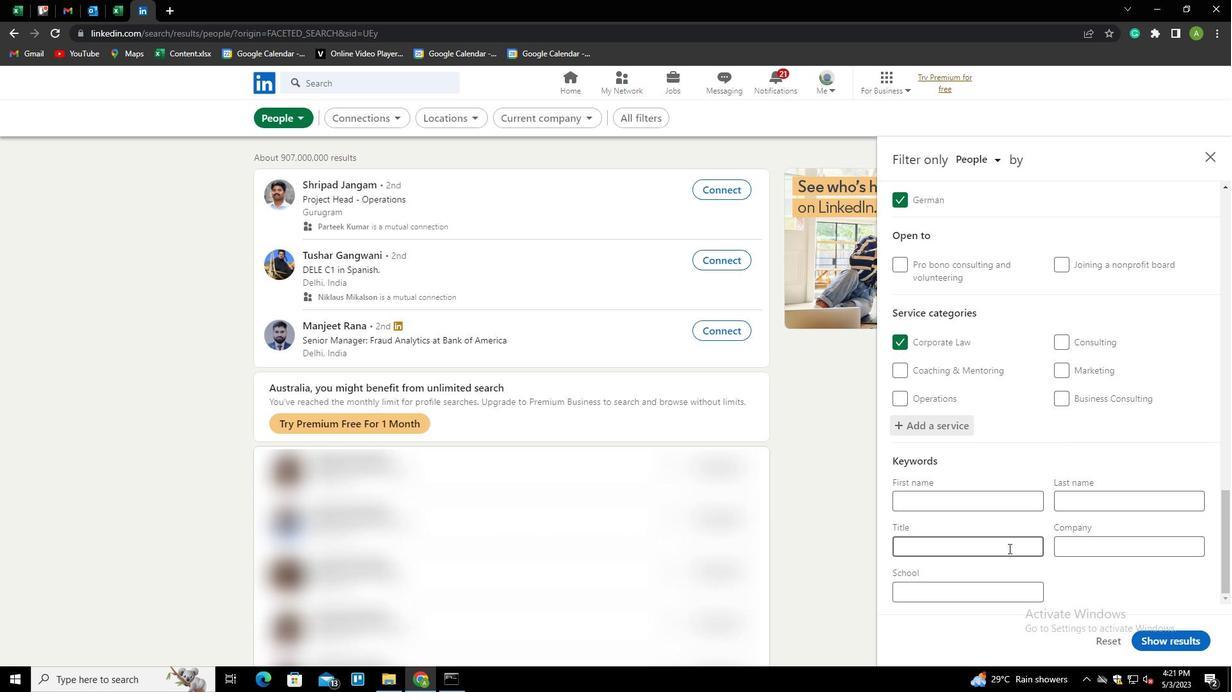 
Action: Mouse pressed left at (1008, 551)
Screenshot: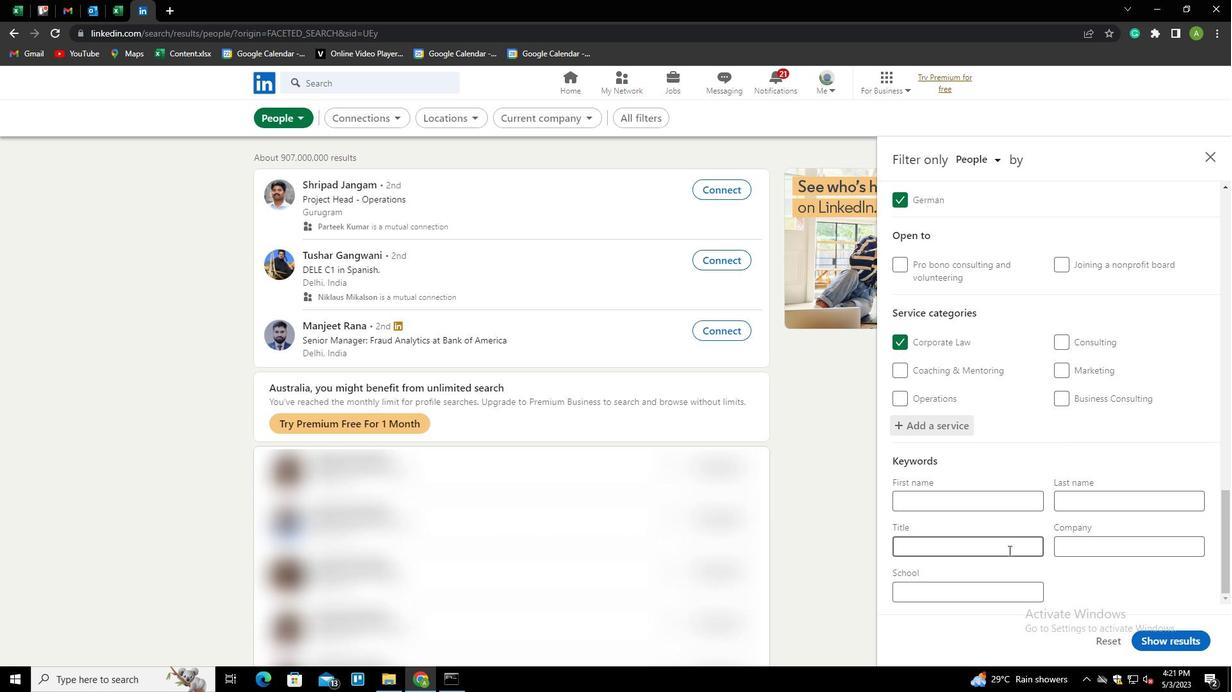 
Action: Key pressed <Key.shift>CRANE<Key.space><Key.shift><Key.shift><Key.shift>OPERATOE<Key.backspace>R
Screenshot: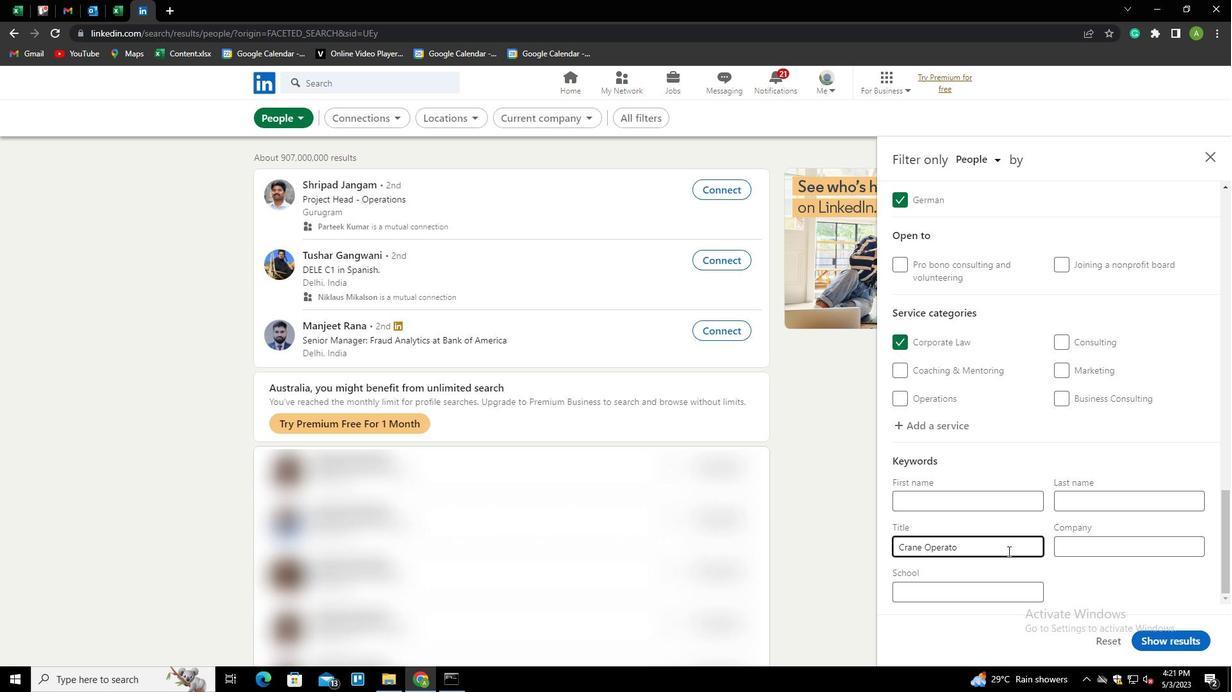 
Action: Mouse moved to (1063, 565)
Screenshot: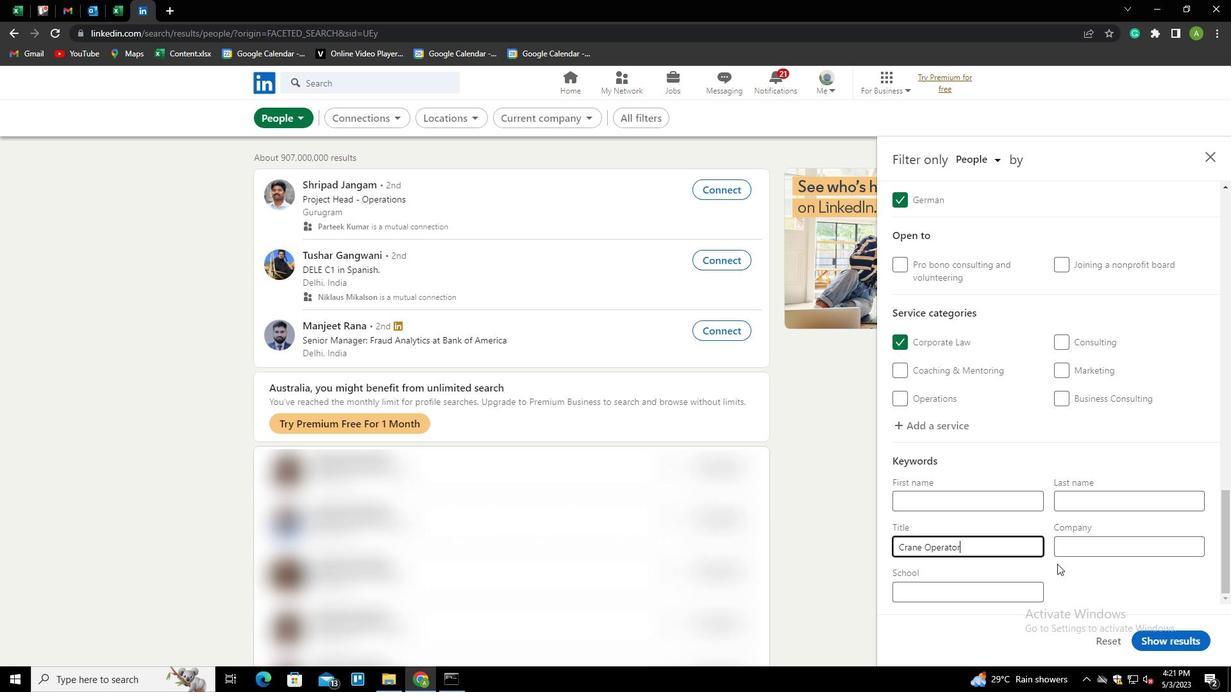 
Action: Mouse pressed left at (1063, 565)
Screenshot: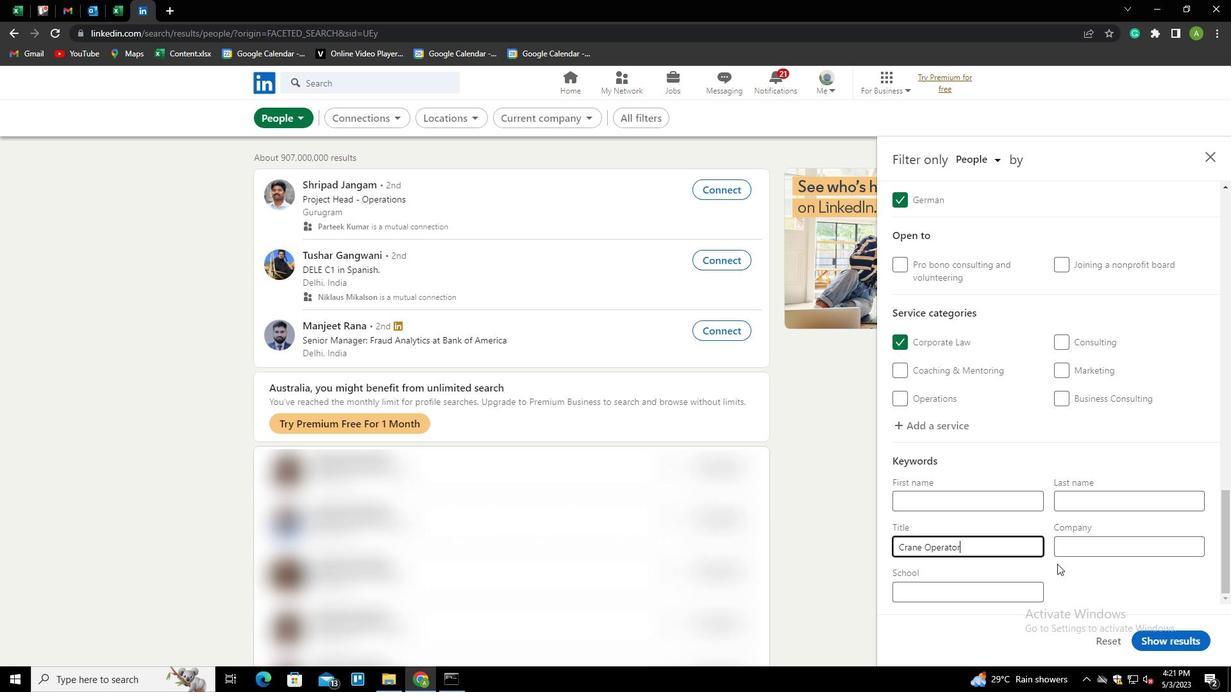 
Action: Mouse moved to (1169, 639)
Screenshot: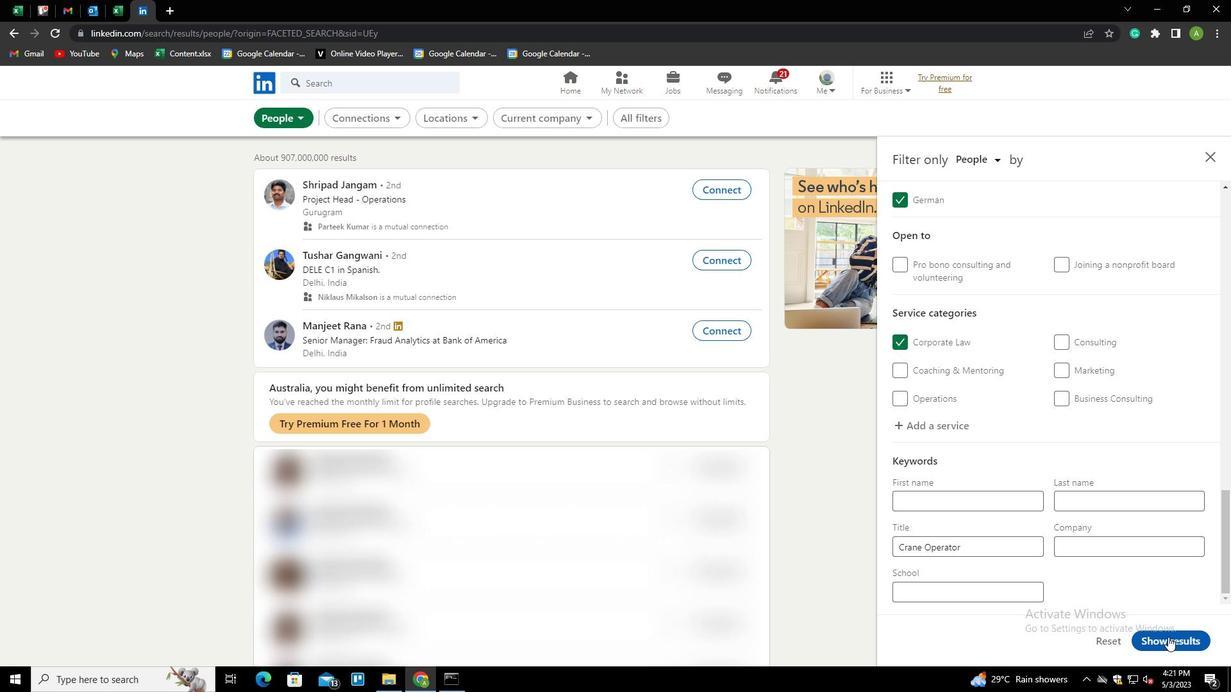 
Action: Mouse pressed left at (1169, 639)
Screenshot: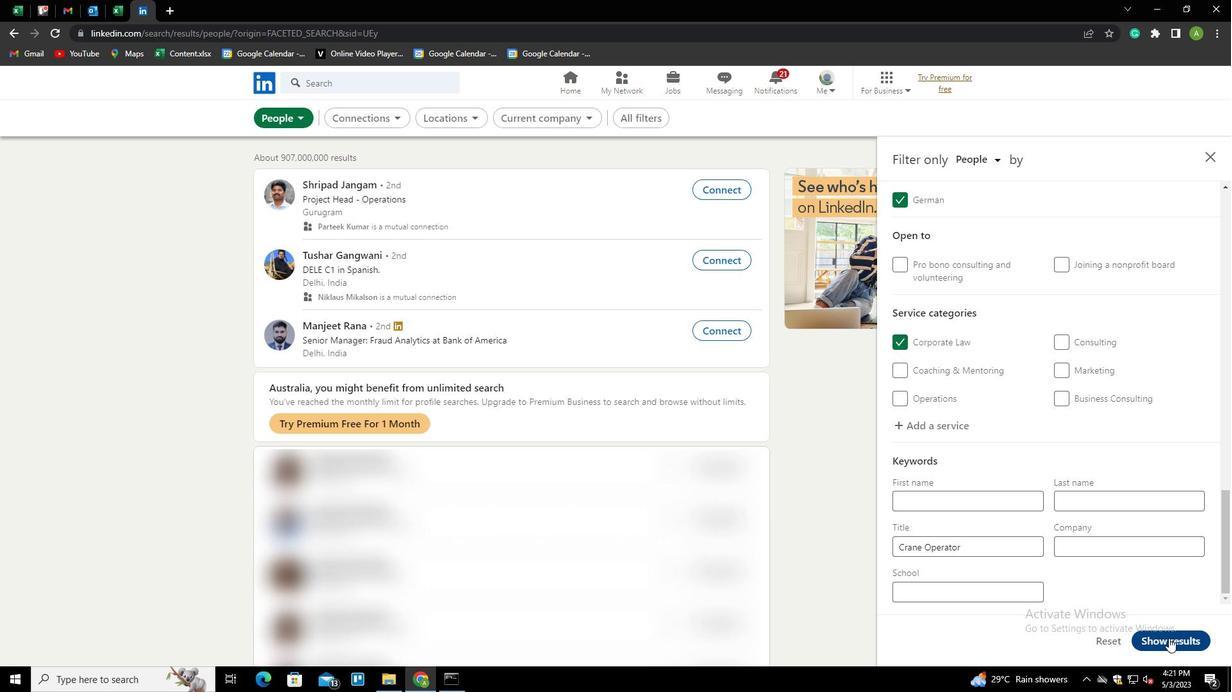 
